 Task: Find connections with filter location Llanelli with filter topic #property with filter profile language Spanish with filter current company TORM with filter school NTR University of Health Sciences with filter industry Lime and Gypsum Products Manufacturing with filter service category Outsourcing with filter keywords title Chemist
Action: Mouse moved to (689, 106)
Screenshot: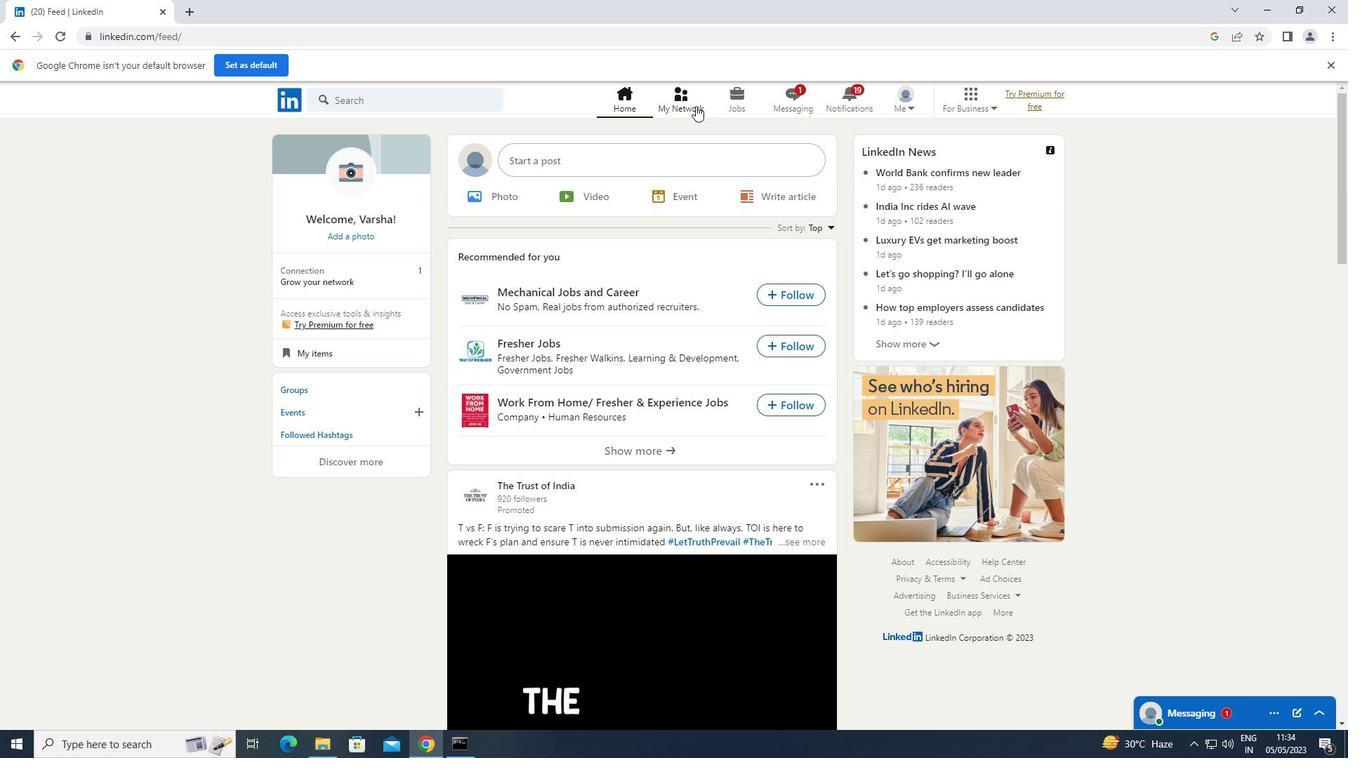 
Action: Mouse pressed left at (689, 106)
Screenshot: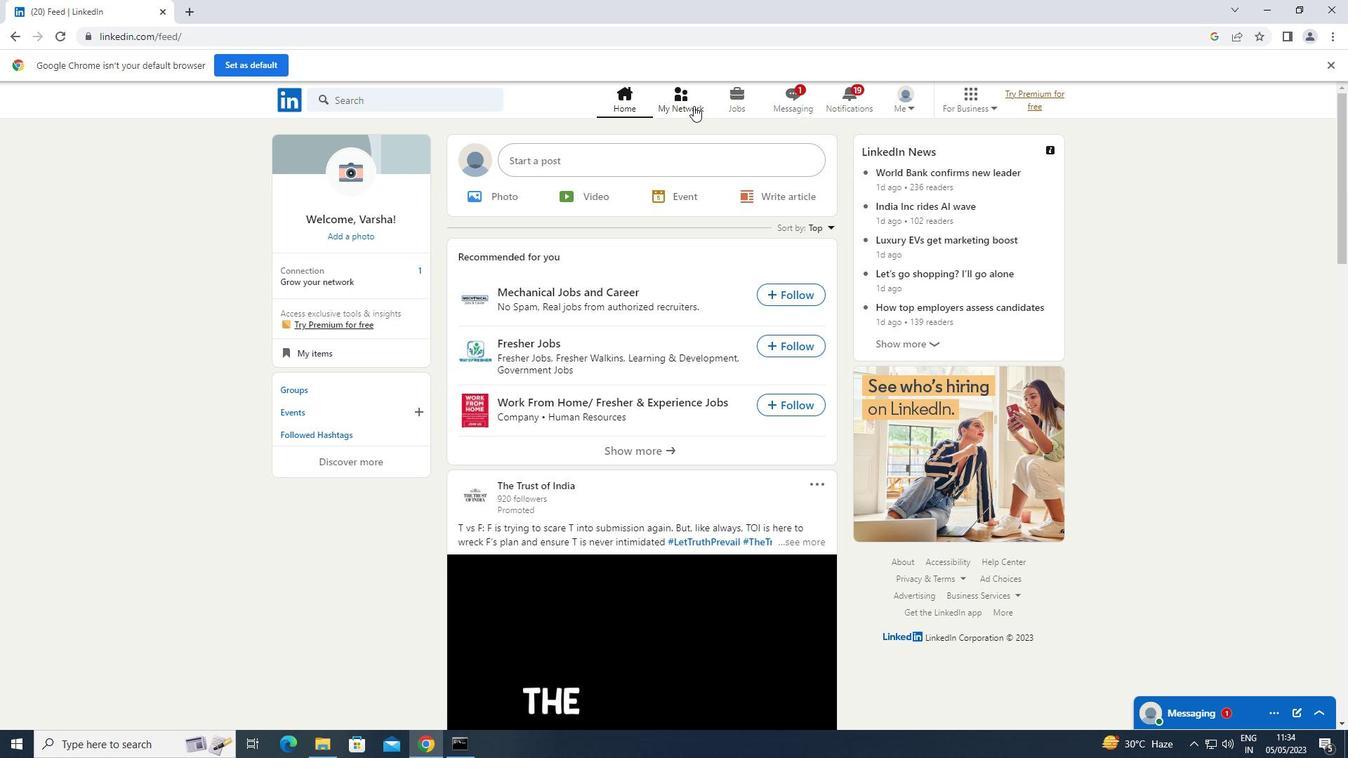 
Action: Mouse moved to (371, 173)
Screenshot: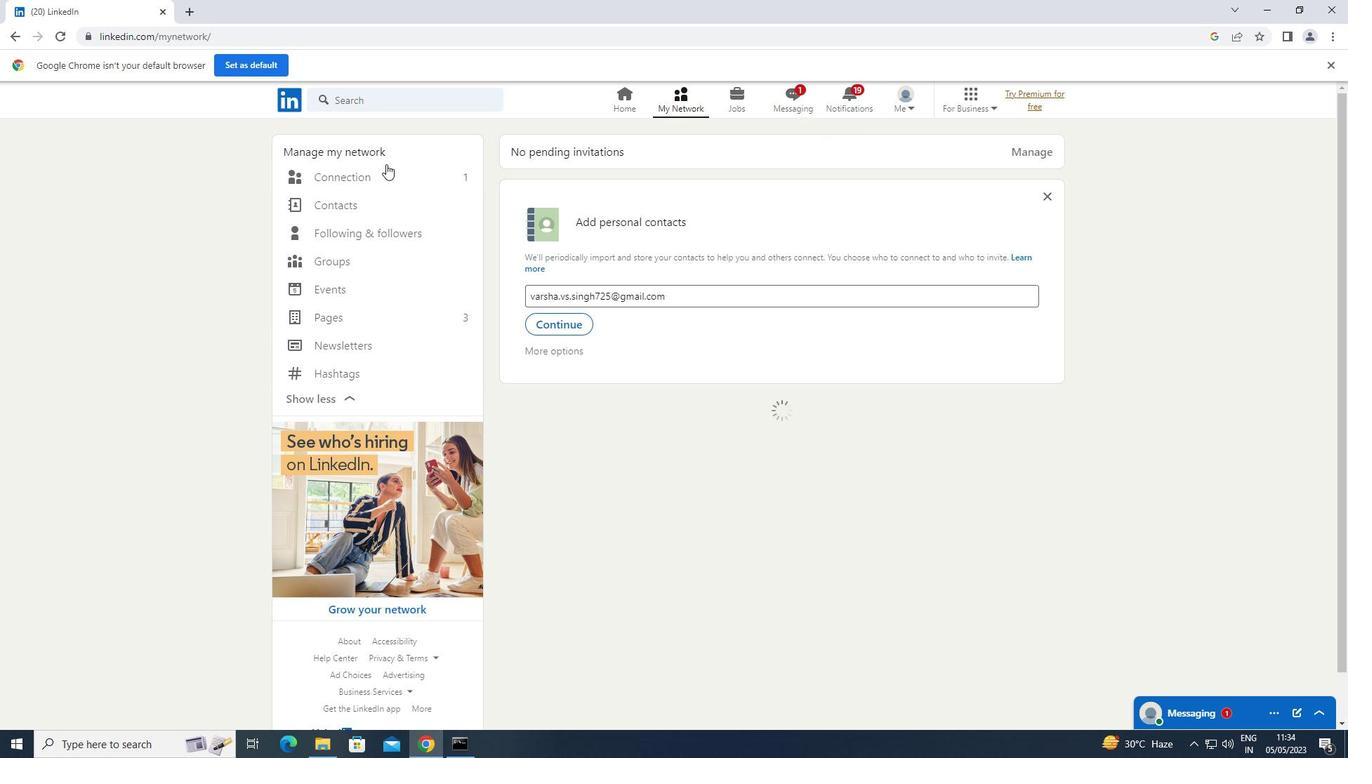 
Action: Mouse pressed left at (371, 173)
Screenshot: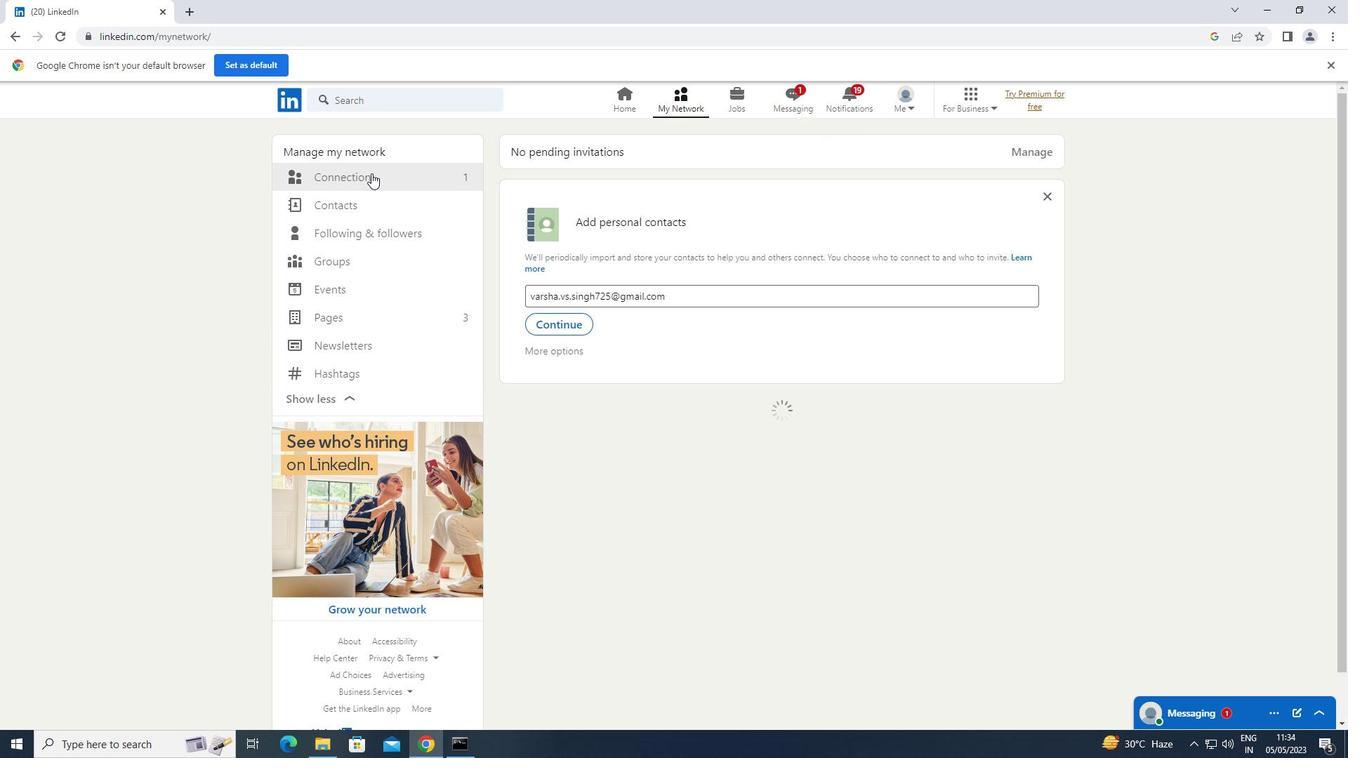 
Action: Mouse moved to (758, 179)
Screenshot: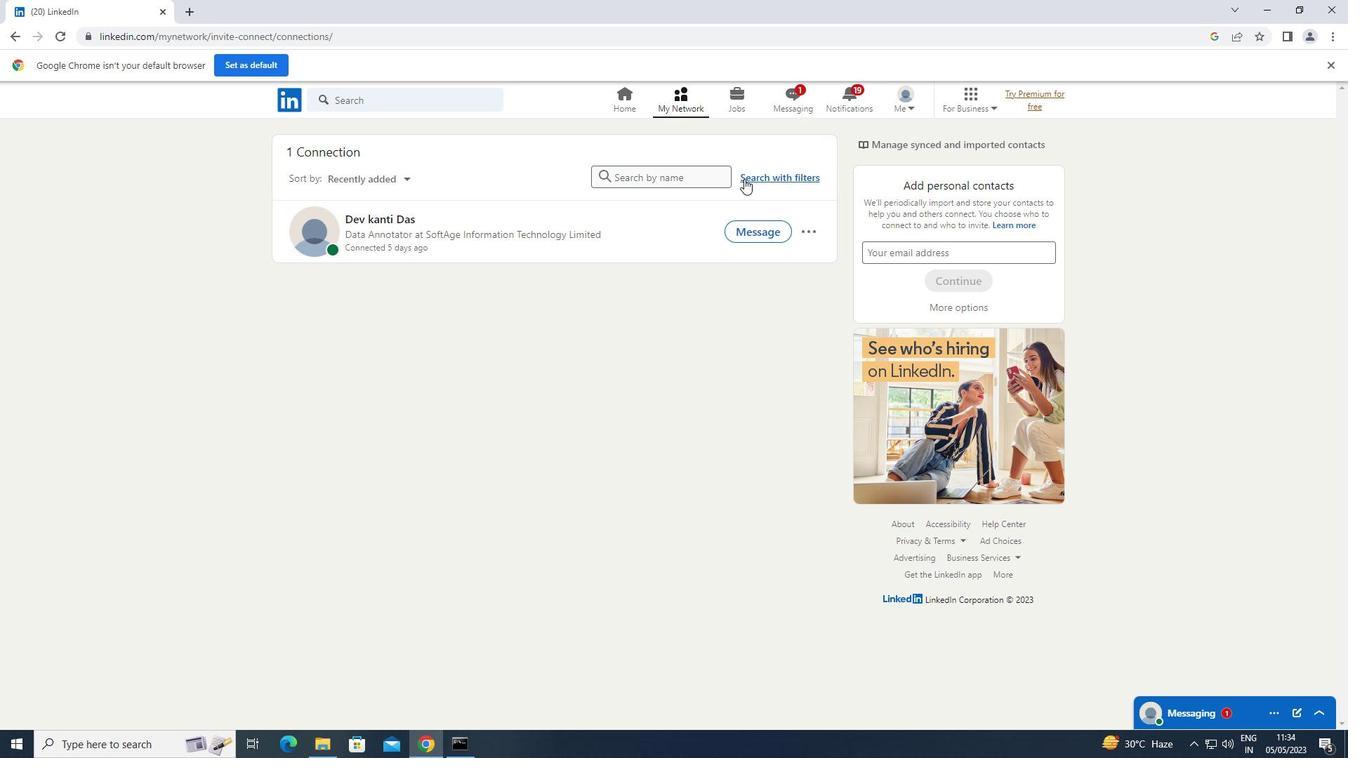 
Action: Mouse pressed left at (758, 179)
Screenshot: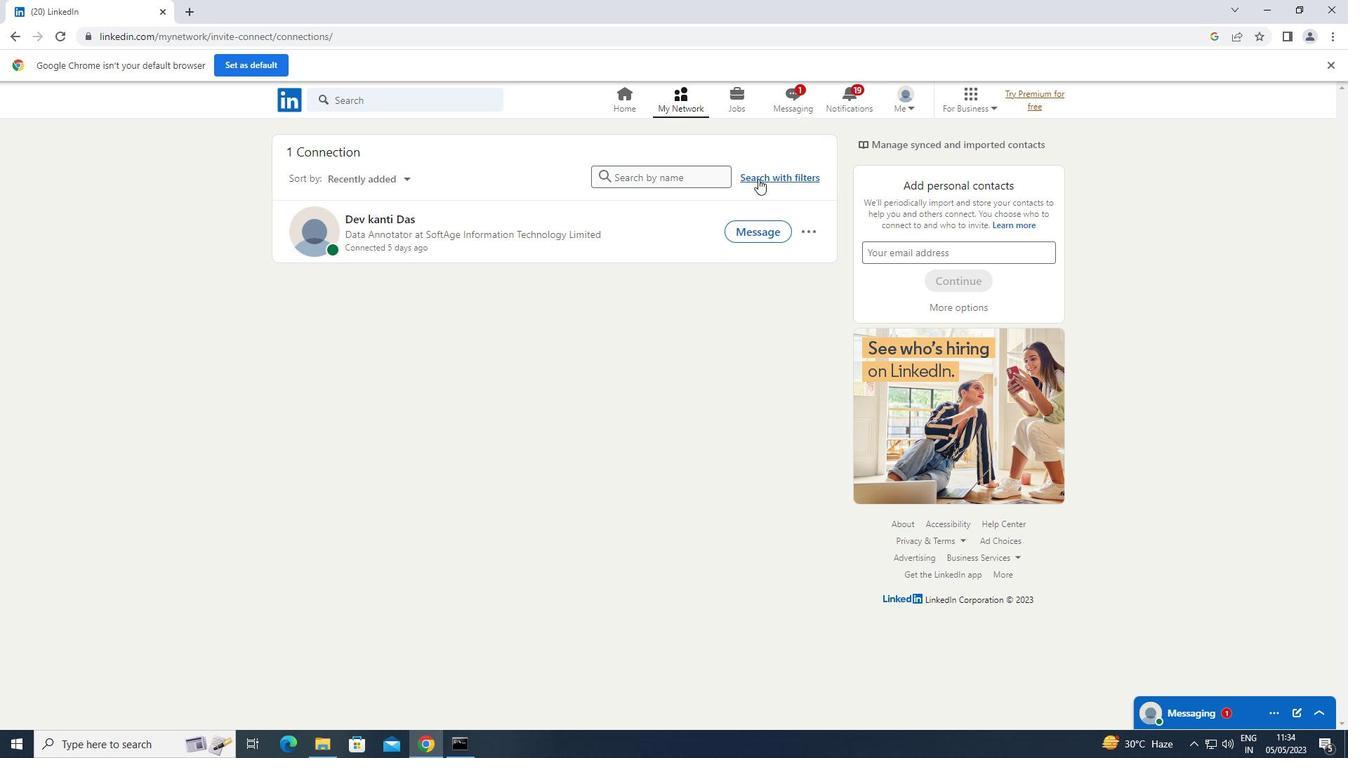 
Action: Mouse moved to (722, 139)
Screenshot: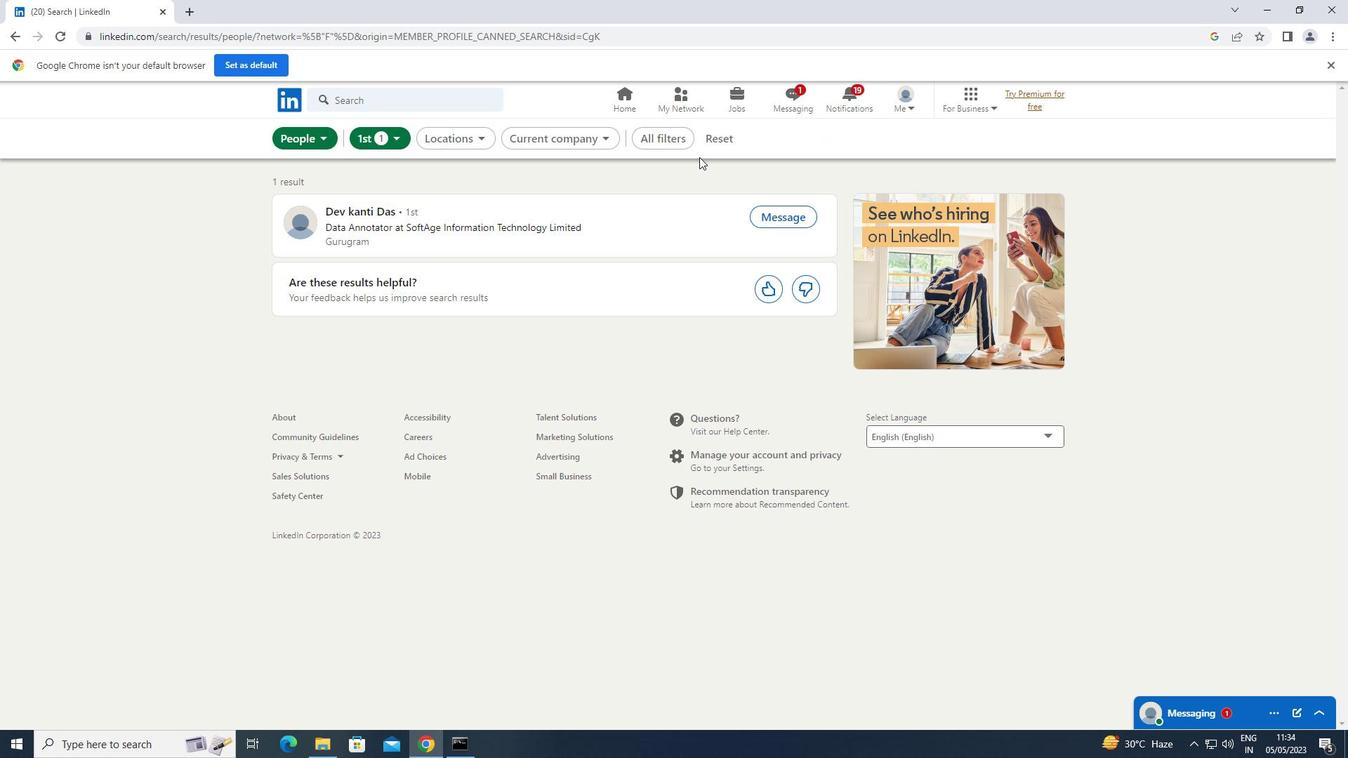 
Action: Mouse pressed left at (722, 139)
Screenshot: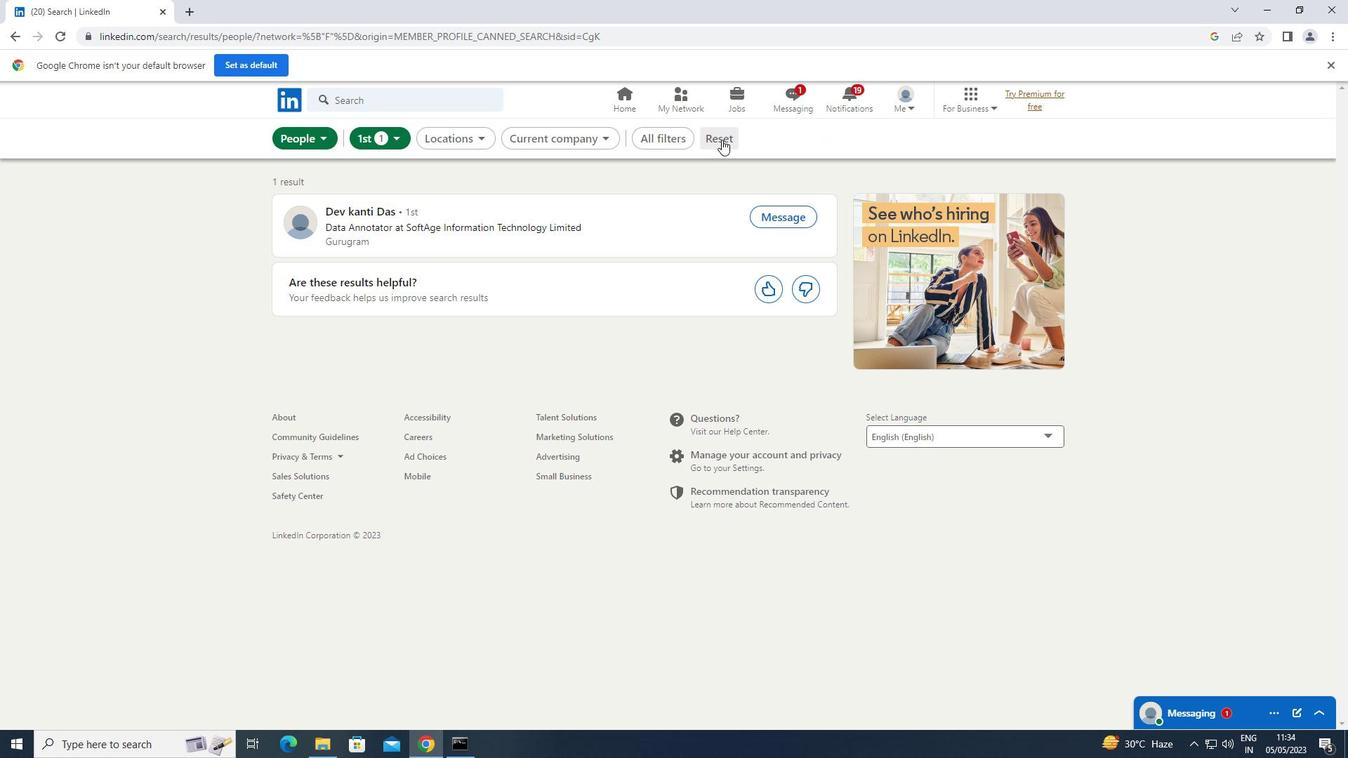
Action: Mouse moved to (710, 134)
Screenshot: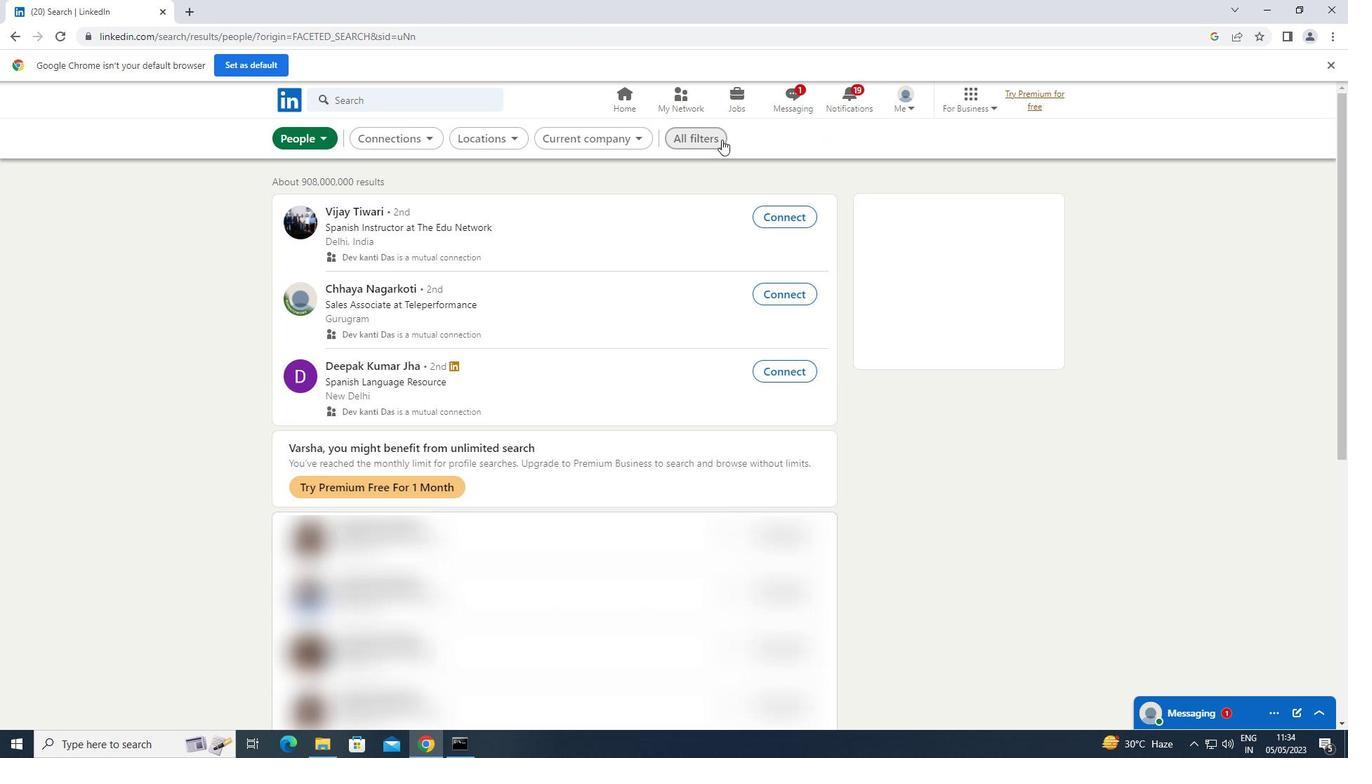 
Action: Mouse pressed left at (710, 134)
Screenshot: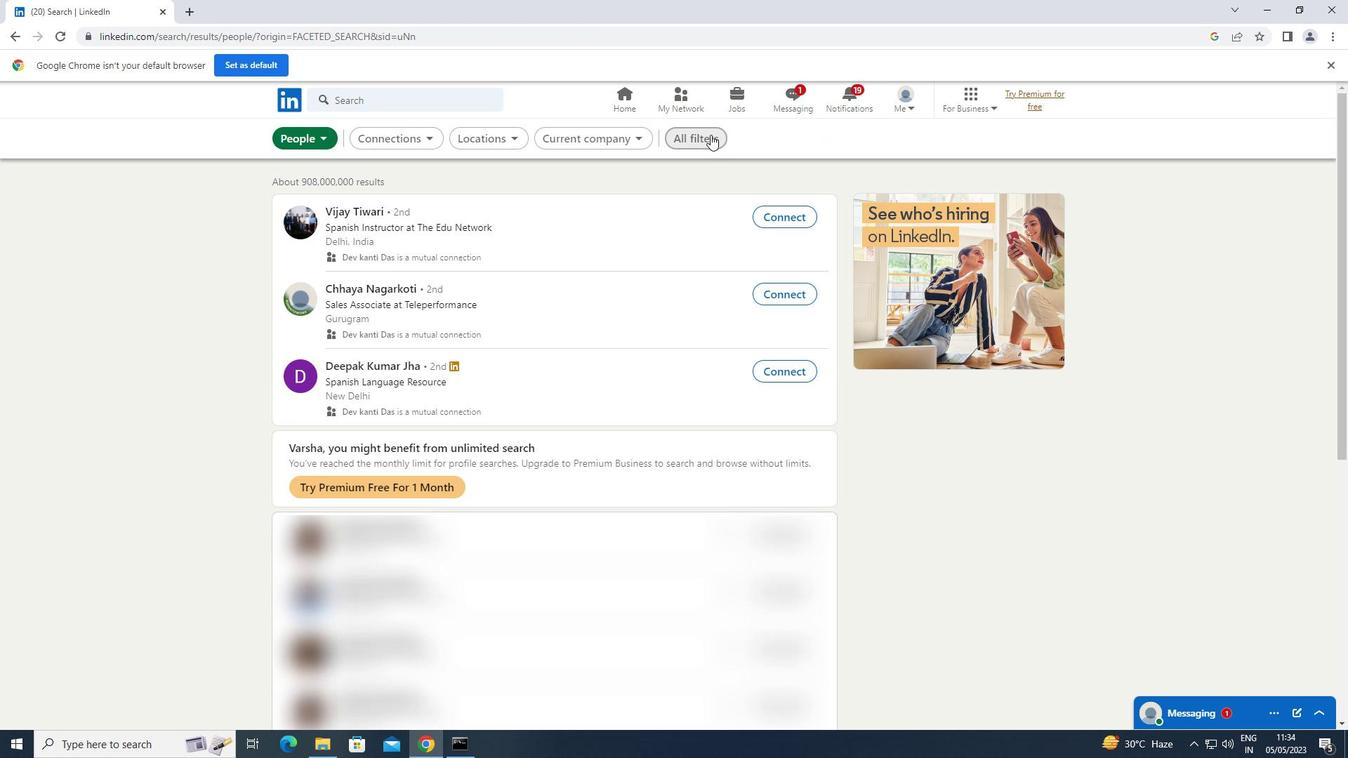 
Action: Mouse moved to (1019, 212)
Screenshot: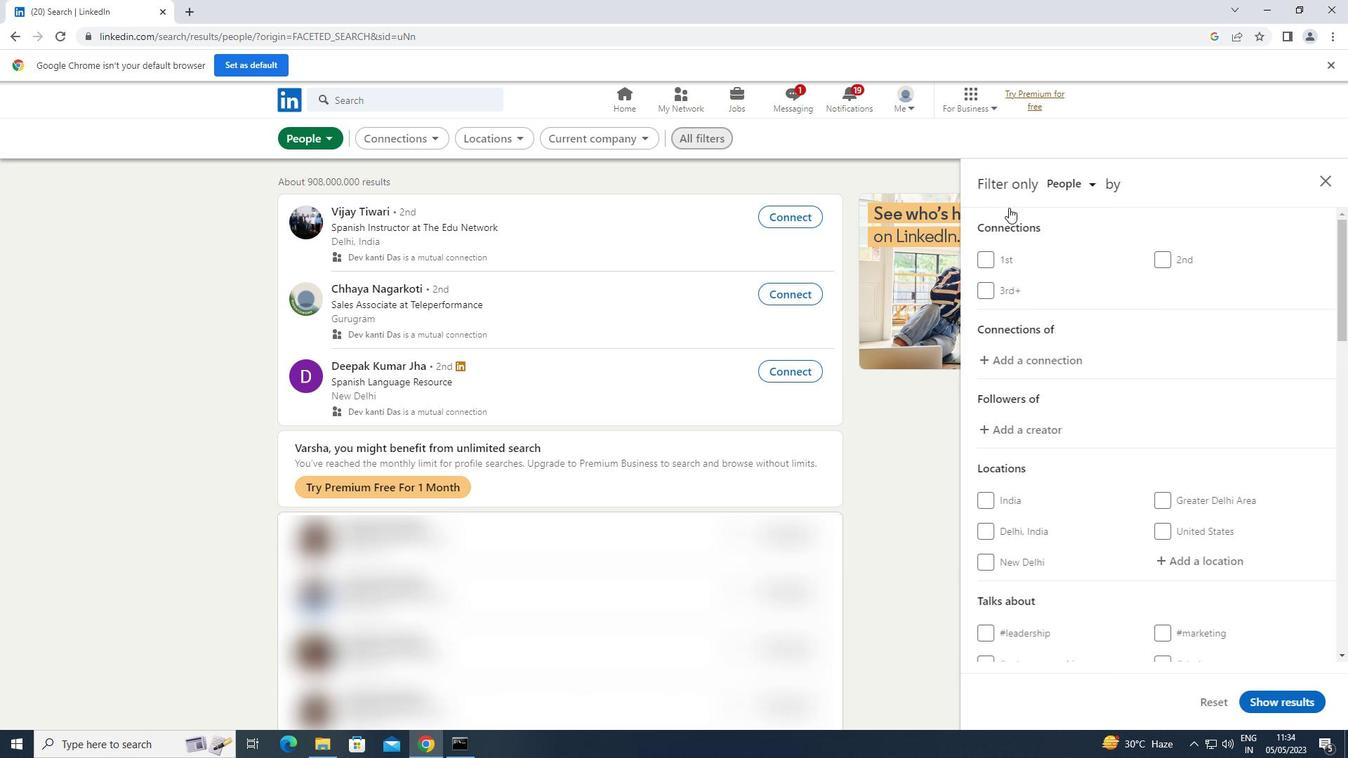 
Action: Mouse scrolled (1019, 211) with delta (0, 0)
Screenshot: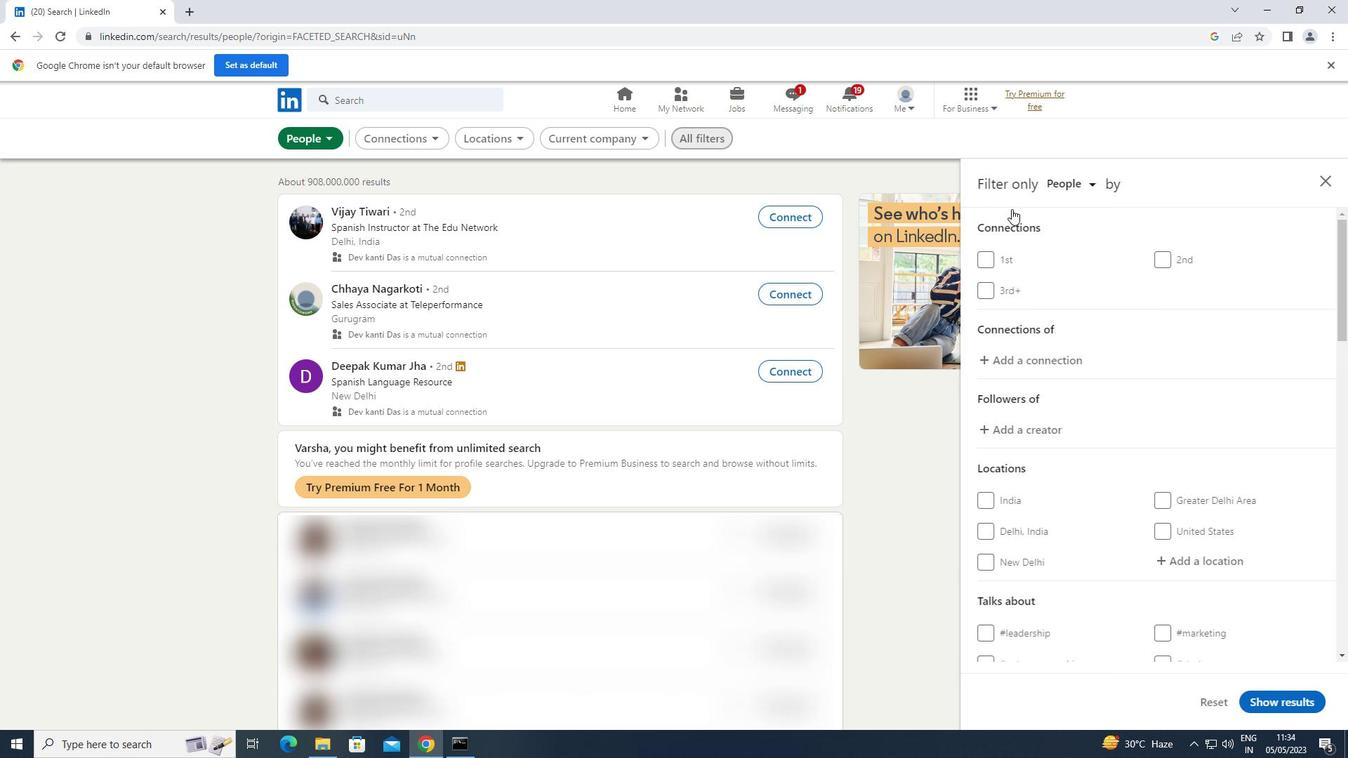 
Action: Mouse scrolled (1019, 211) with delta (0, 0)
Screenshot: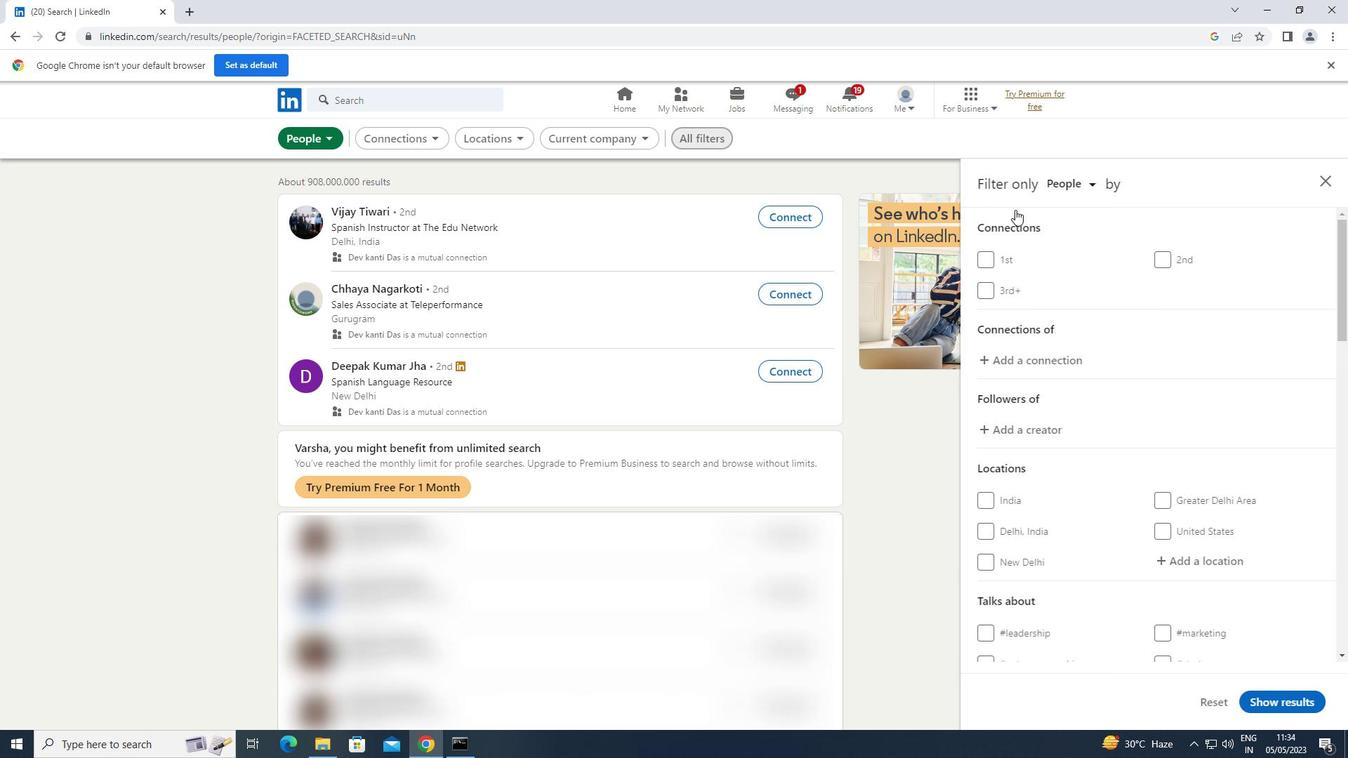 
Action: Mouse scrolled (1019, 211) with delta (0, 0)
Screenshot: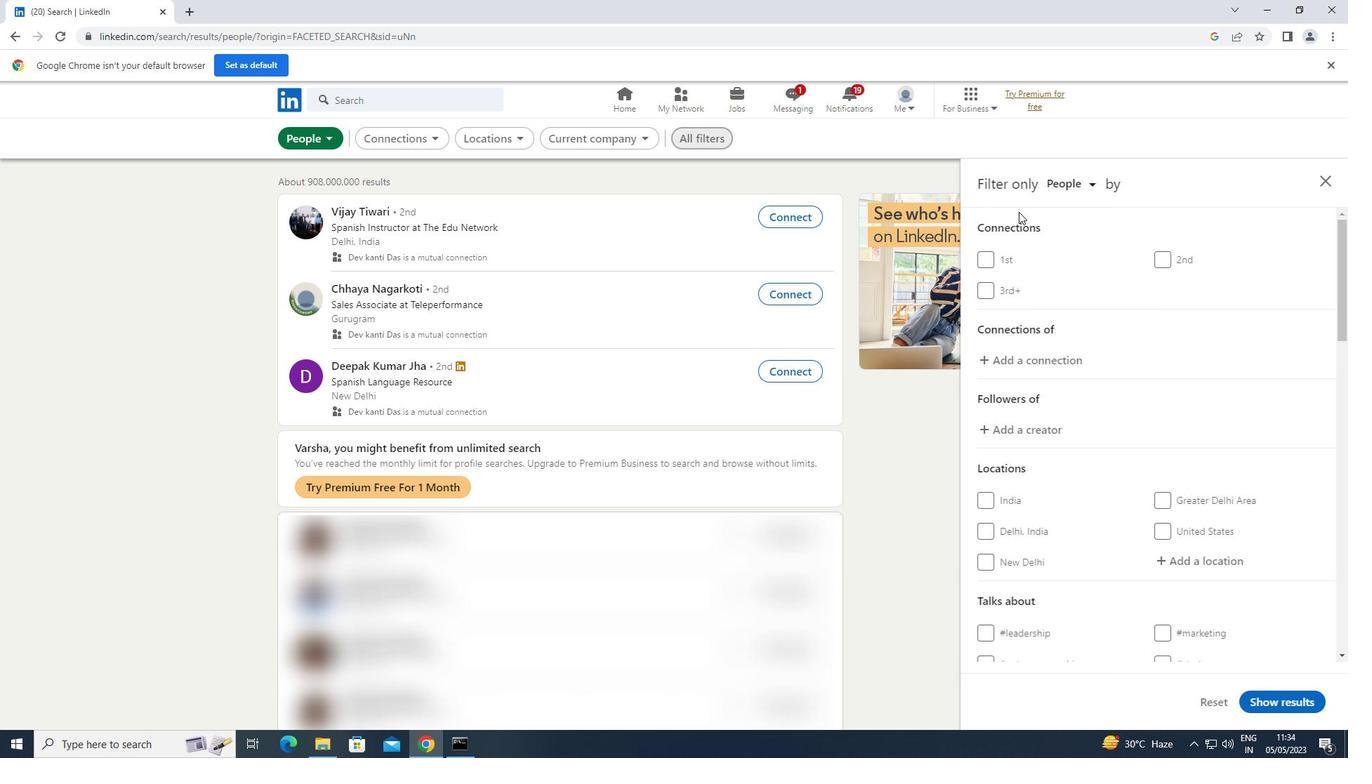 
Action: Mouse moved to (1178, 346)
Screenshot: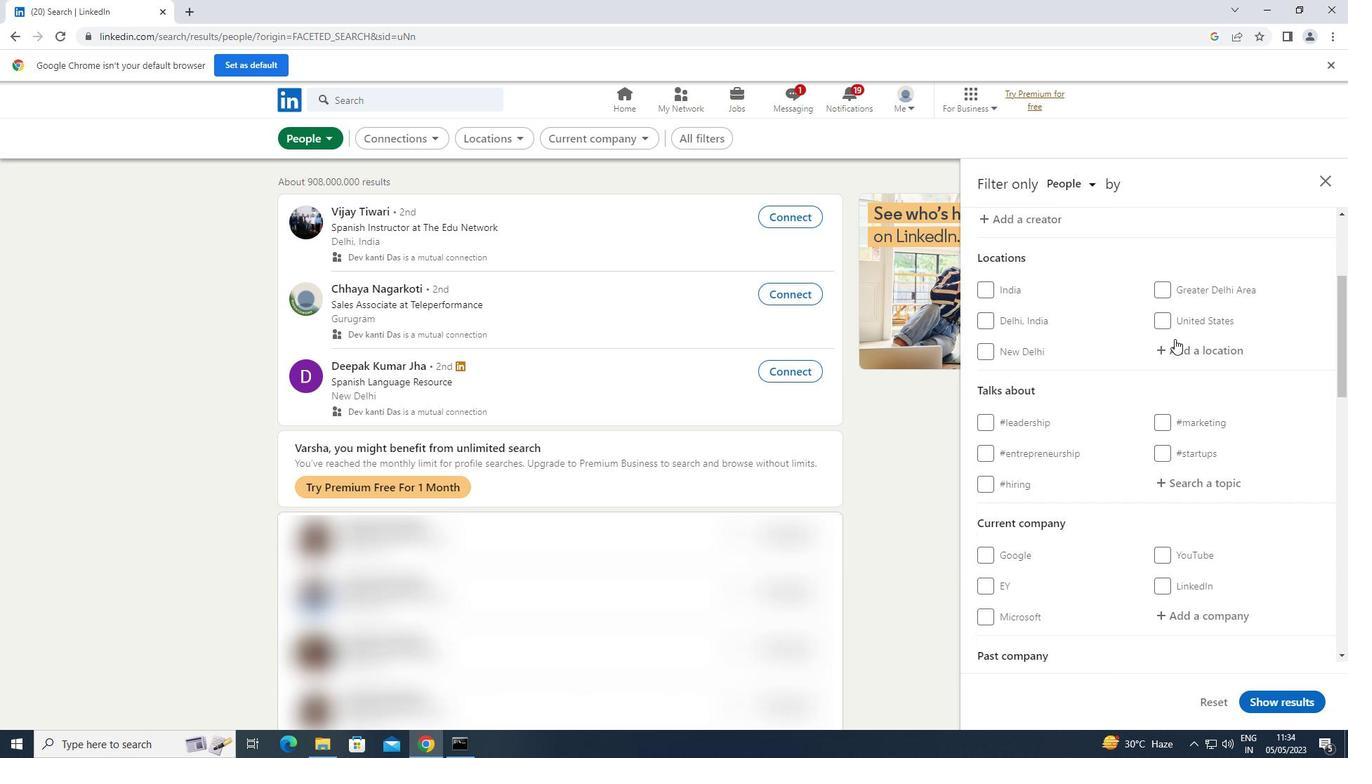 
Action: Mouse pressed left at (1178, 346)
Screenshot: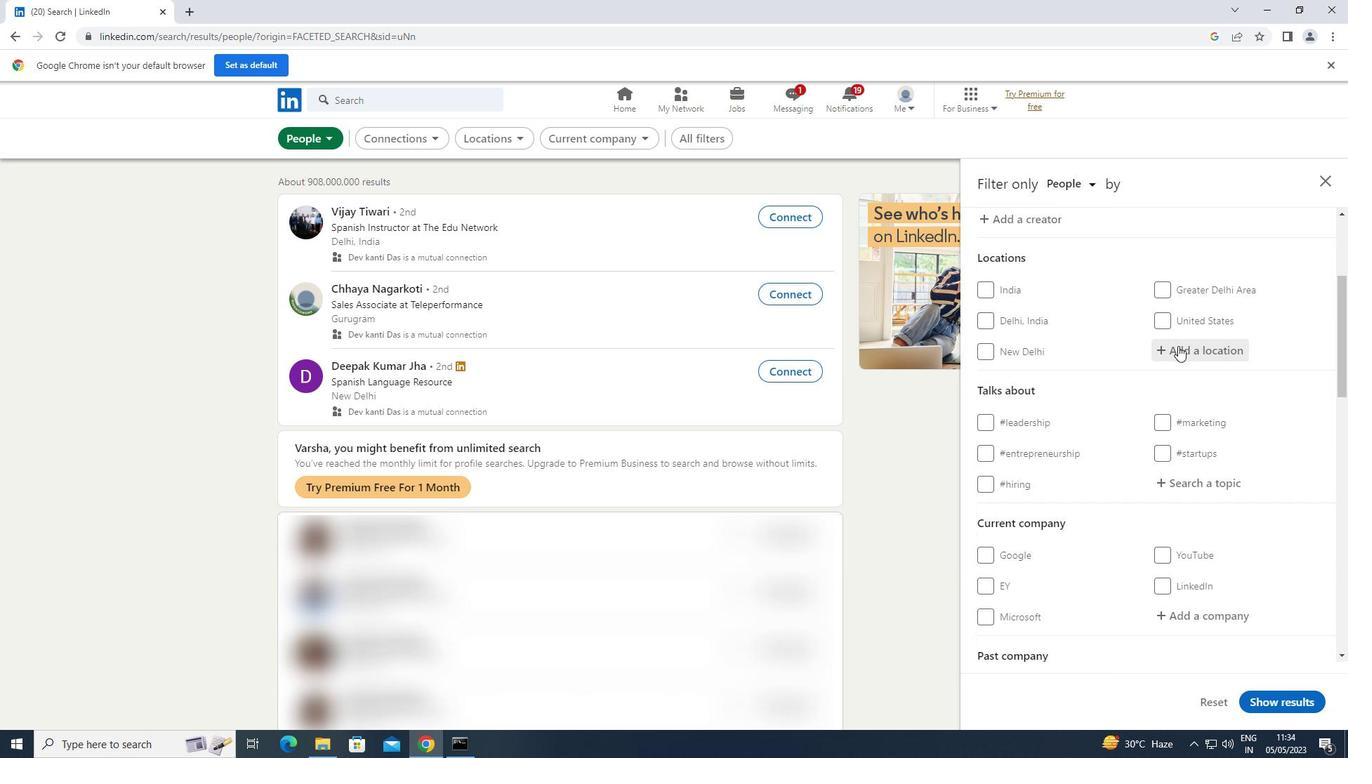 
Action: Key pressed <Key.shift>LLANELLI
Screenshot: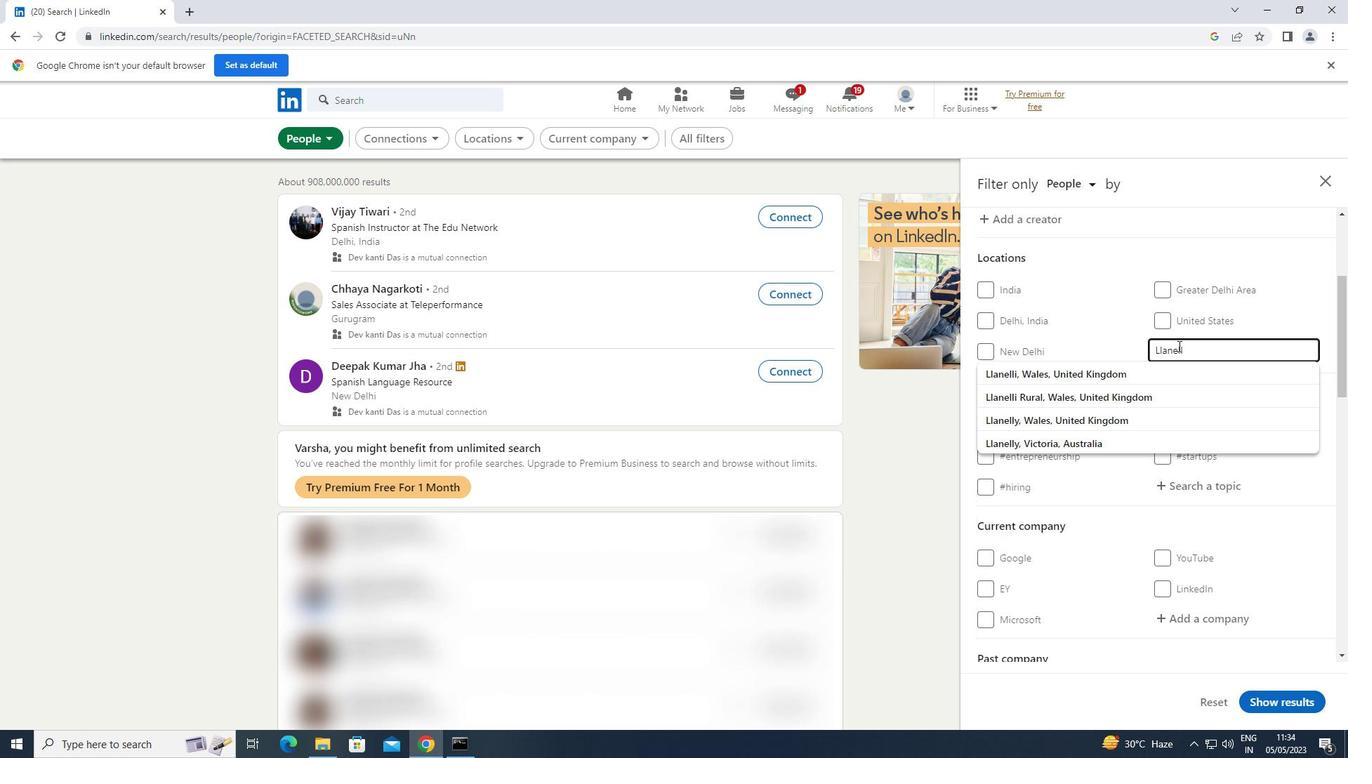 
Action: Mouse moved to (1207, 492)
Screenshot: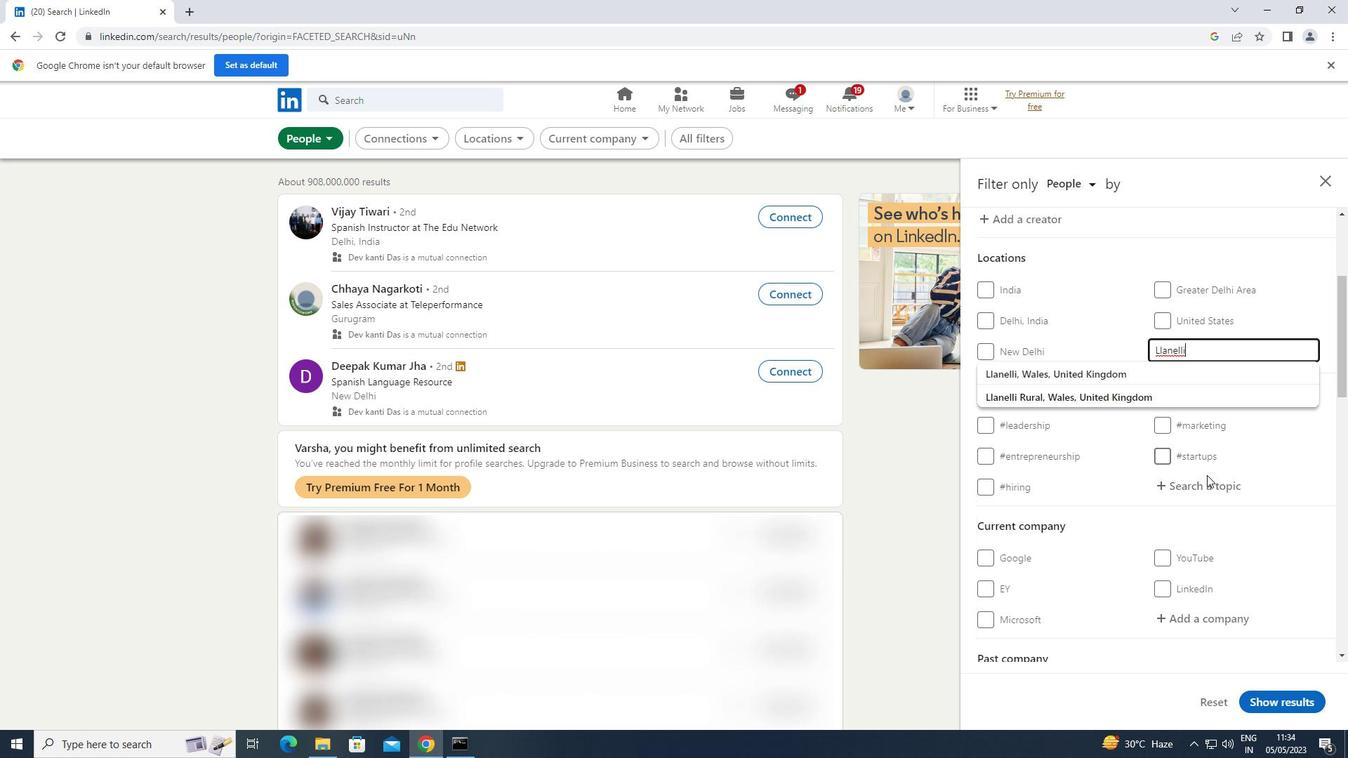 
Action: Mouse pressed left at (1207, 492)
Screenshot: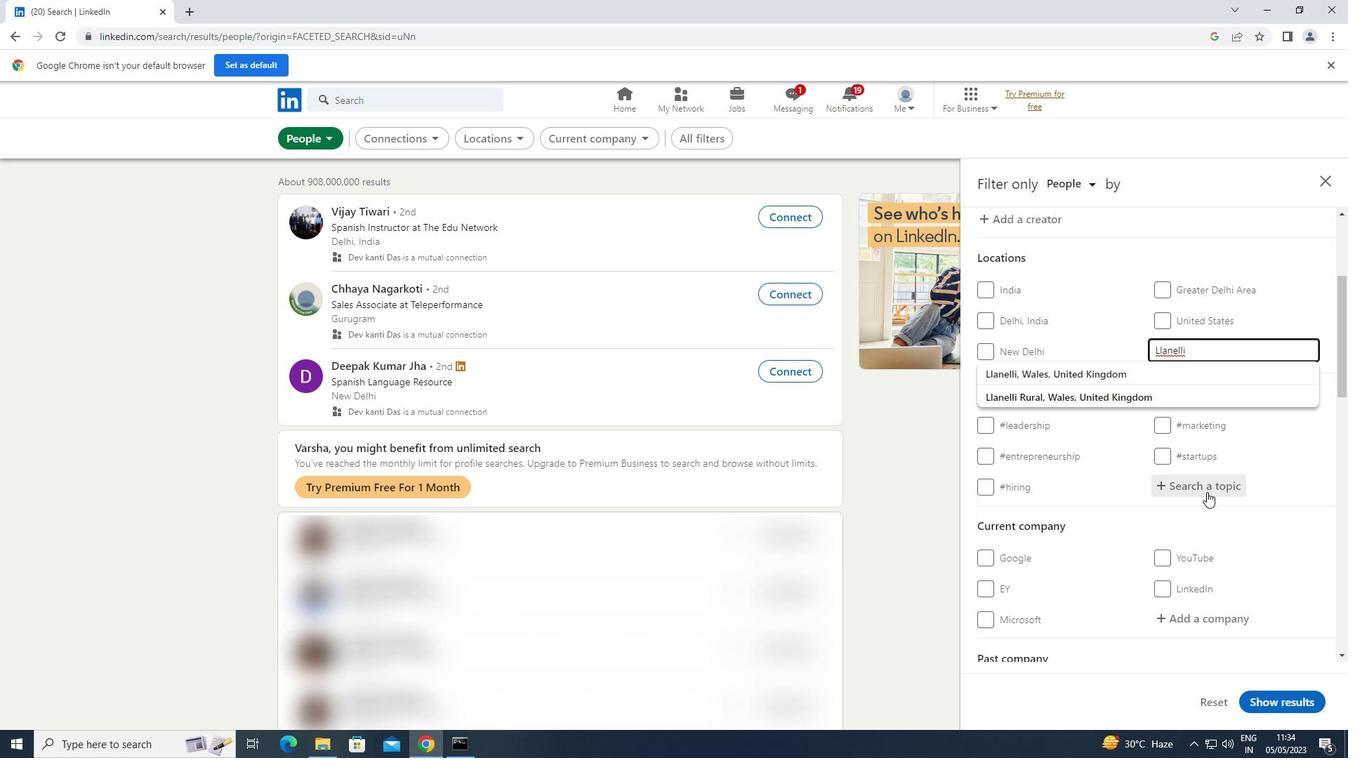 
Action: Key pressed PROPERTY
Screenshot: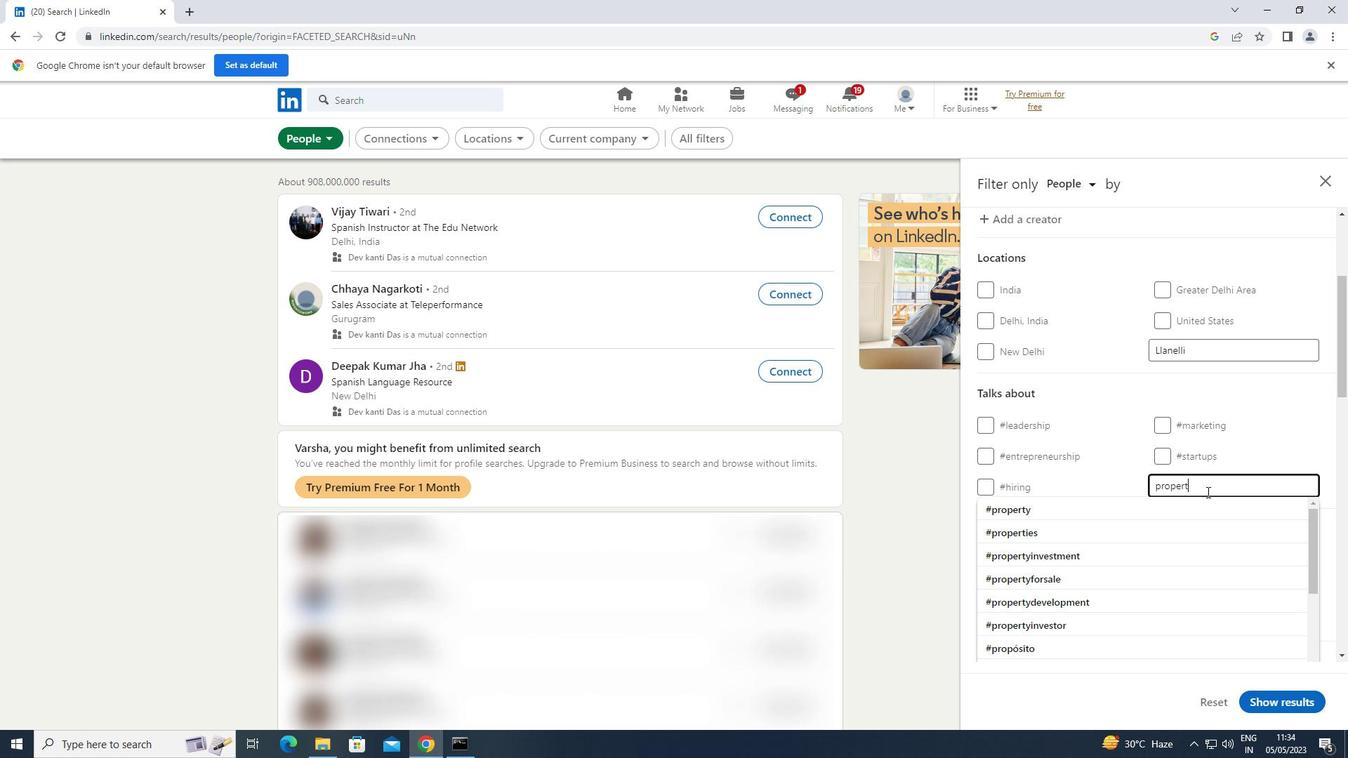
Action: Mouse moved to (1131, 512)
Screenshot: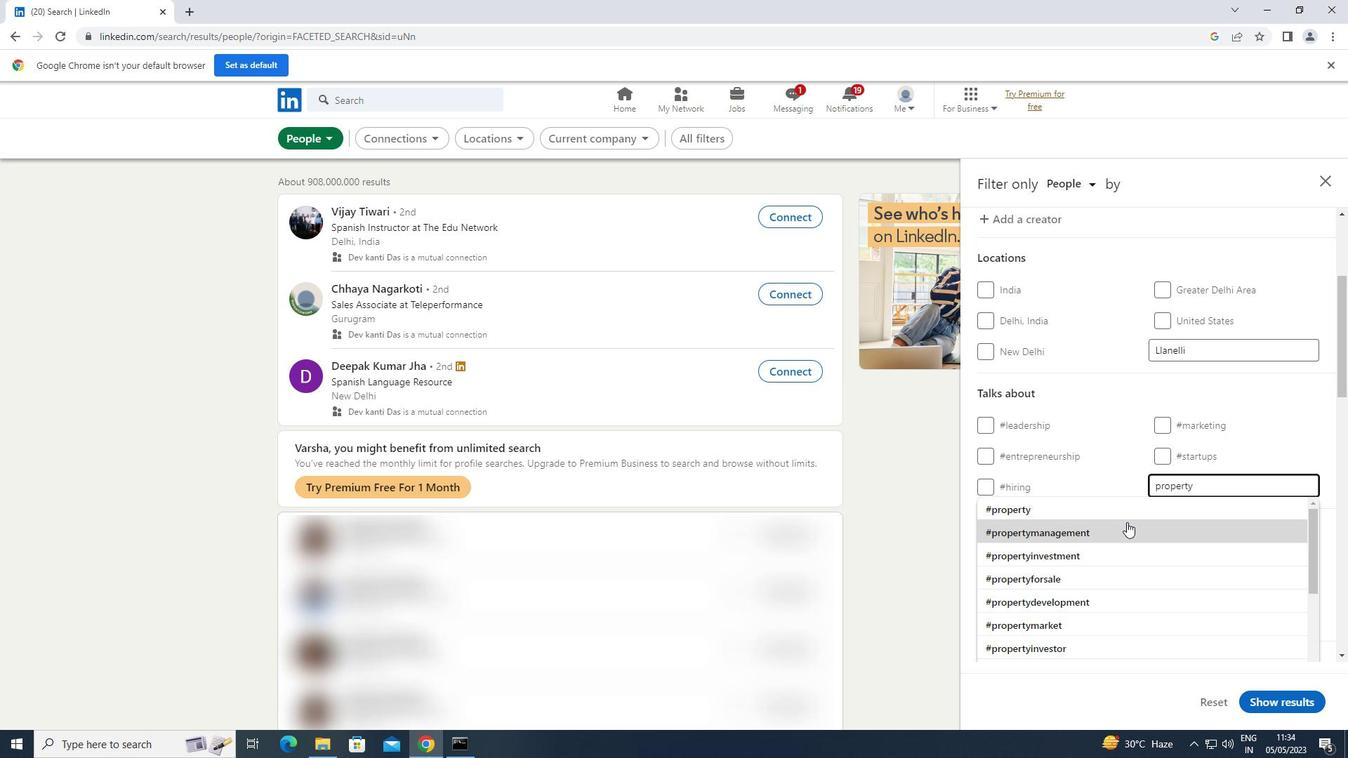 
Action: Mouse pressed left at (1131, 512)
Screenshot: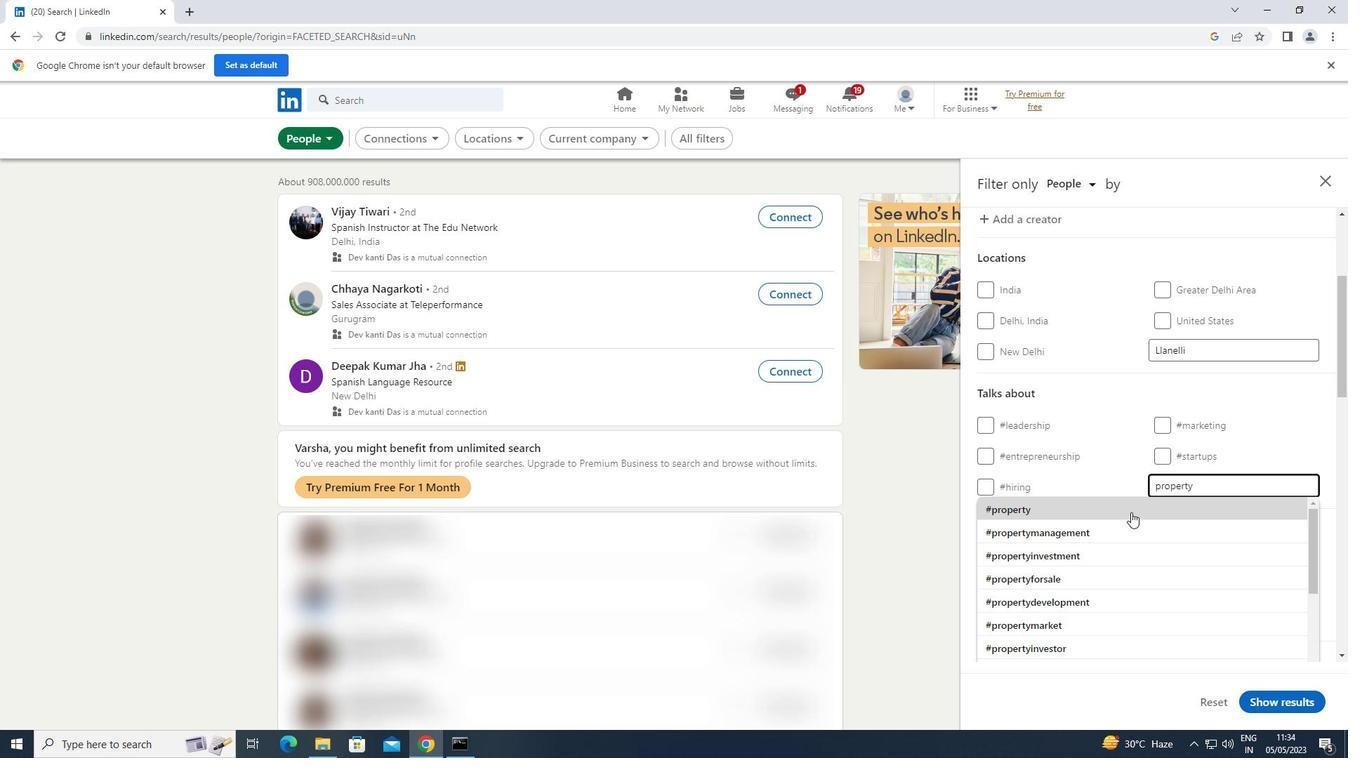 
Action: Mouse scrolled (1131, 512) with delta (0, 0)
Screenshot: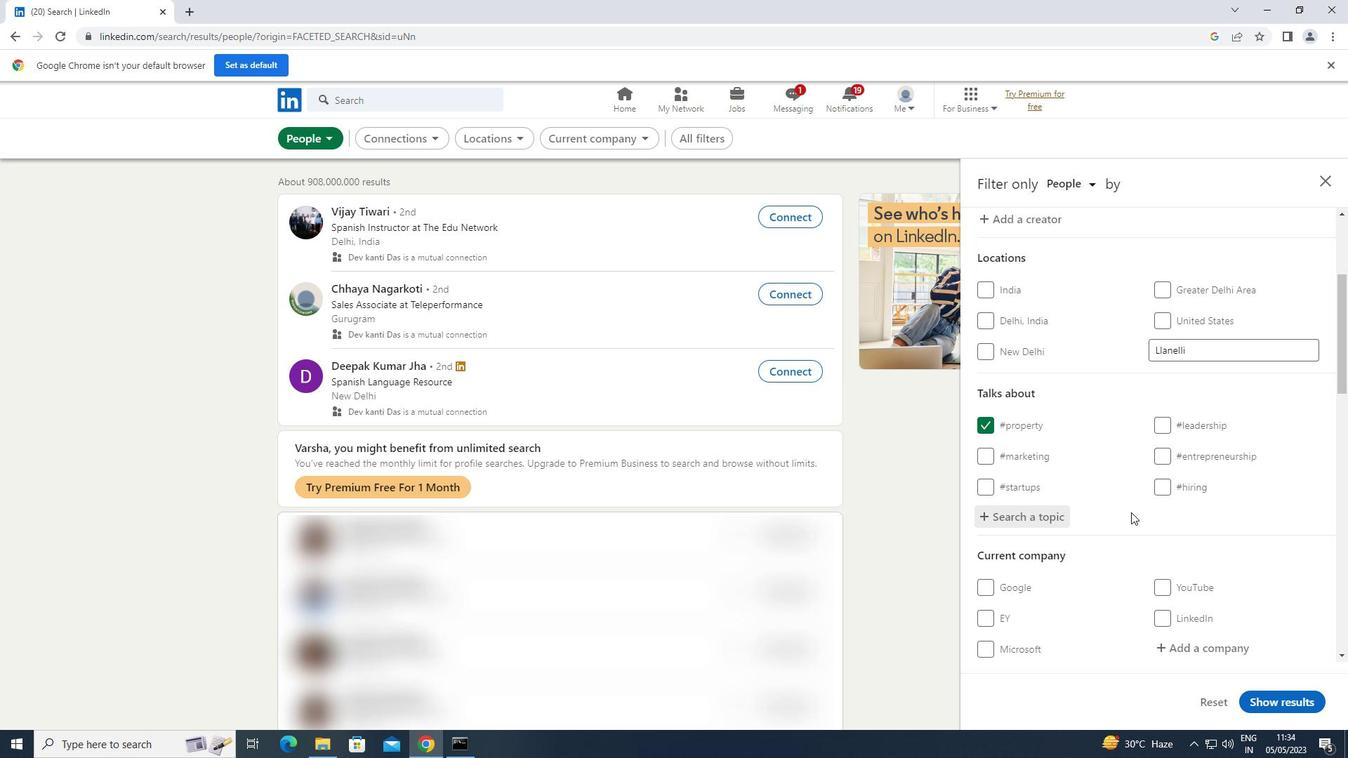 
Action: Mouse scrolled (1131, 512) with delta (0, 0)
Screenshot: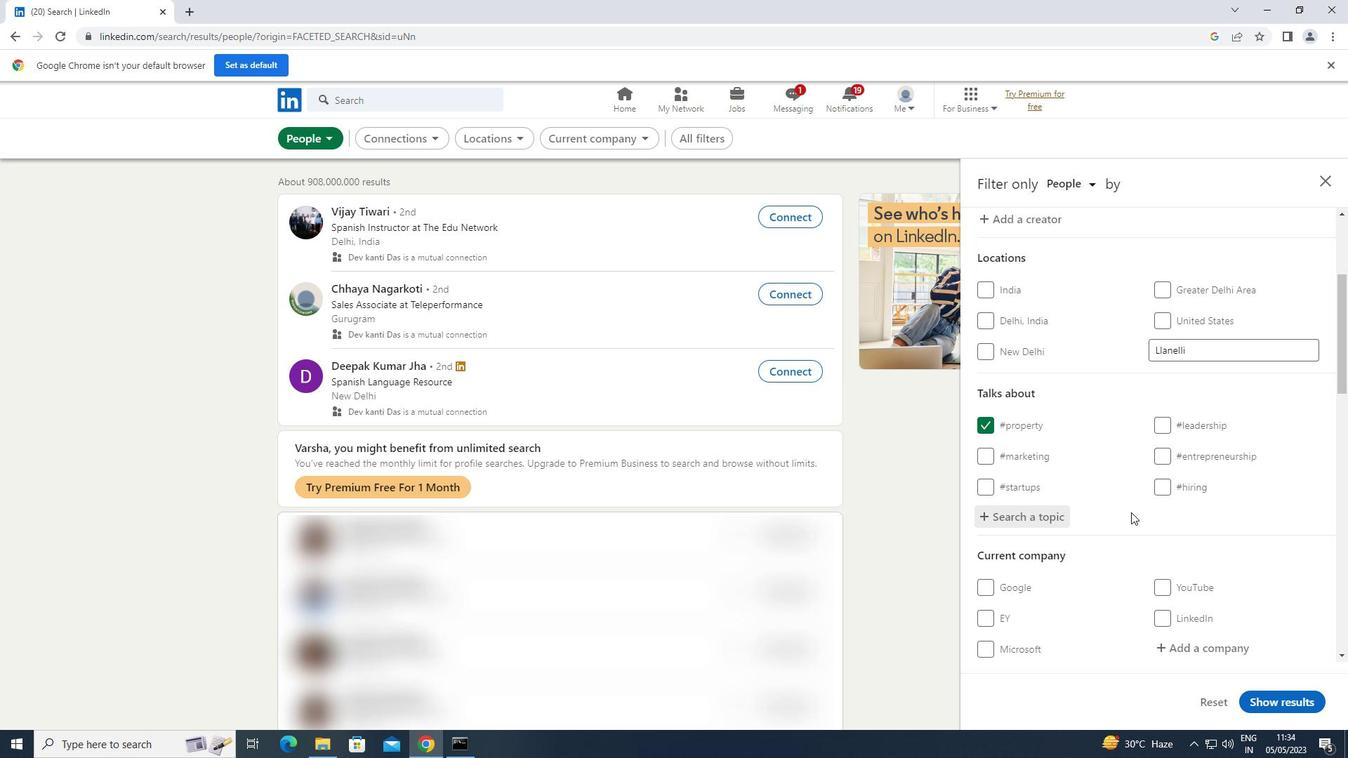 
Action: Mouse scrolled (1131, 512) with delta (0, 0)
Screenshot: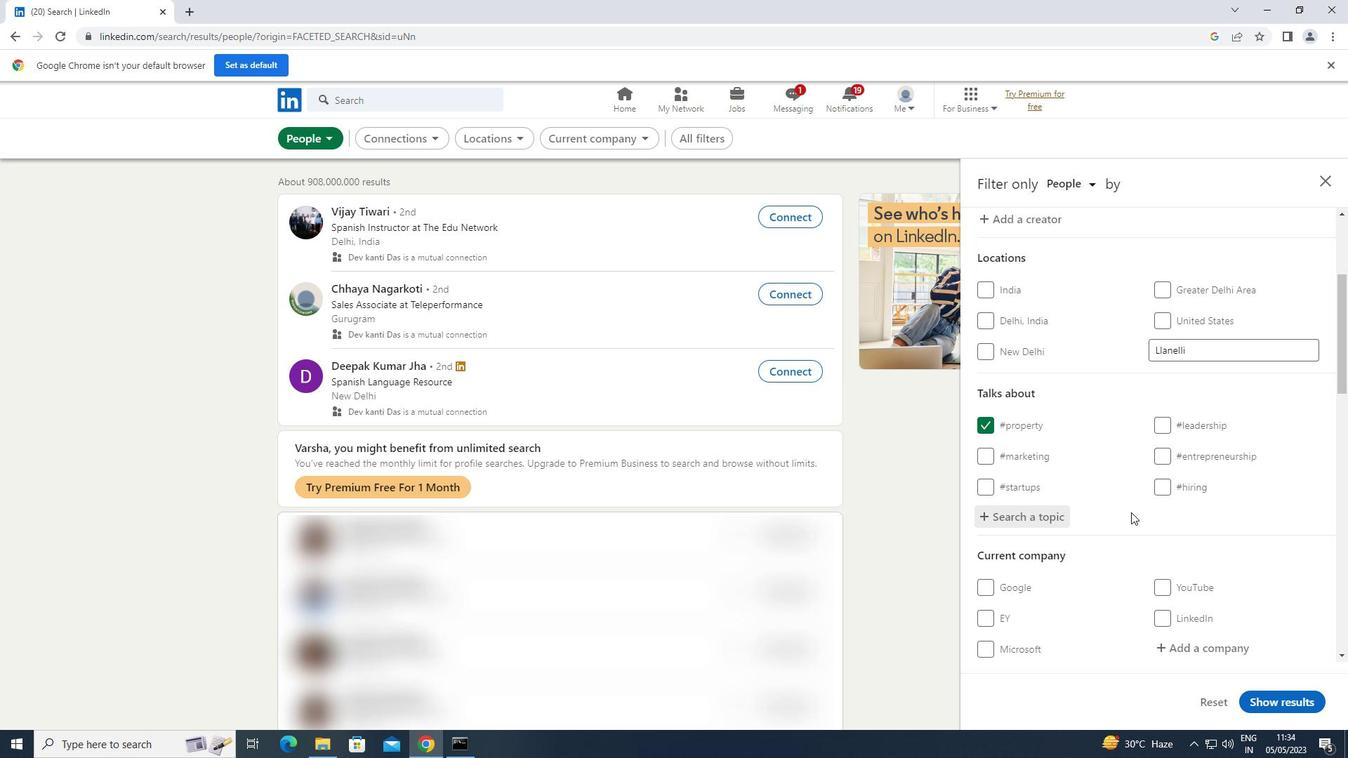 
Action: Mouse scrolled (1131, 512) with delta (0, 0)
Screenshot: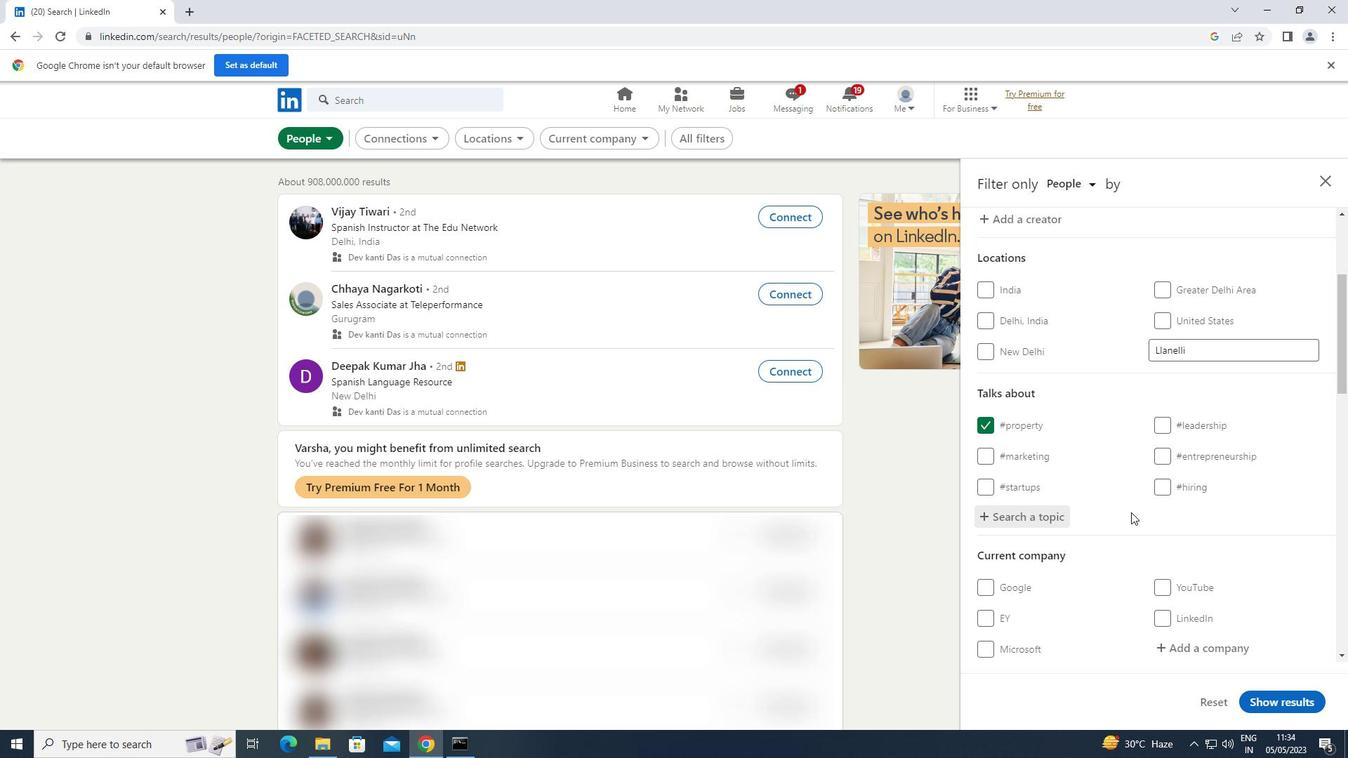 
Action: Mouse scrolled (1131, 512) with delta (0, 0)
Screenshot: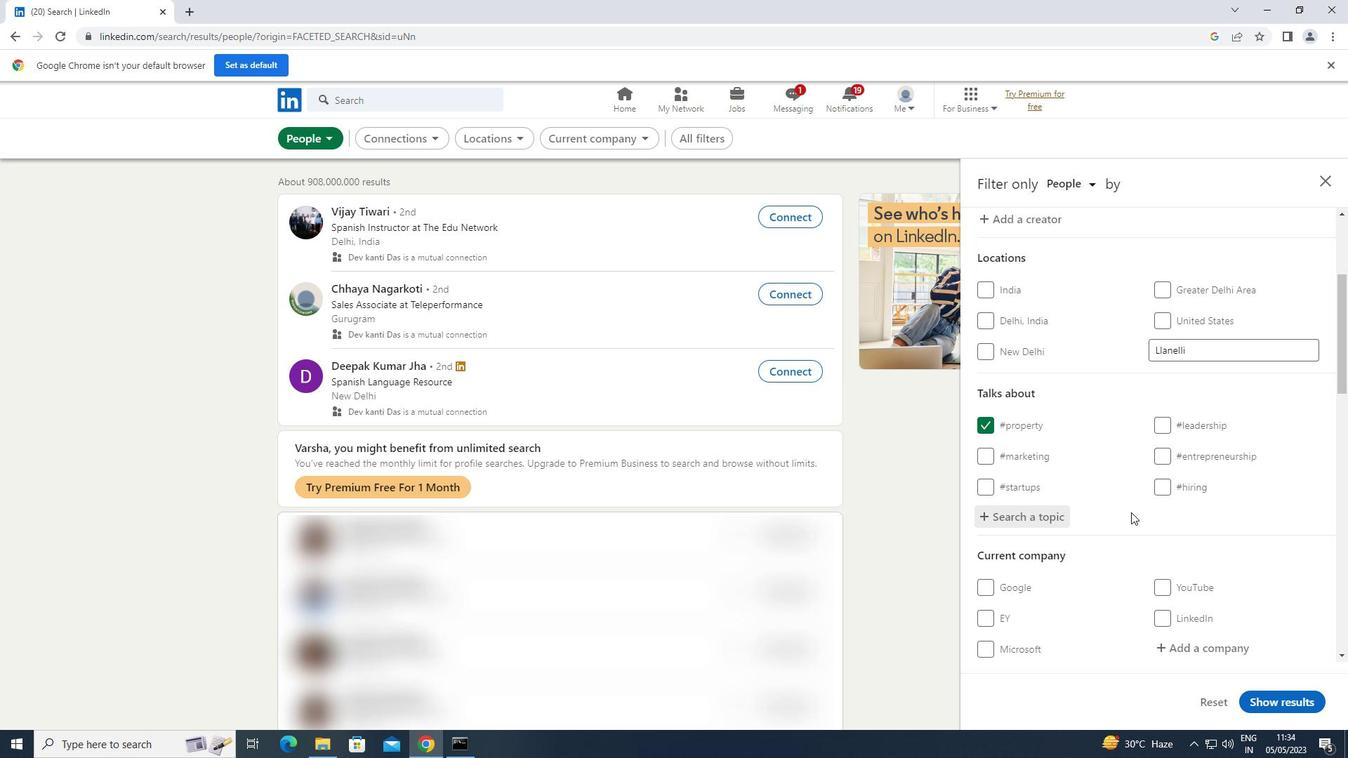 
Action: Mouse scrolled (1131, 512) with delta (0, 0)
Screenshot: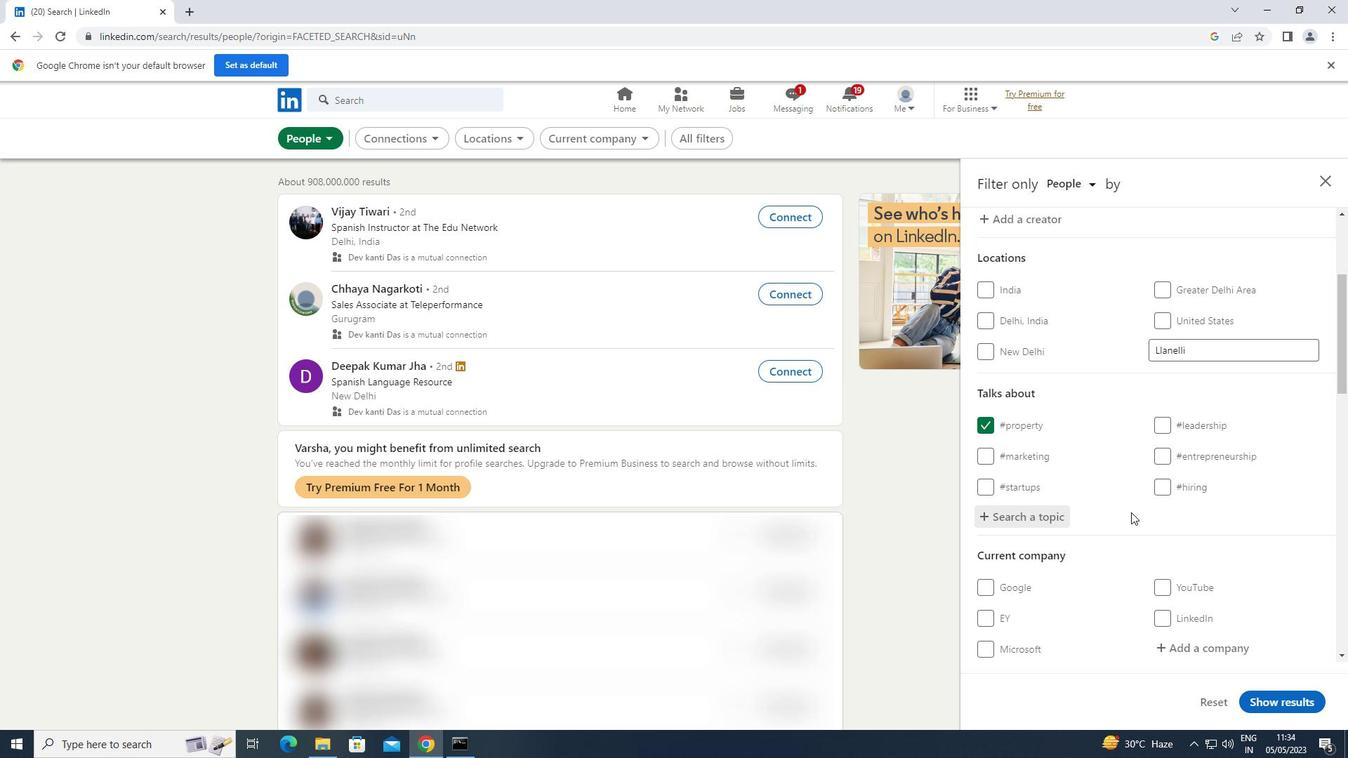 
Action: Mouse scrolled (1131, 512) with delta (0, 0)
Screenshot: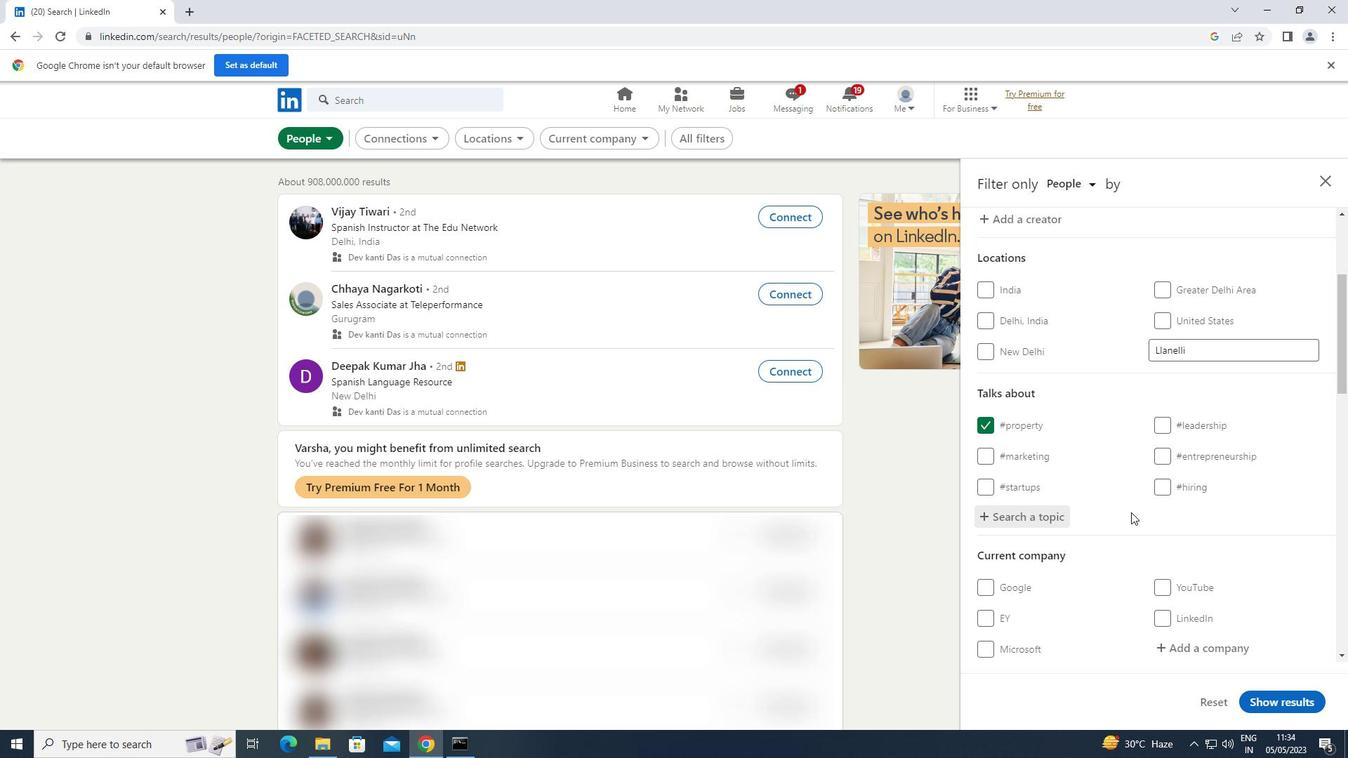
Action: Mouse scrolled (1131, 512) with delta (0, 0)
Screenshot: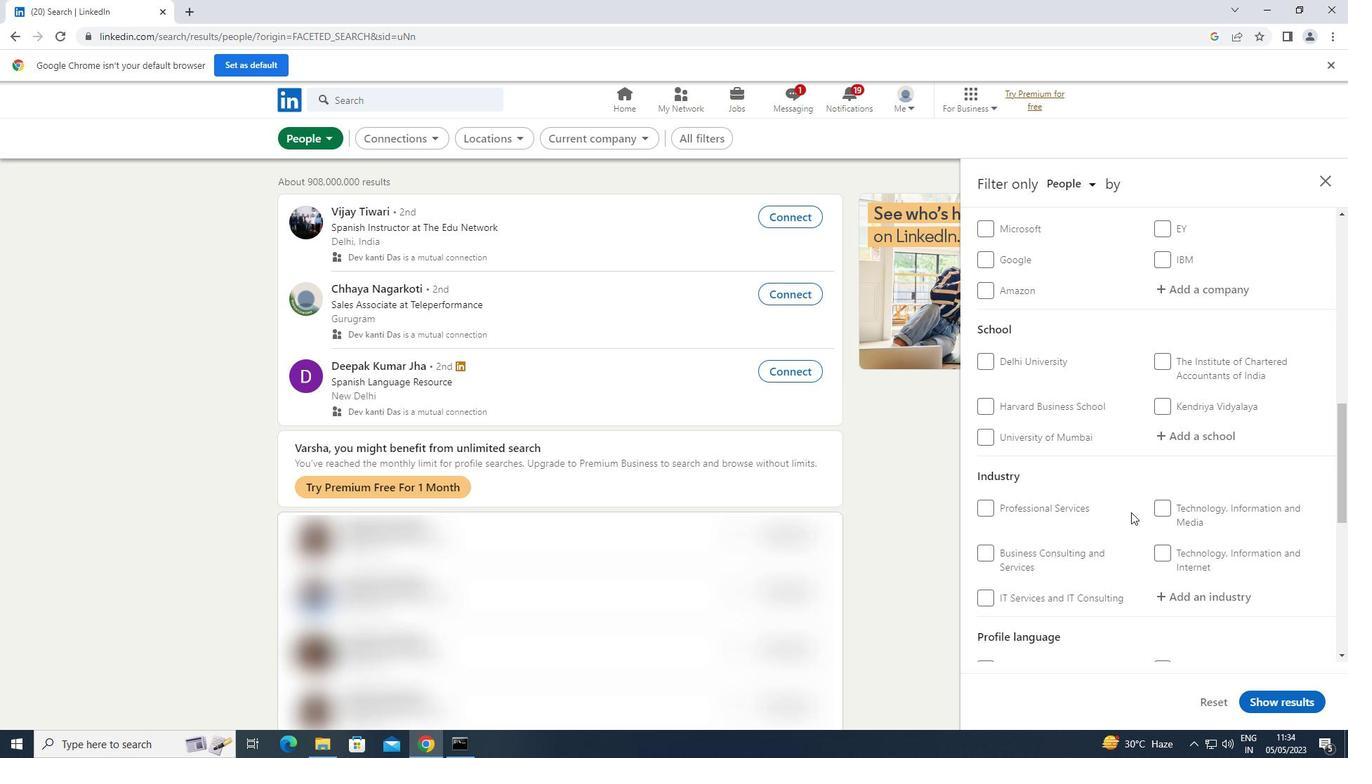 
Action: Mouse scrolled (1131, 512) with delta (0, 0)
Screenshot: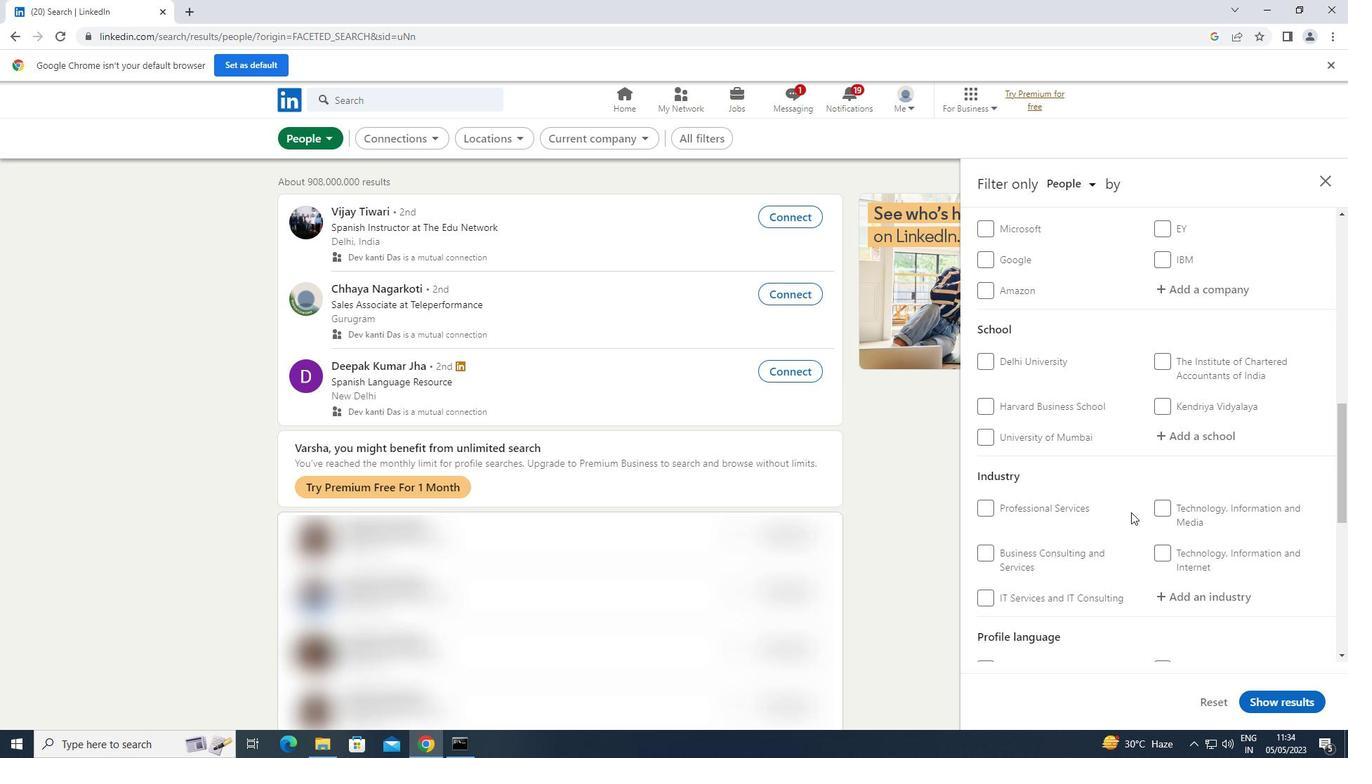 
Action: Mouse scrolled (1131, 512) with delta (0, 0)
Screenshot: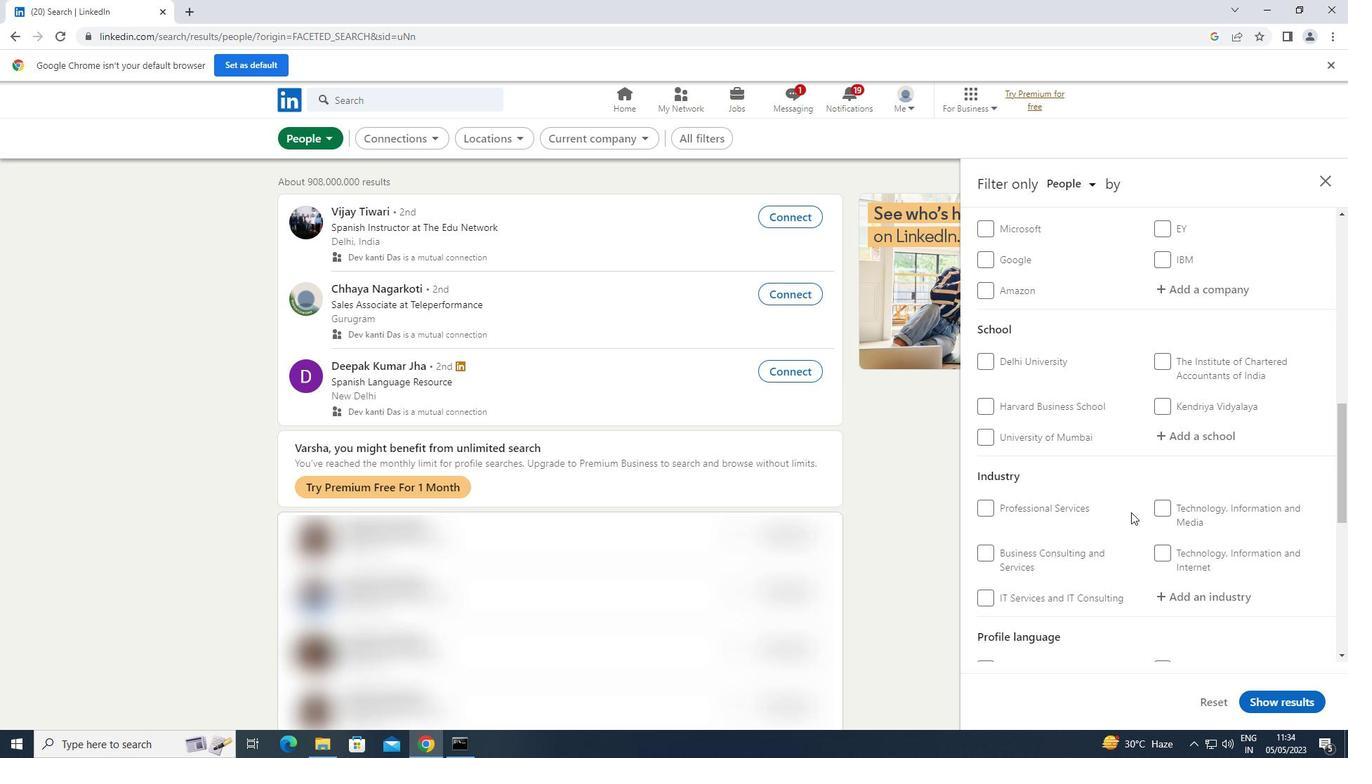 
Action: Mouse moved to (989, 495)
Screenshot: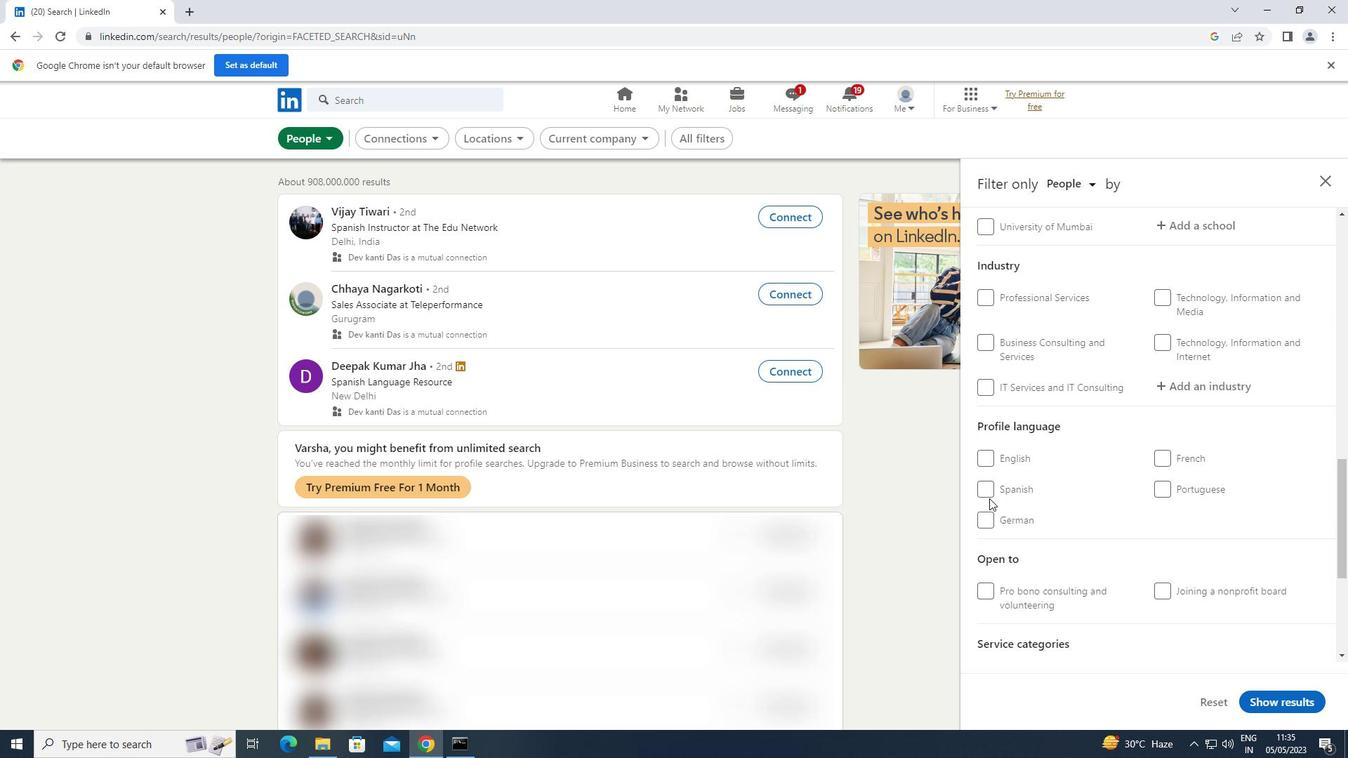 
Action: Mouse pressed left at (989, 495)
Screenshot: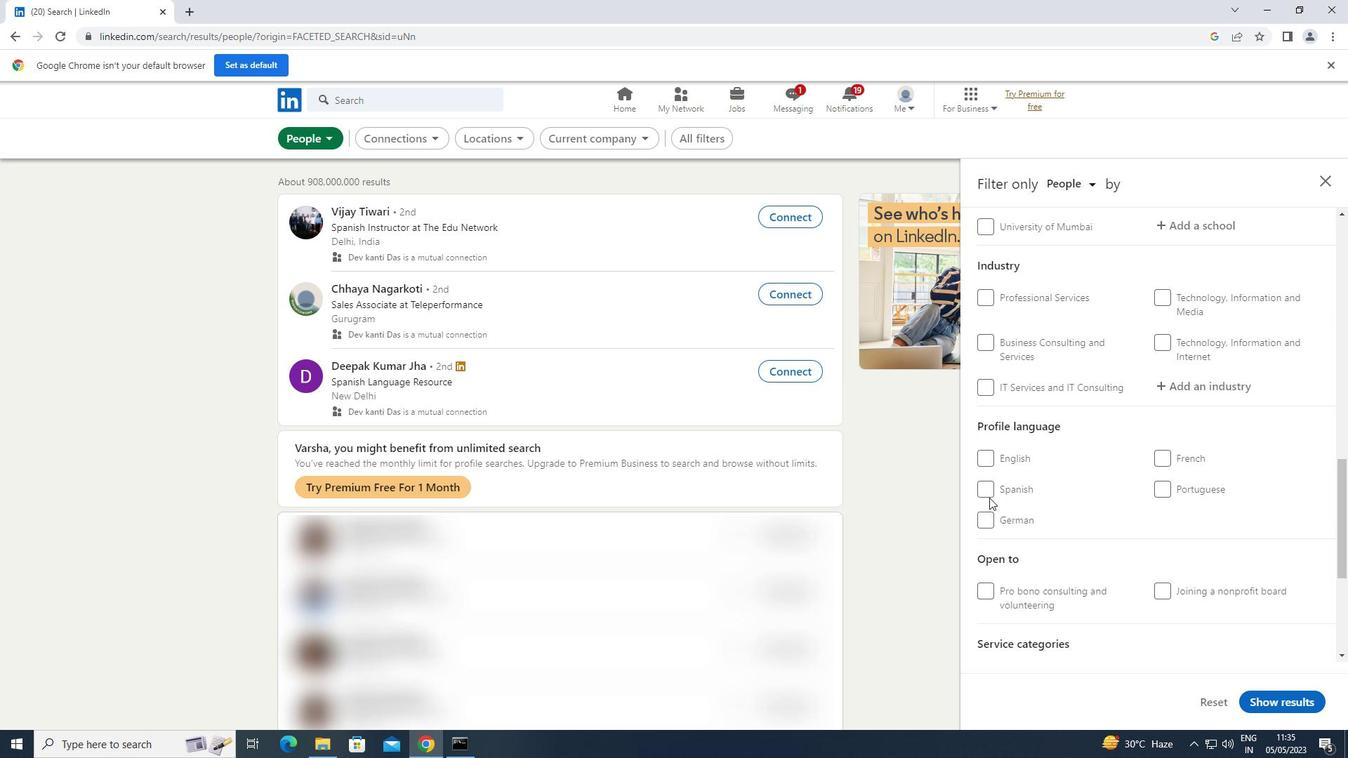 
Action: Mouse moved to (996, 477)
Screenshot: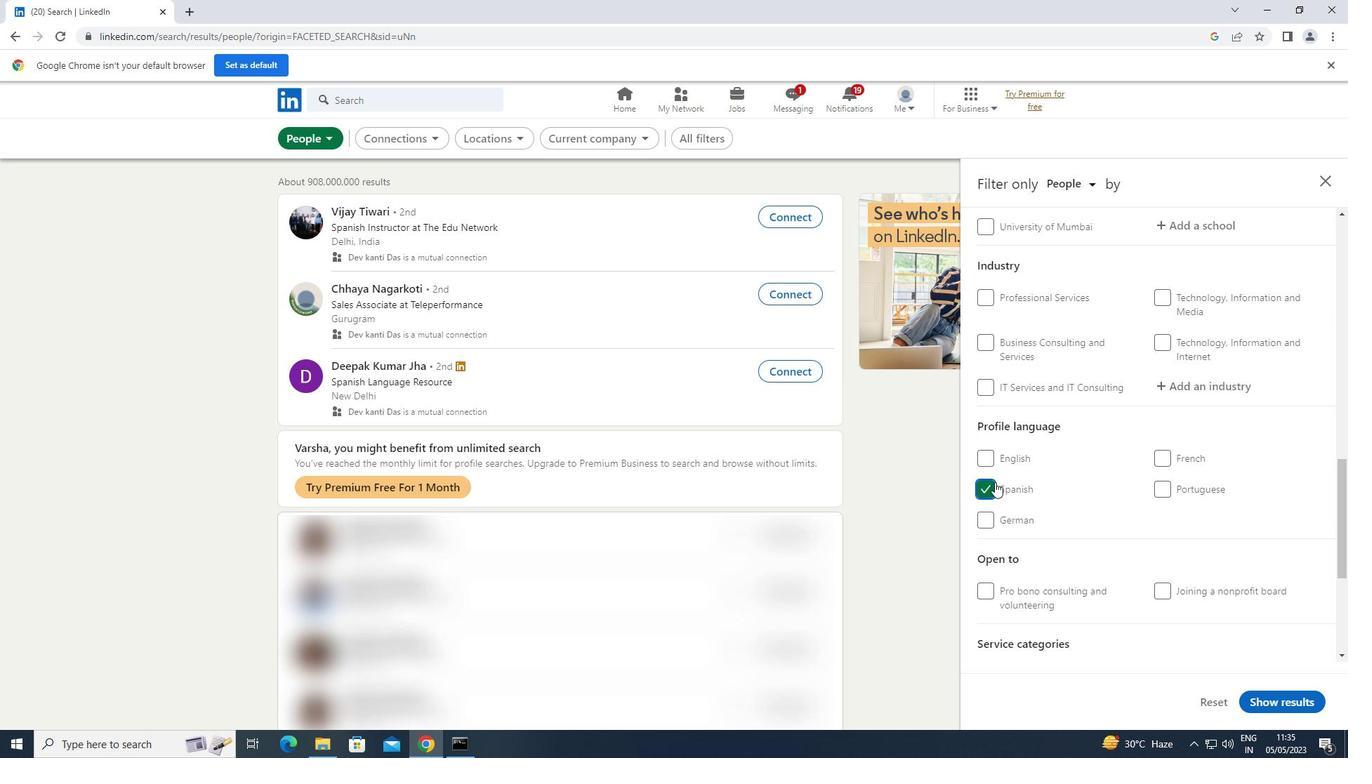 
Action: Mouse scrolled (996, 477) with delta (0, 0)
Screenshot: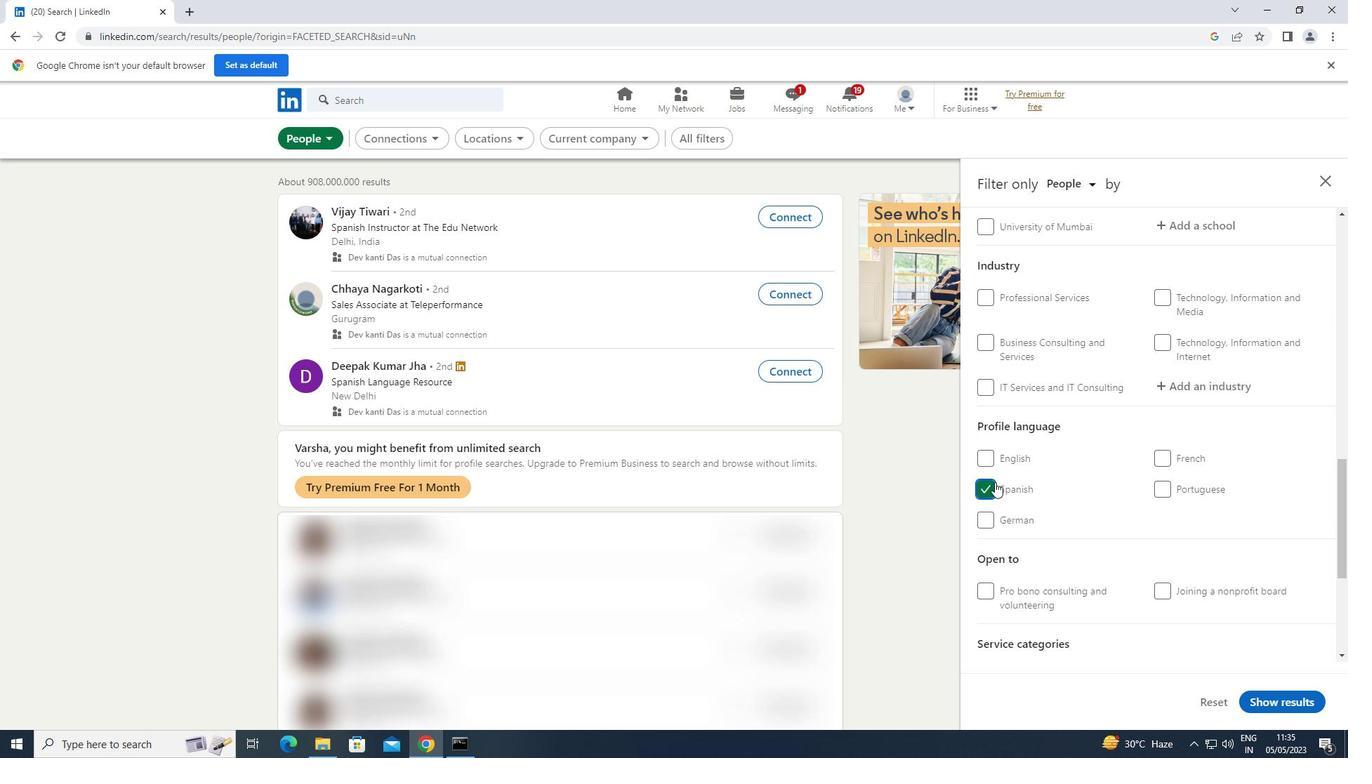 
Action: Mouse moved to (997, 474)
Screenshot: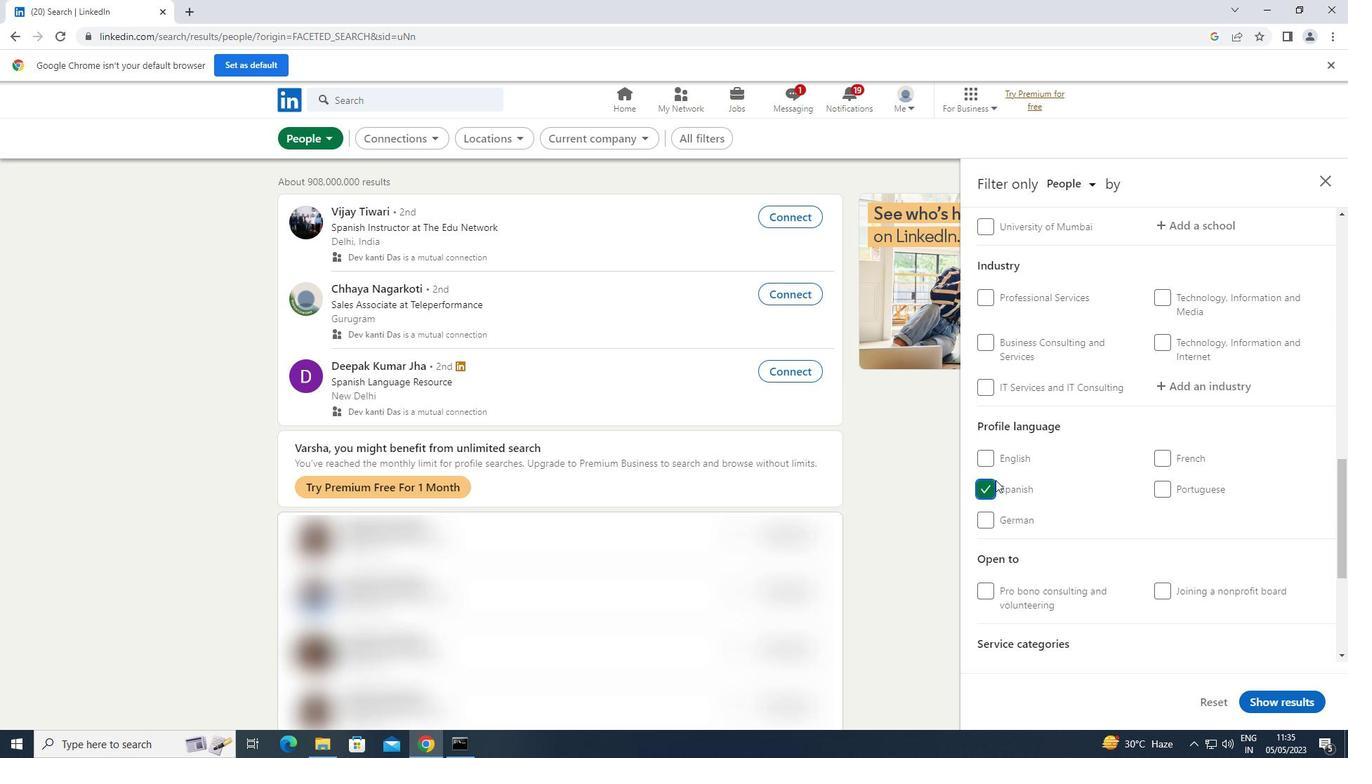 
Action: Mouse scrolled (997, 474) with delta (0, 0)
Screenshot: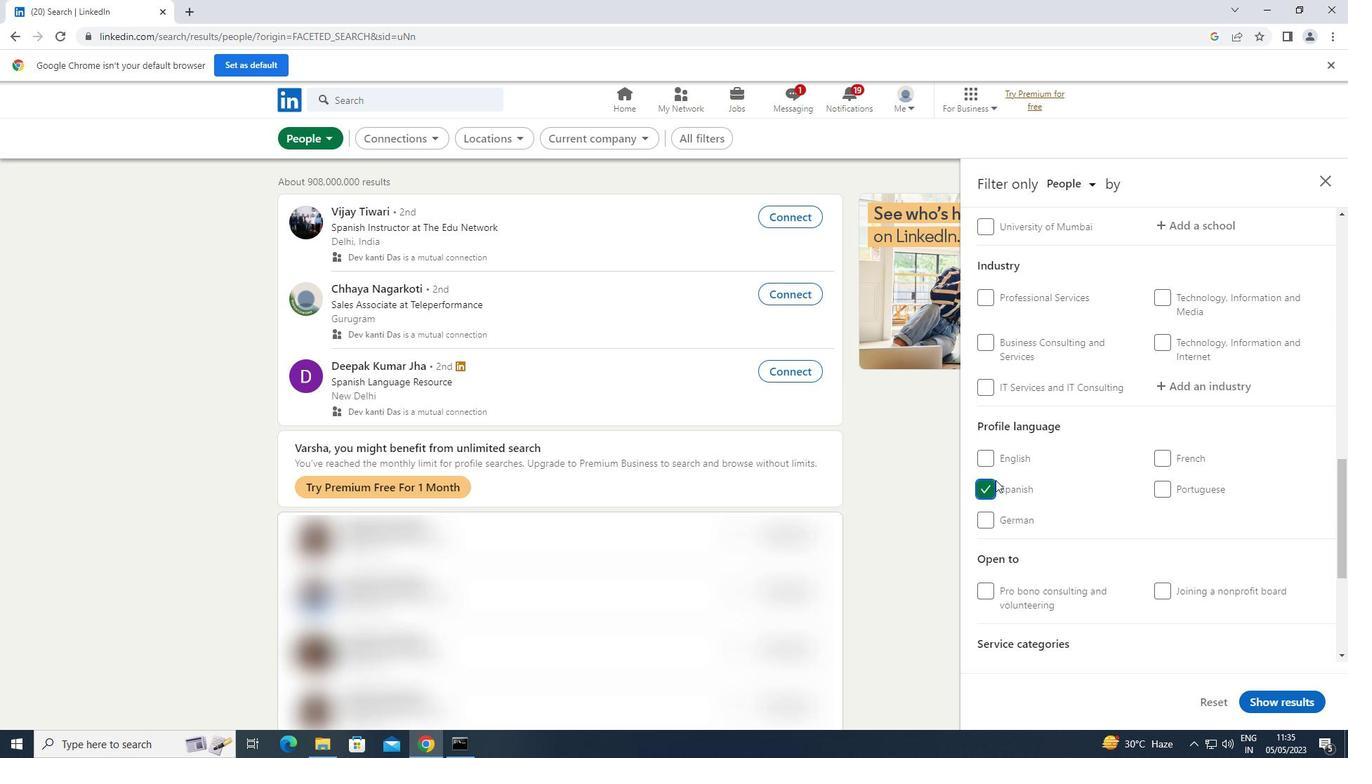 
Action: Mouse moved to (1001, 467)
Screenshot: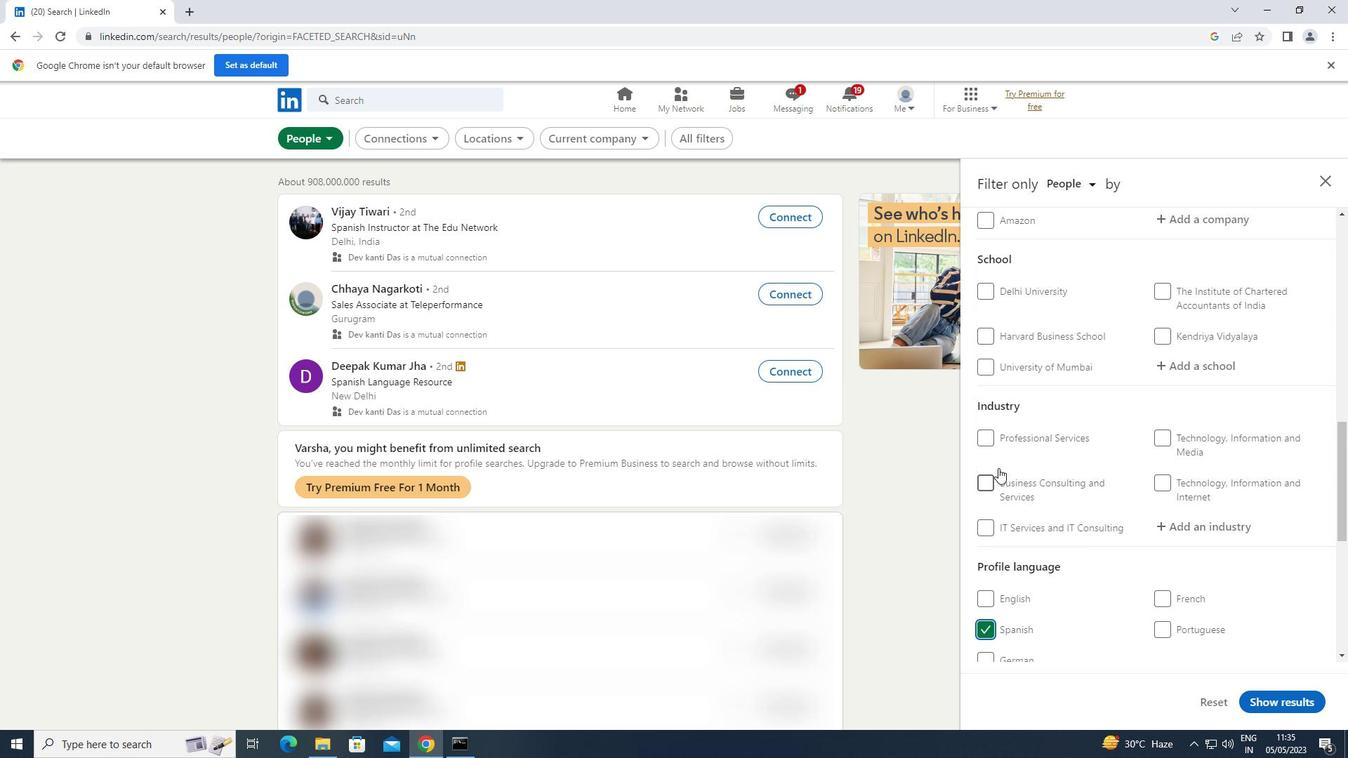 
Action: Mouse scrolled (1001, 467) with delta (0, 0)
Screenshot: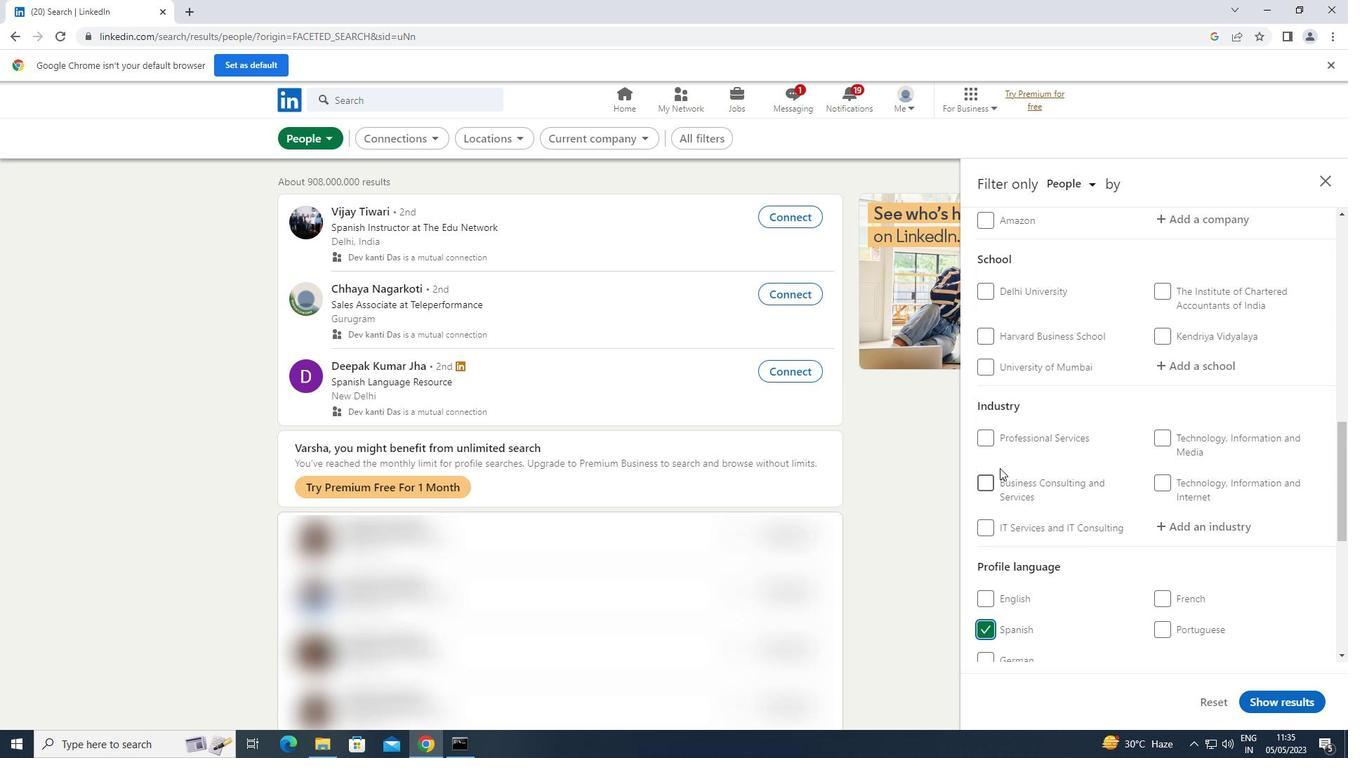 
Action: Mouse moved to (1001, 467)
Screenshot: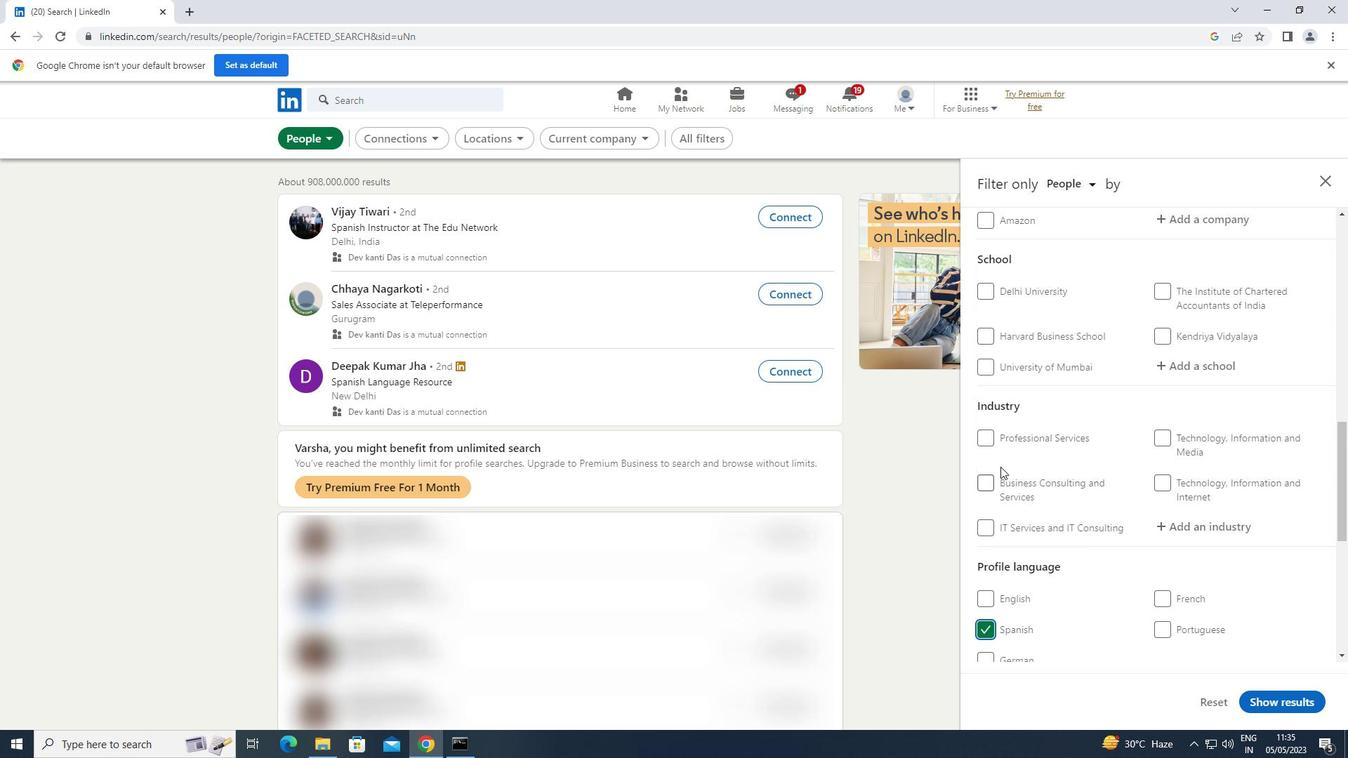 
Action: Mouse scrolled (1001, 467) with delta (0, 0)
Screenshot: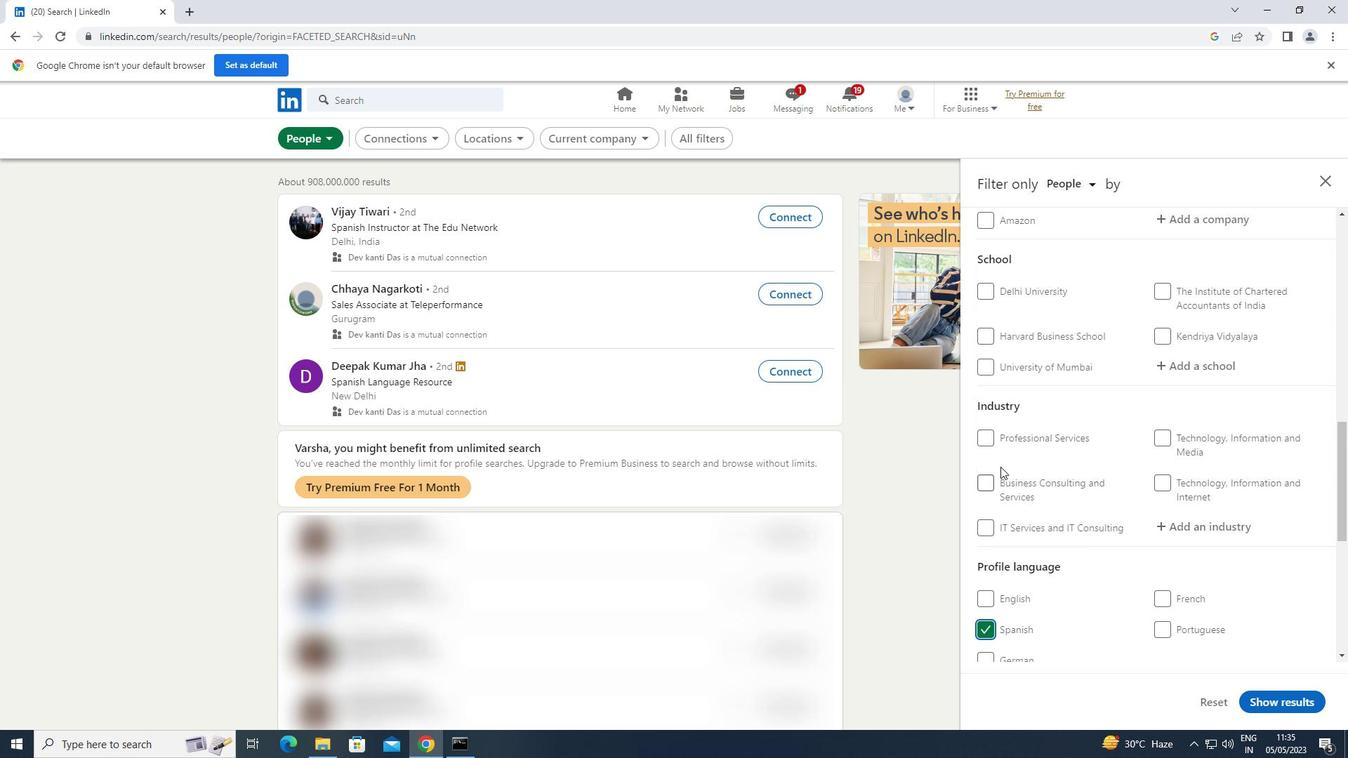 
Action: Mouse moved to (1001, 463)
Screenshot: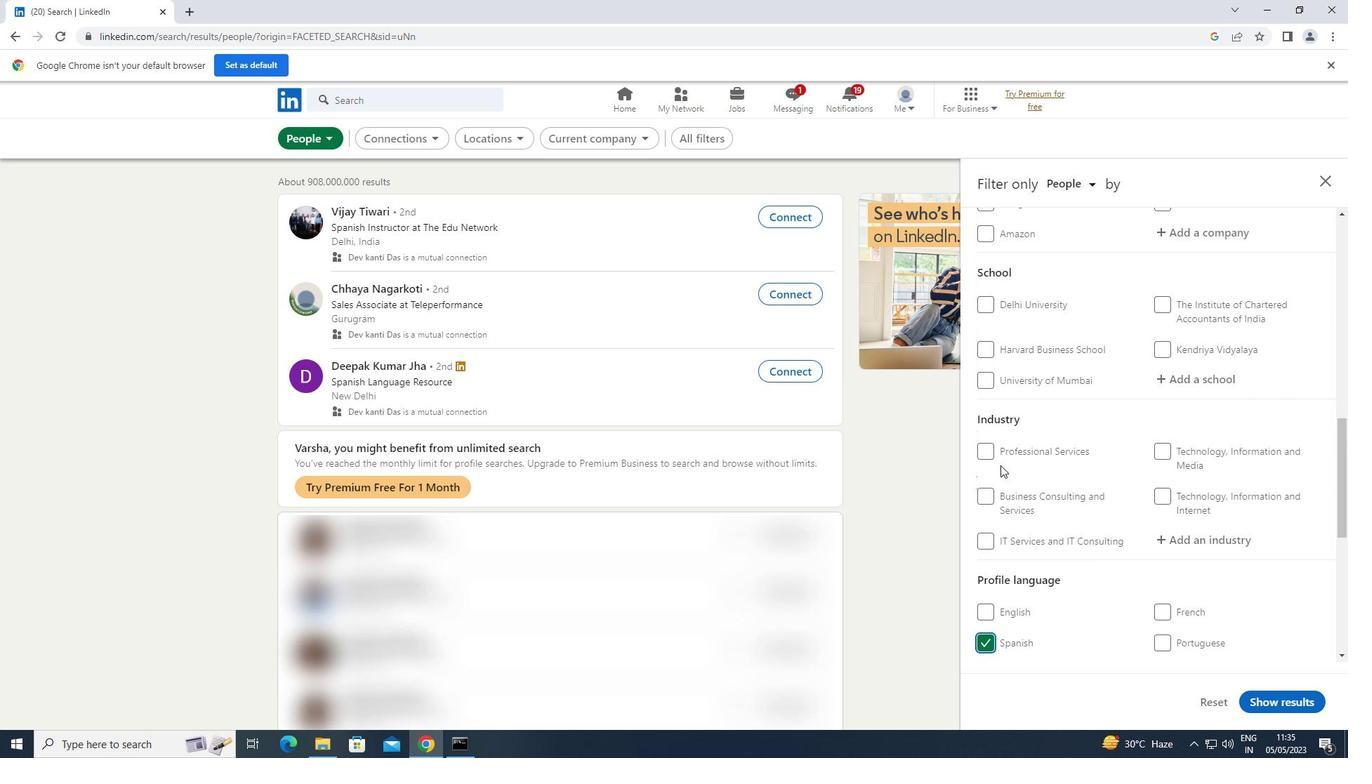 
Action: Mouse scrolled (1001, 464) with delta (0, 0)
Screenshot: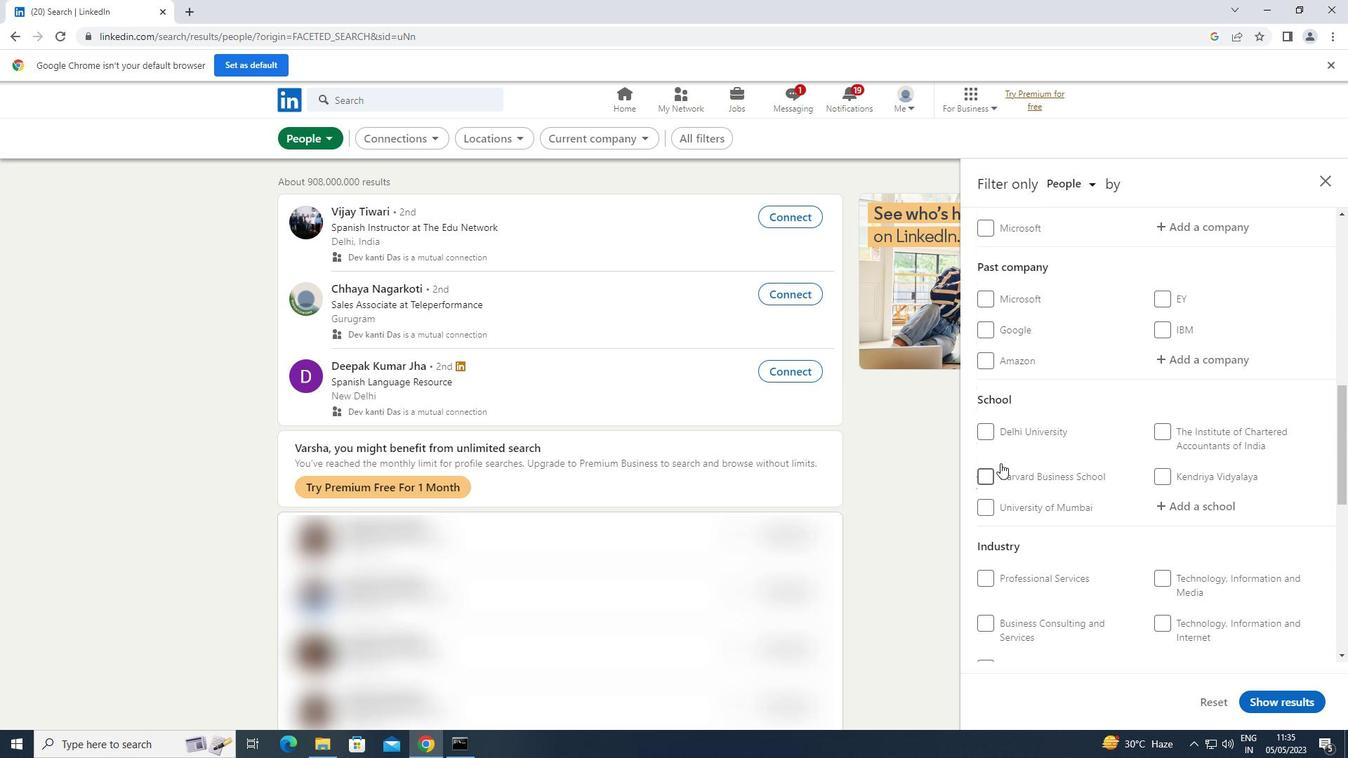 
Action: Mouse moved to (1199, 290)
Screenshot: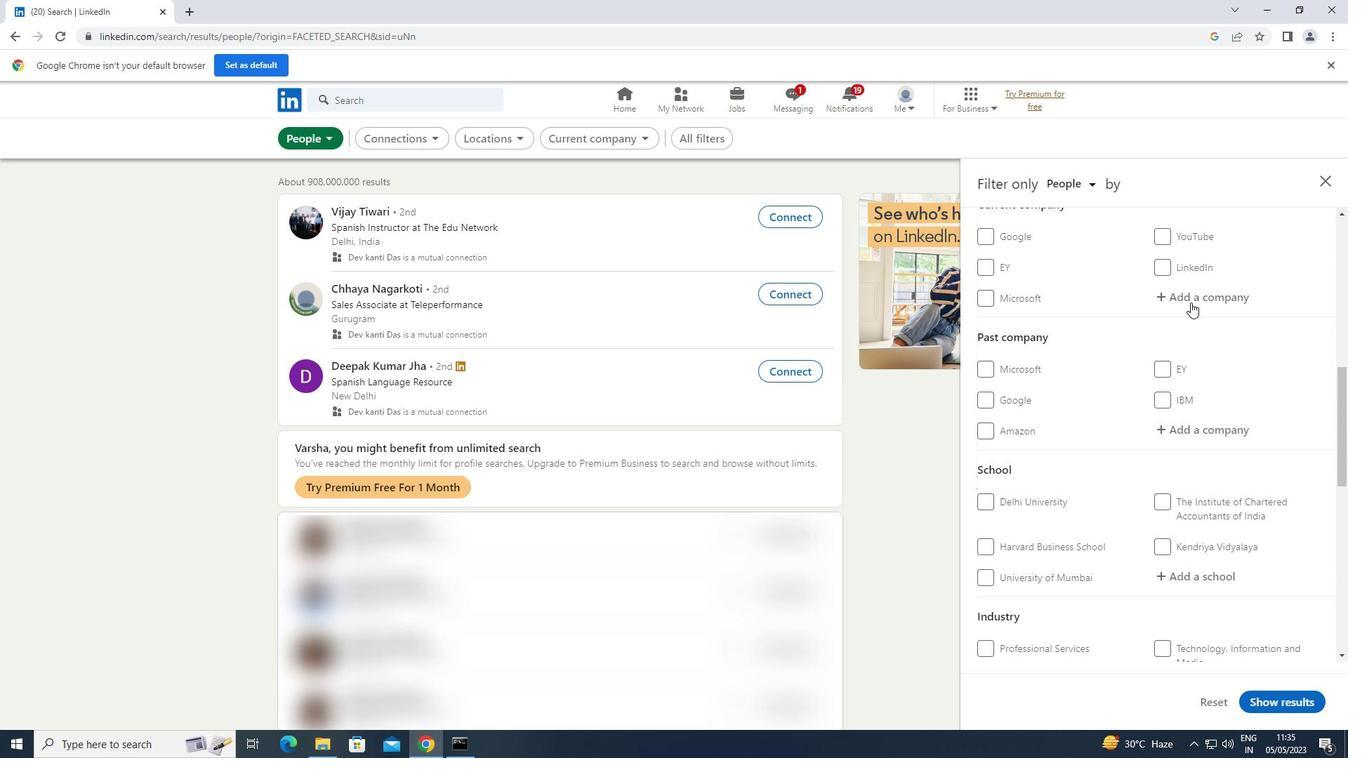 
Action: Mouse pressed left at (1199, 290)
Screenshot: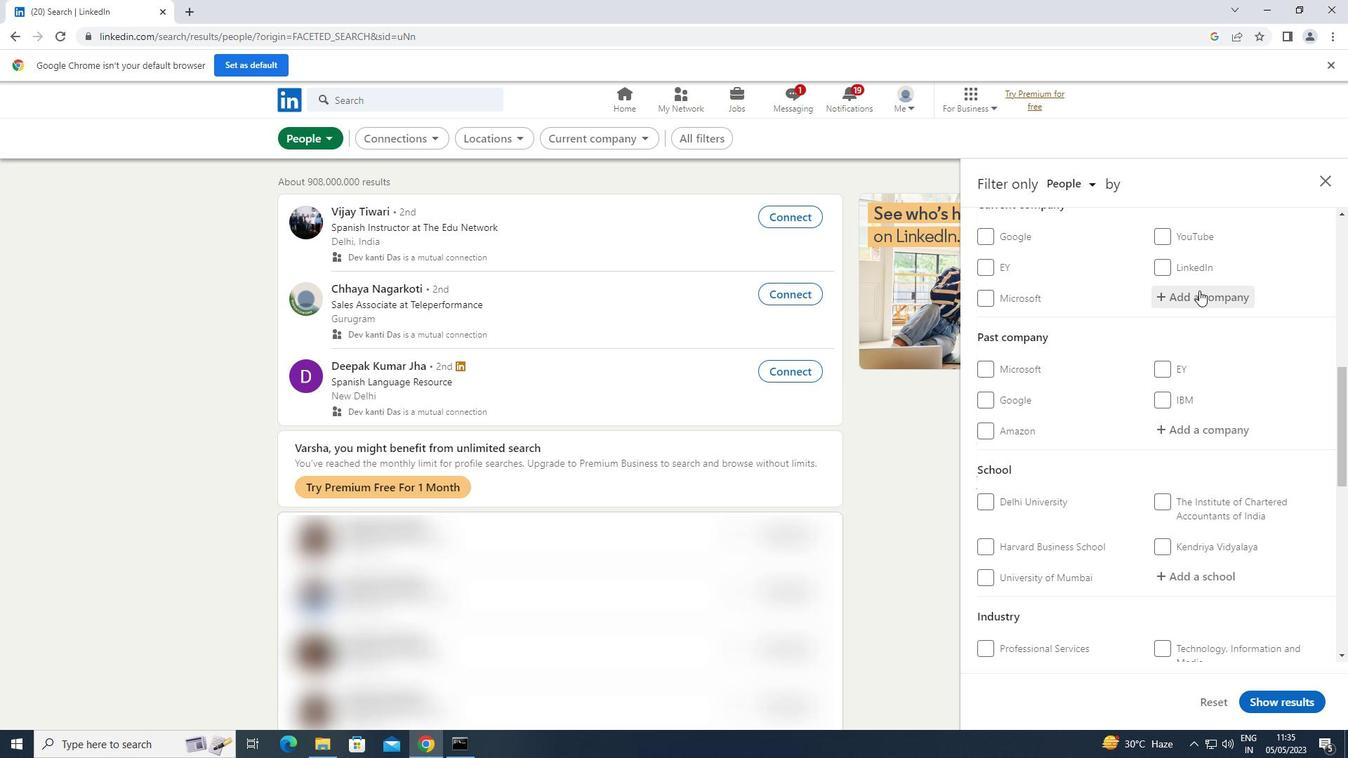 
Action: Key pressed <Key.shift><Key.shift><Key.shift>TORM
Screenshot: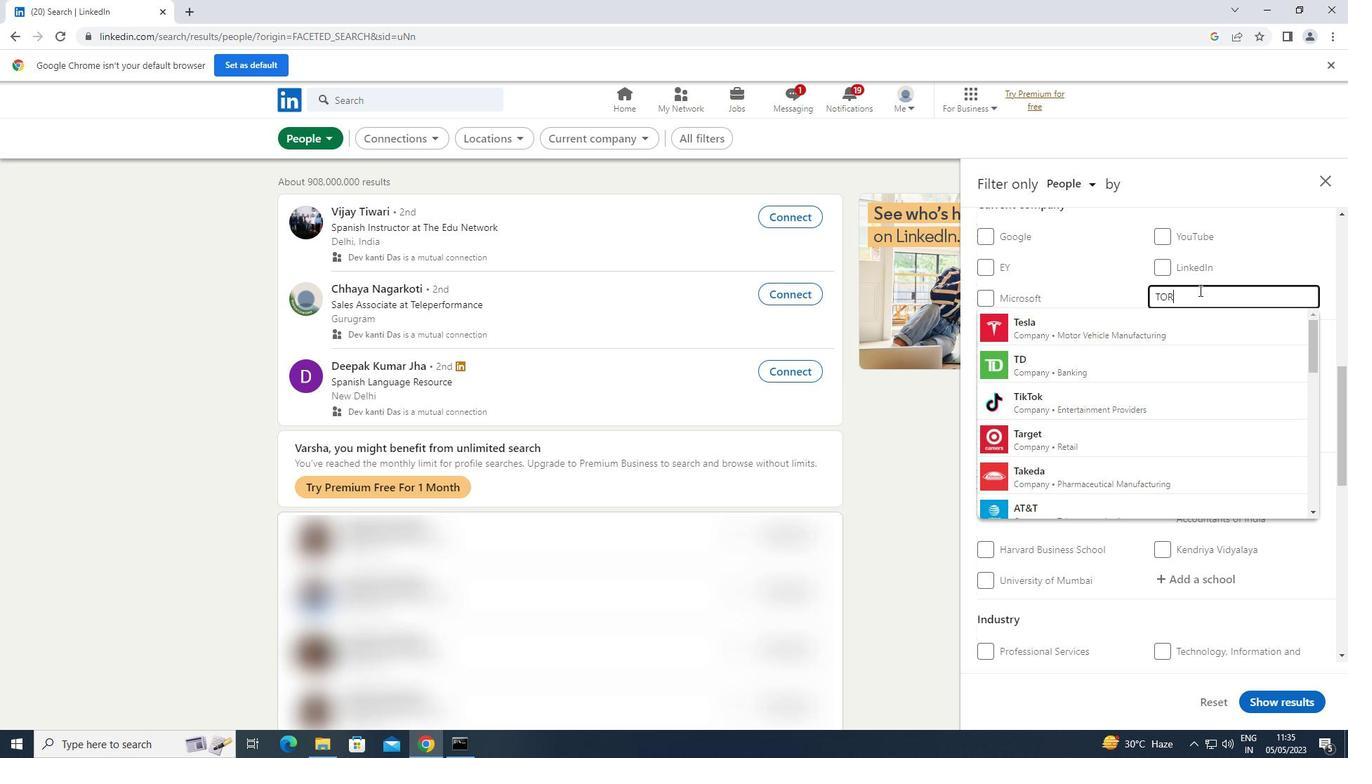 
Action: Mouse moved to (1127, 329)
Screenshot: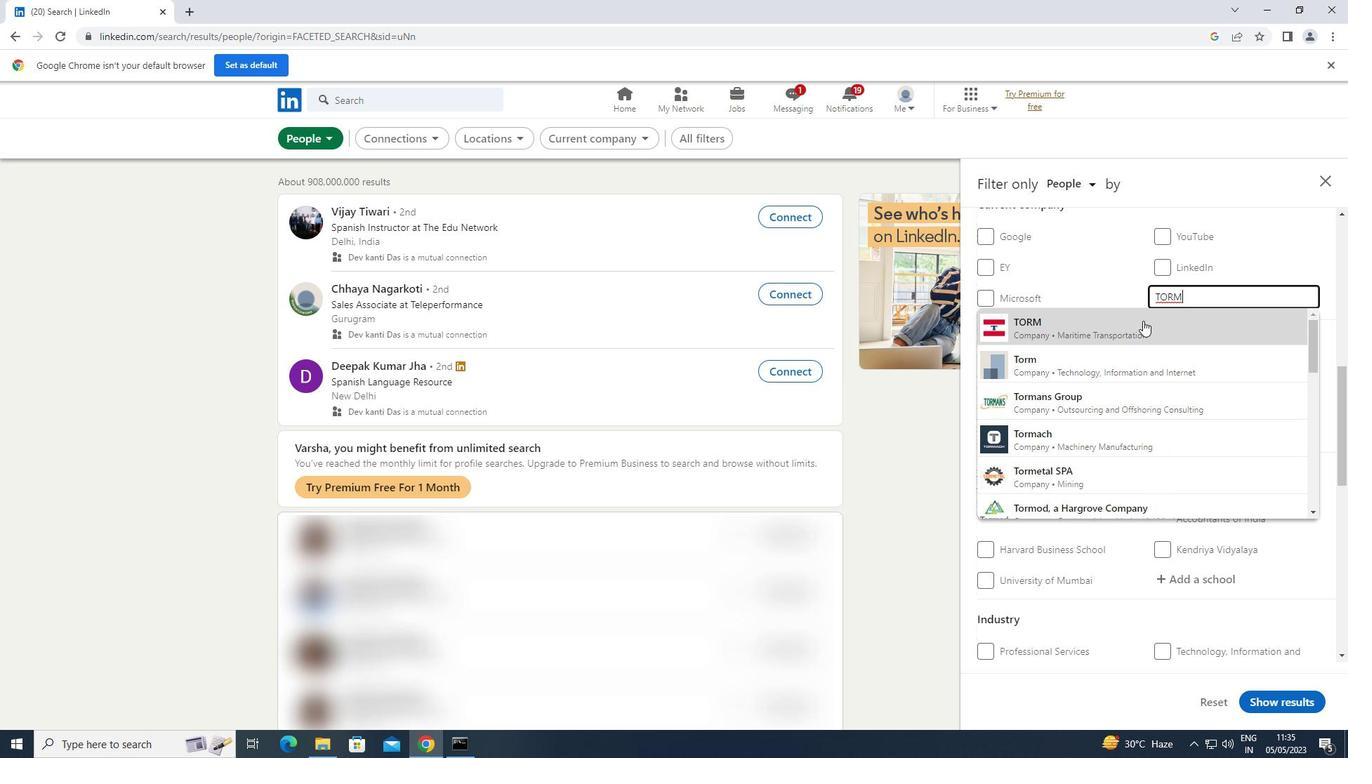 
Action: Mouse pressed left at (1127, 329)
Screenshot: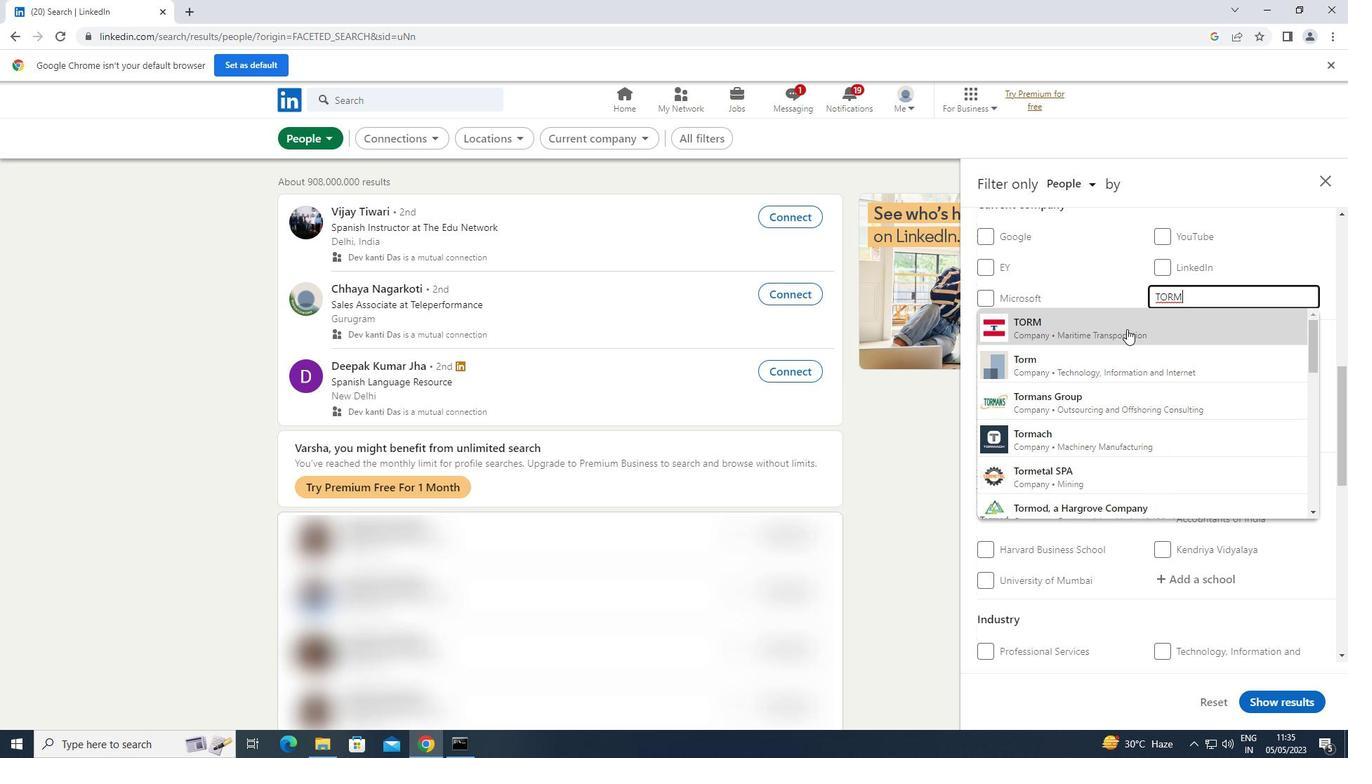 
Action: Mouse scrolled (1127, 328) with delta (0, 0)
Screenshot: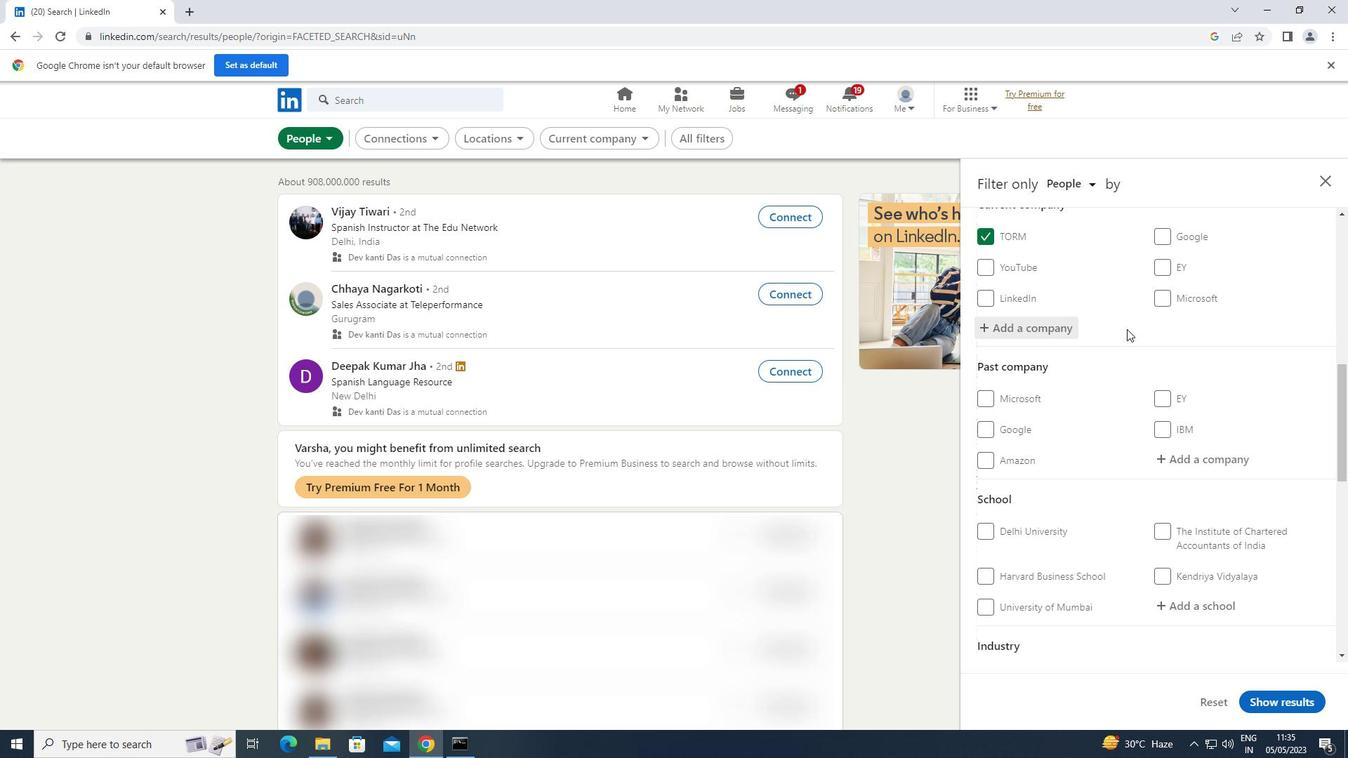 
Action: Mouse scrolled (1127, 328) with delta (0, 0)
Screenshot: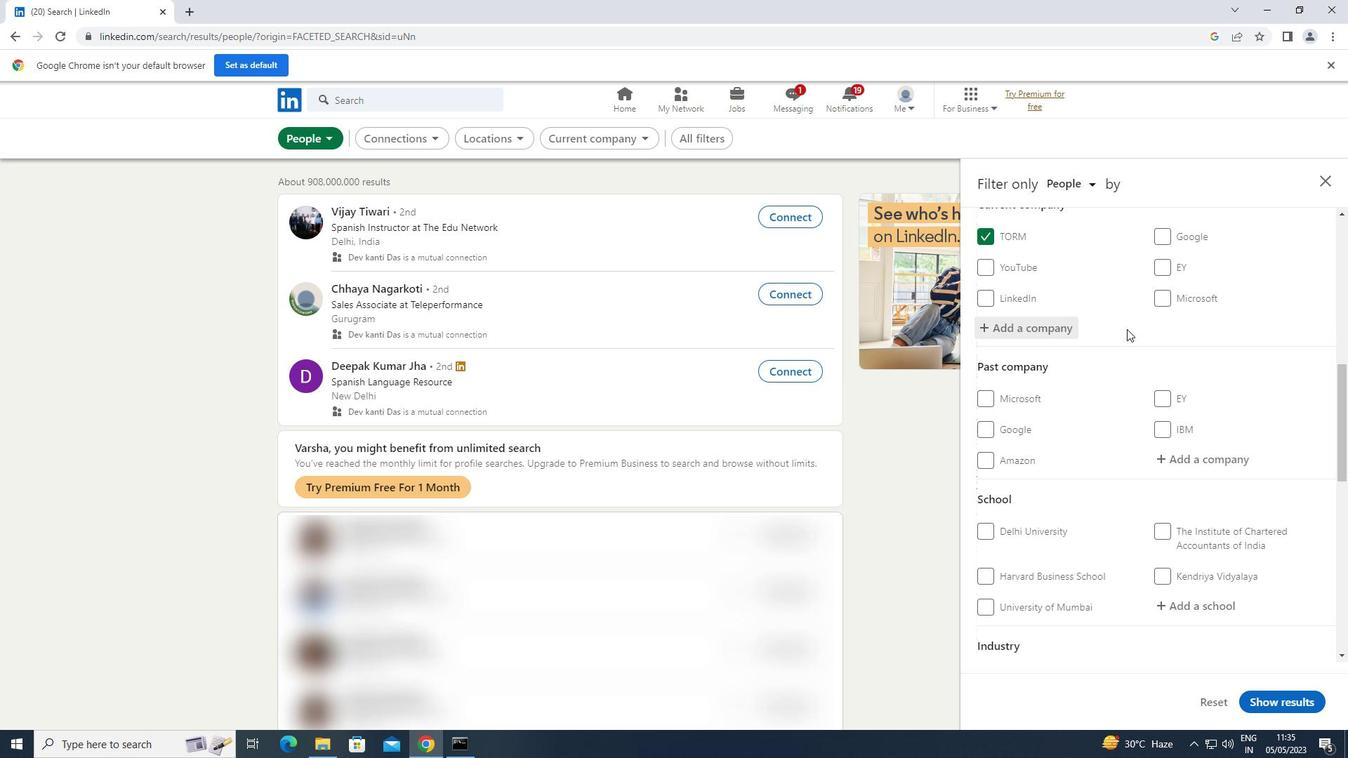 
Action: Mouse moved to (1135, 306)
Screenshot: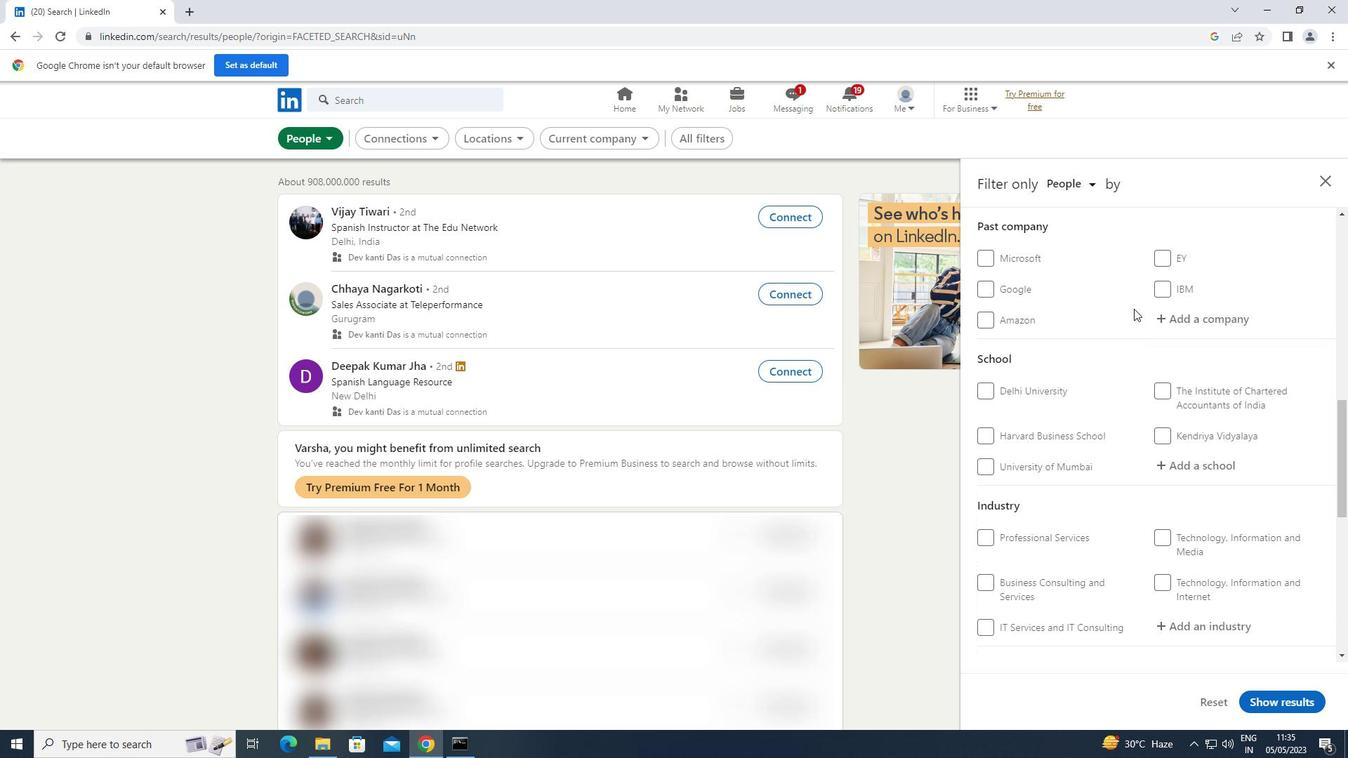 
Action: Mouse scrolled (1135, 305) with delta (0, 0)
Screenshot: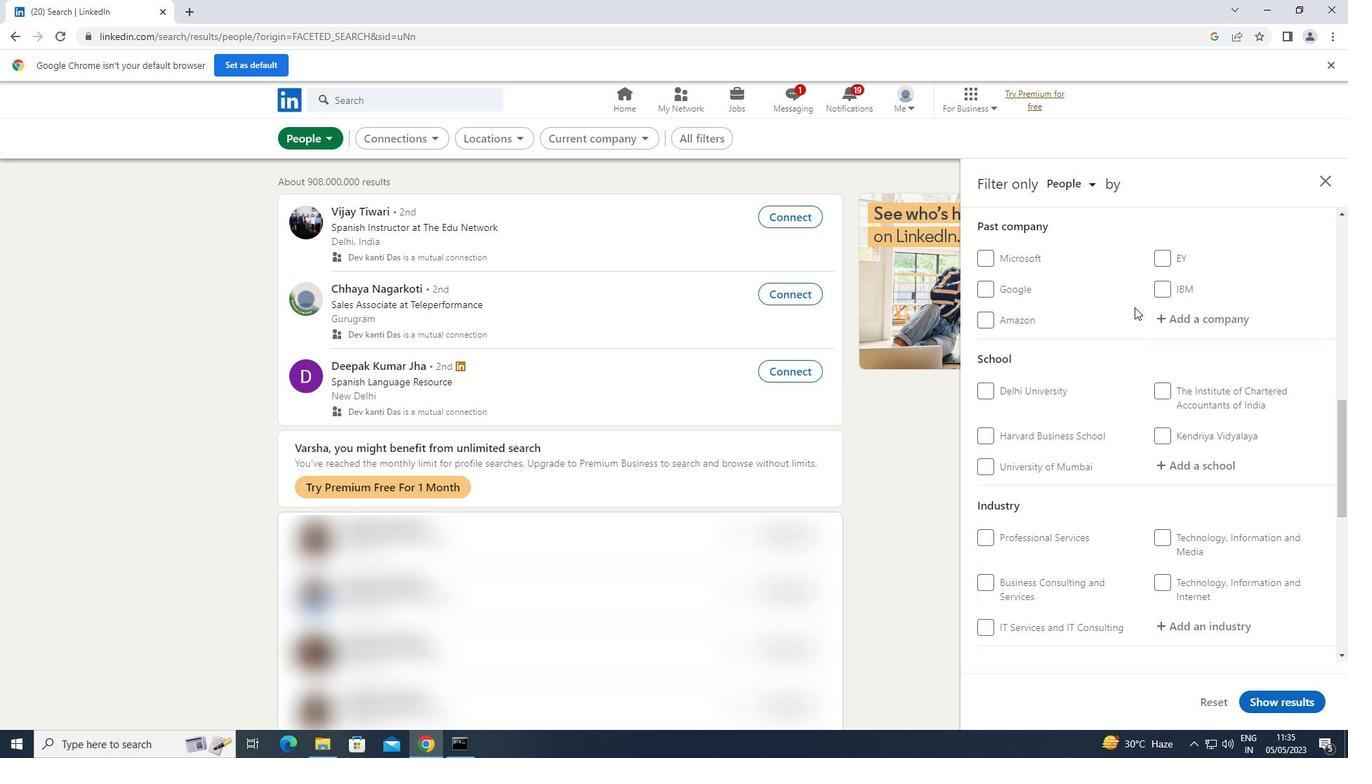 
Action: Mouse scrolled (1135, 305) with delta (0, 0)
Screenshot: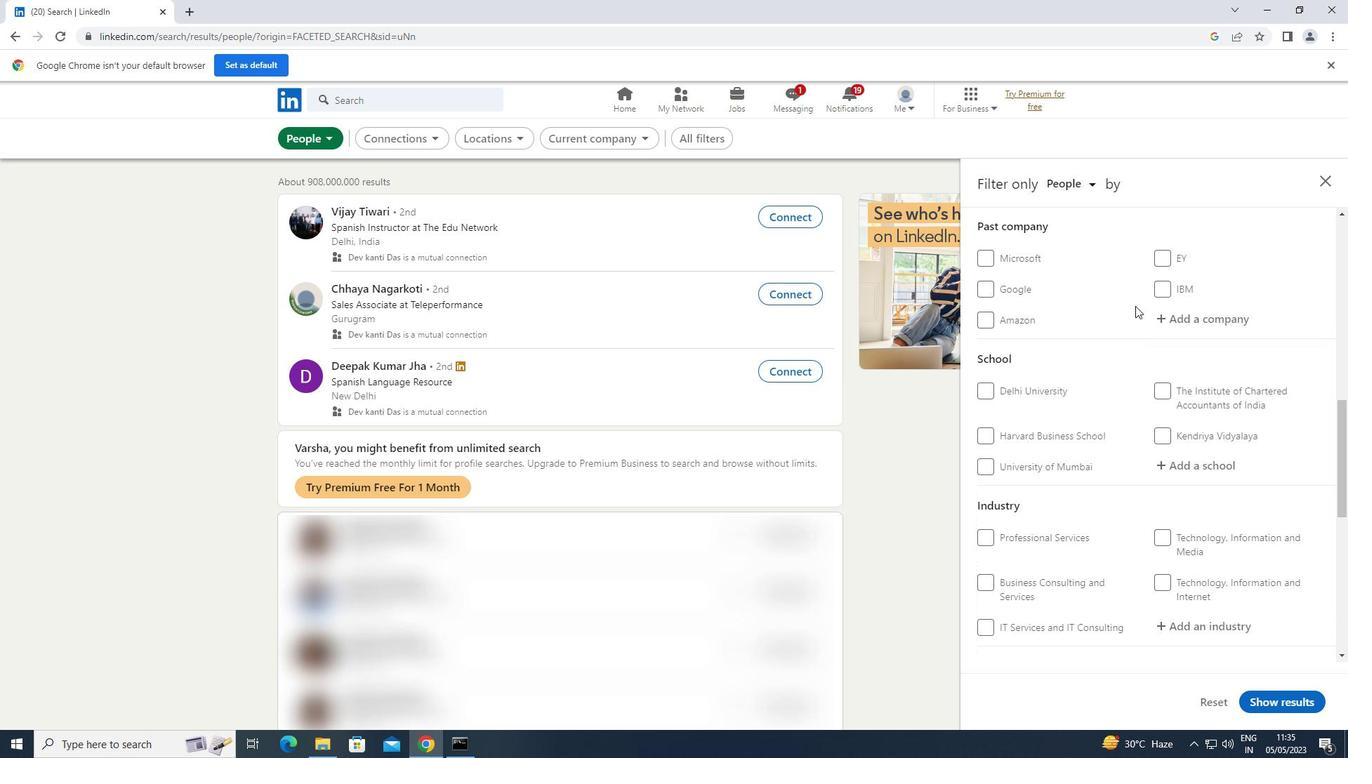 
Action: Mouse moved to (1191, 327)
Screenshot: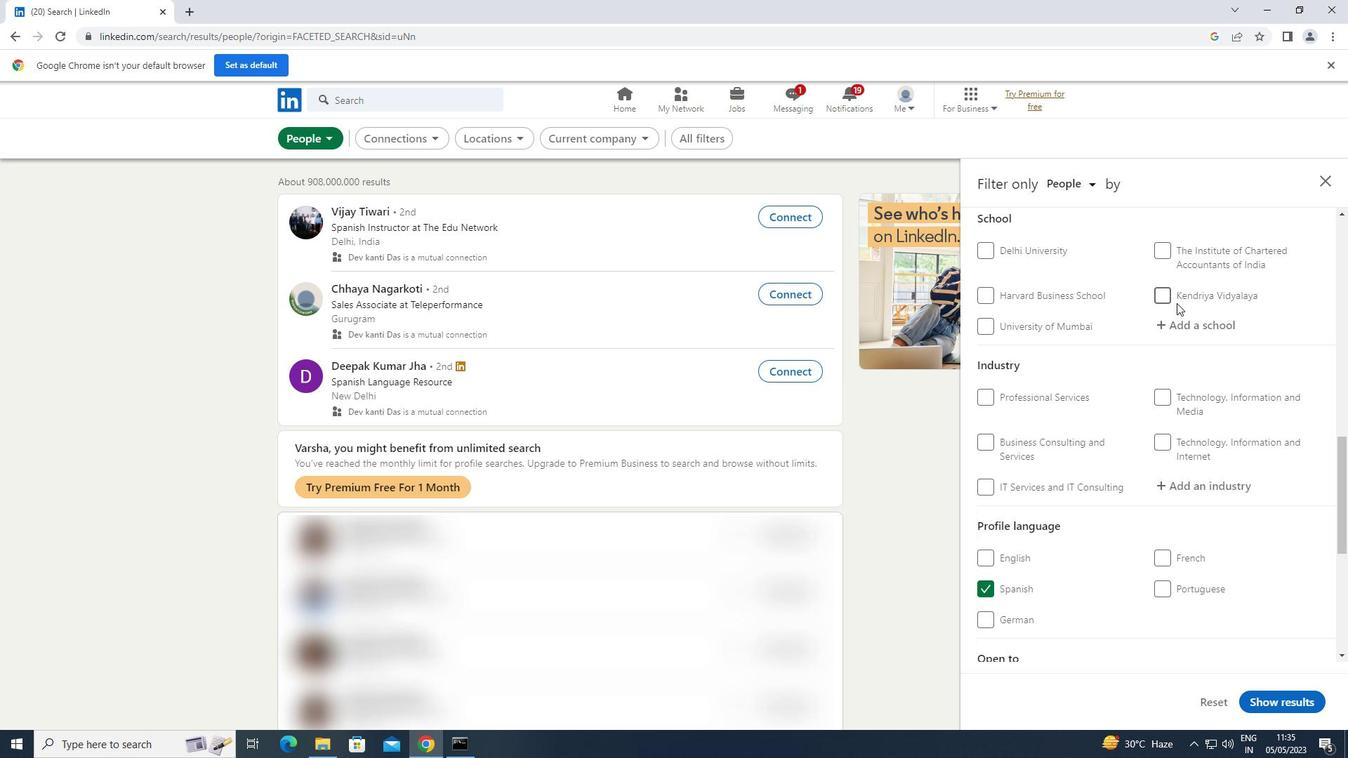 
Action: Mouse pressed left at (1191, 327)
Screenshot: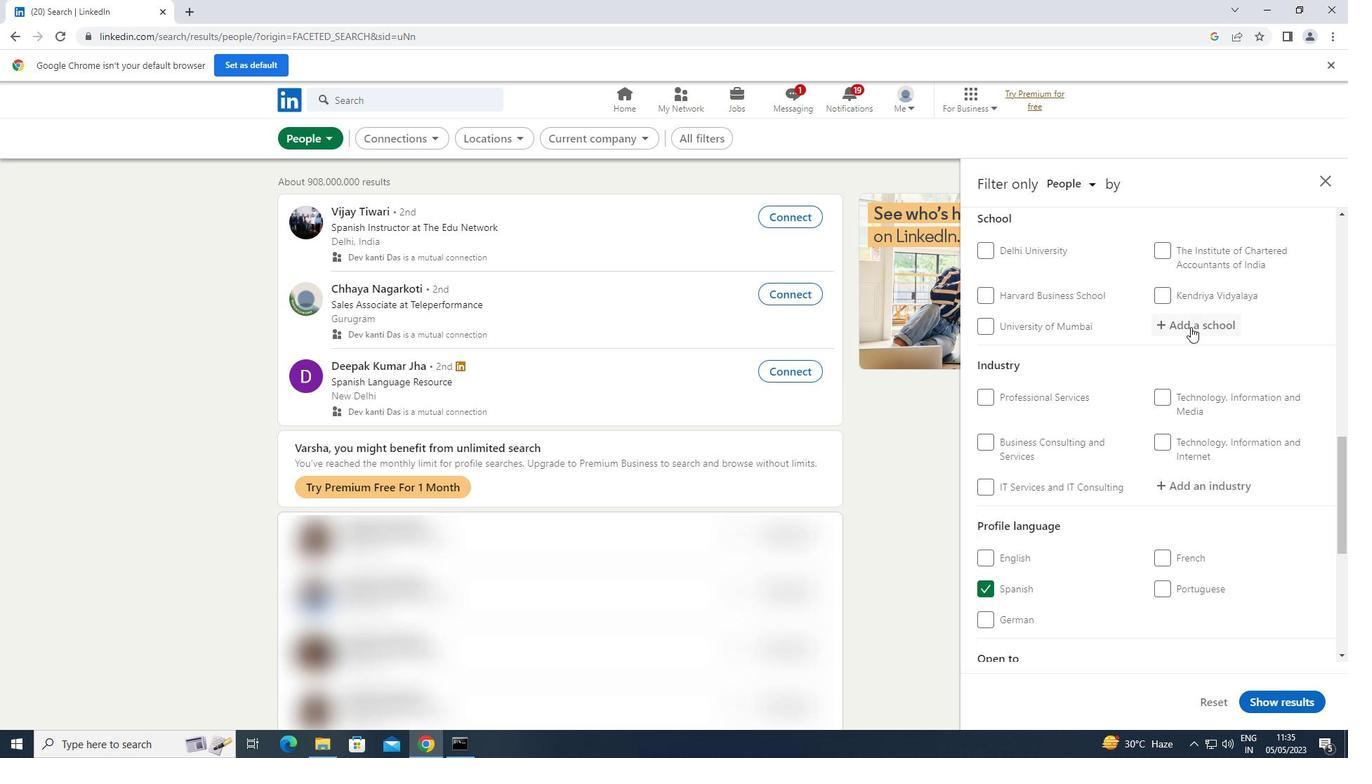 
Action: Key pressed <Key.shift>NTR
Screenshot: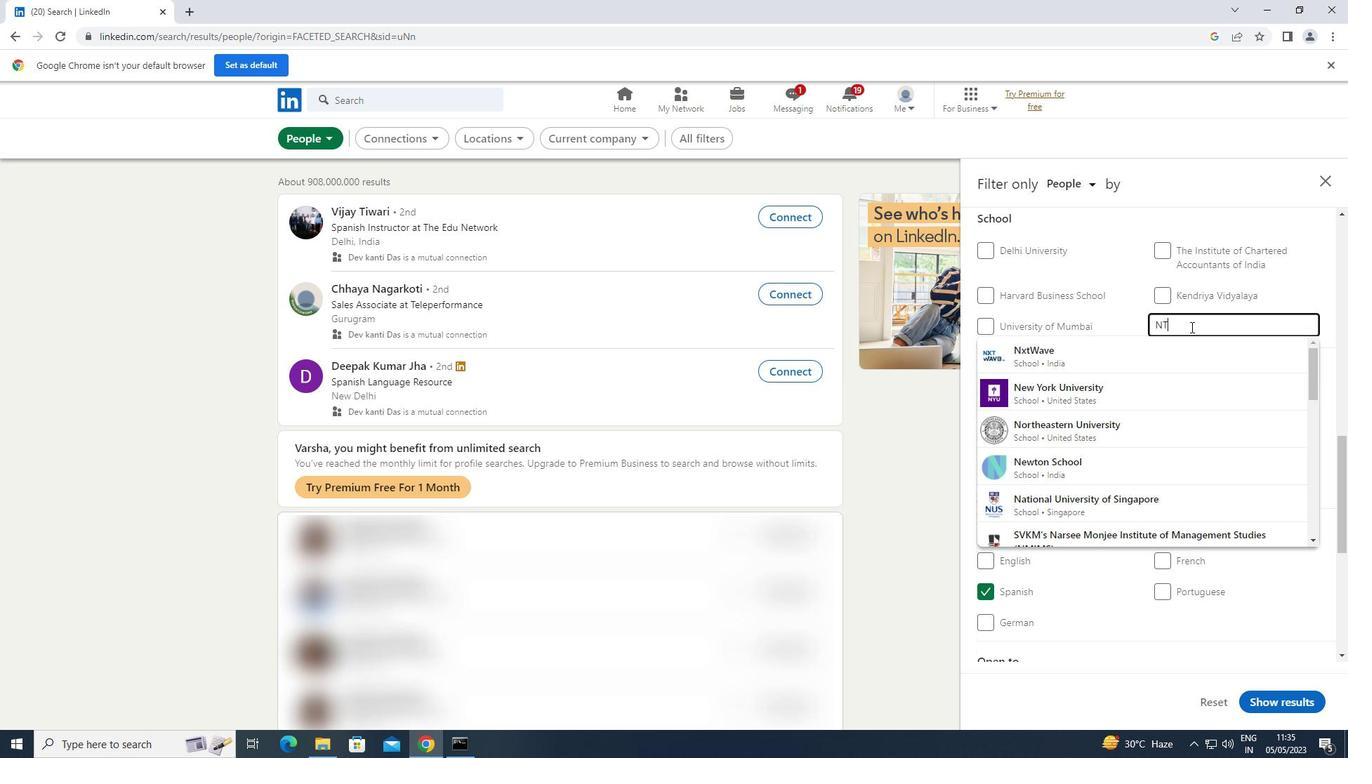 
Action: Mouse moved to (1174, 343)
Screenshot: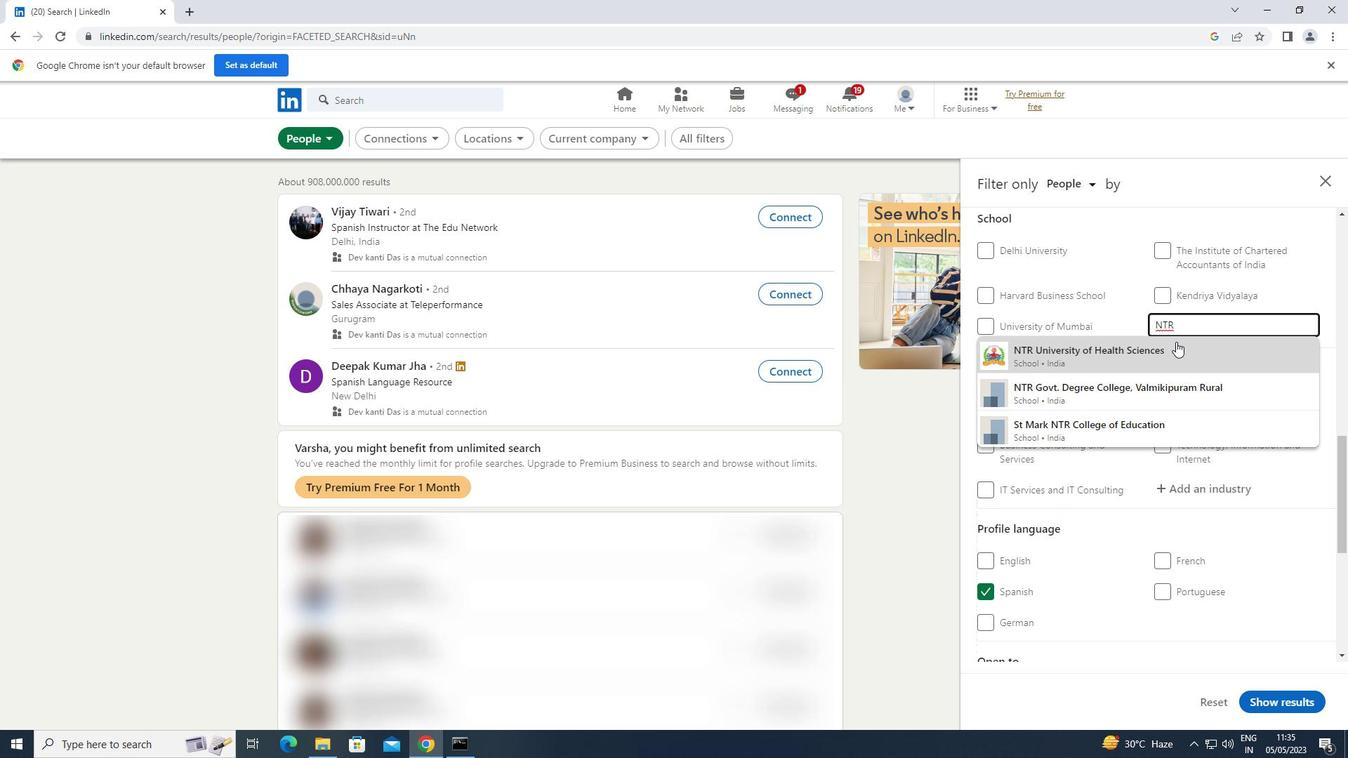 
Action: Mouse pressed left at (1174, 343)
Screenshot: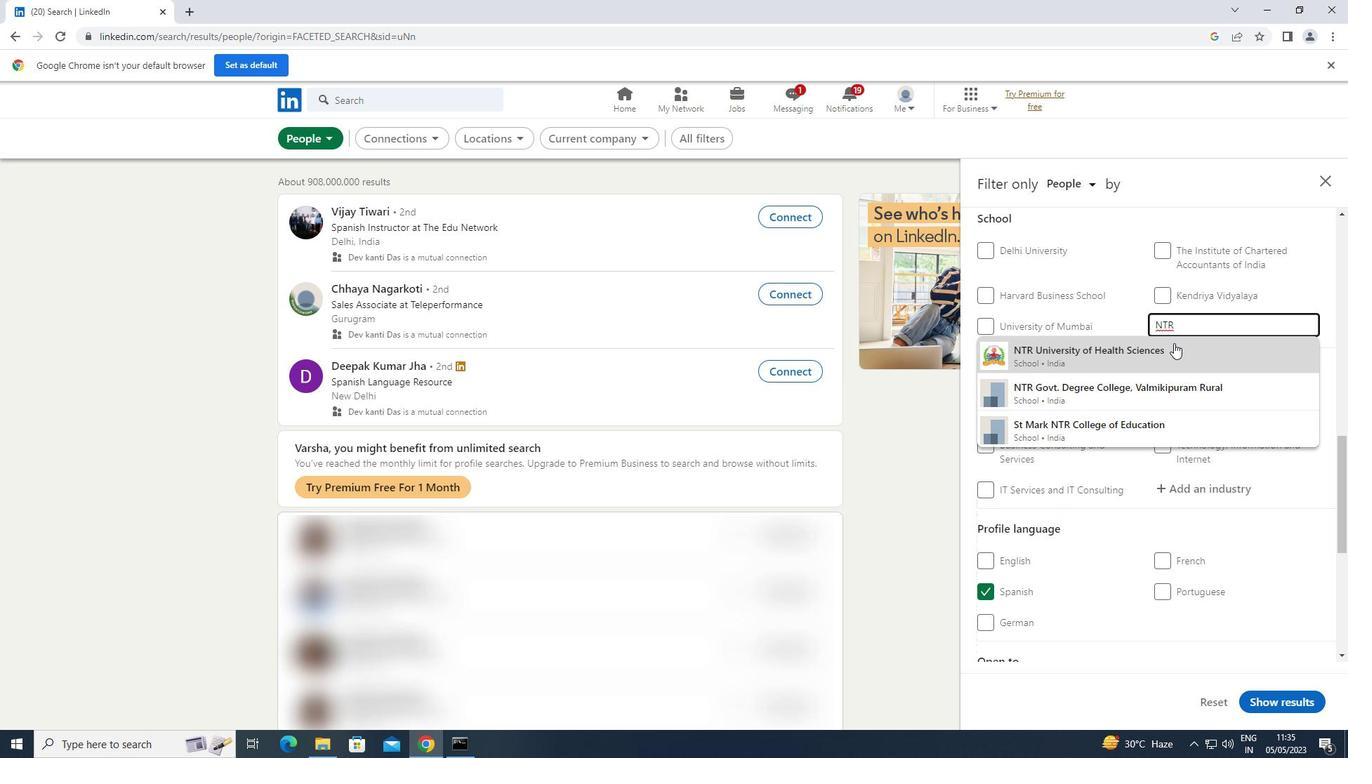 
Action: Mouse scrolled (1174, 342) with delta (0, 0)
Screenshot: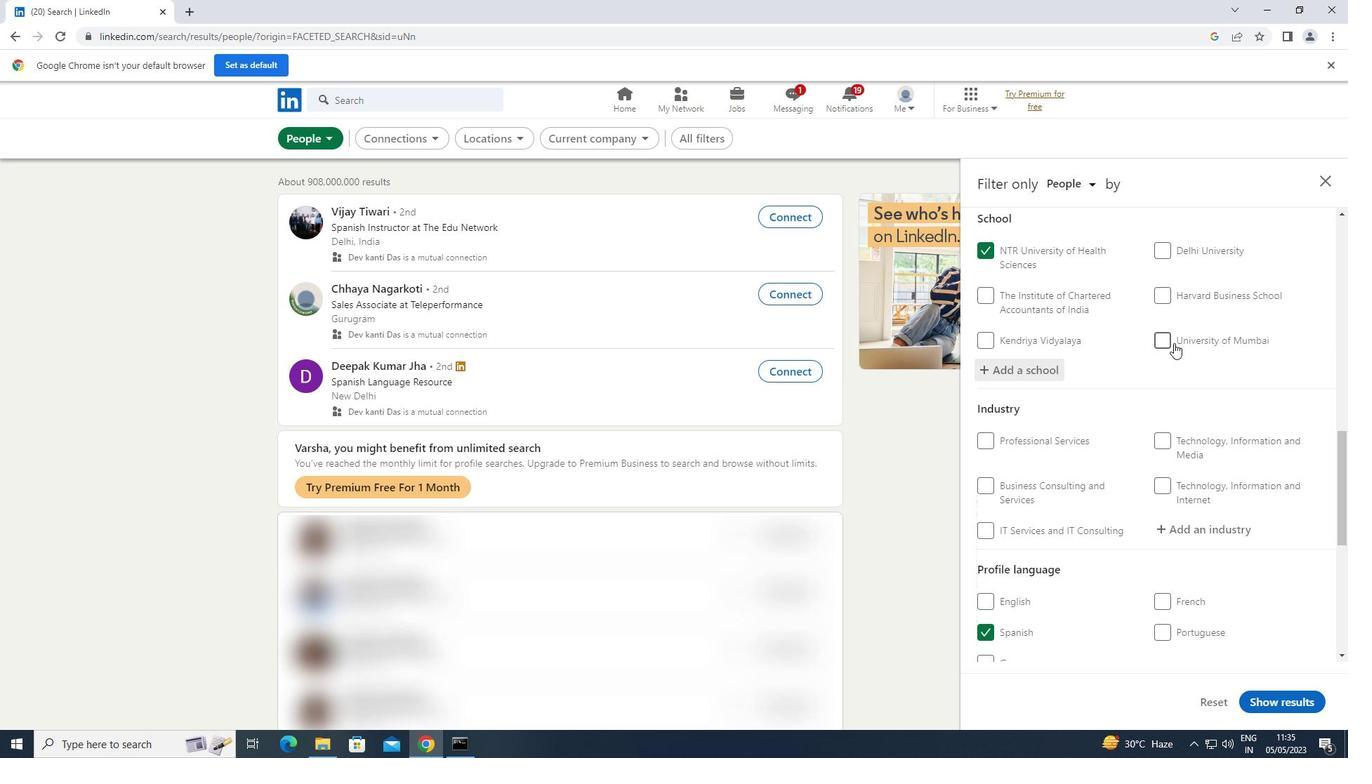 
Action: Mouse scrolled (1174, 342) with delta (0, 0)
Screenshot: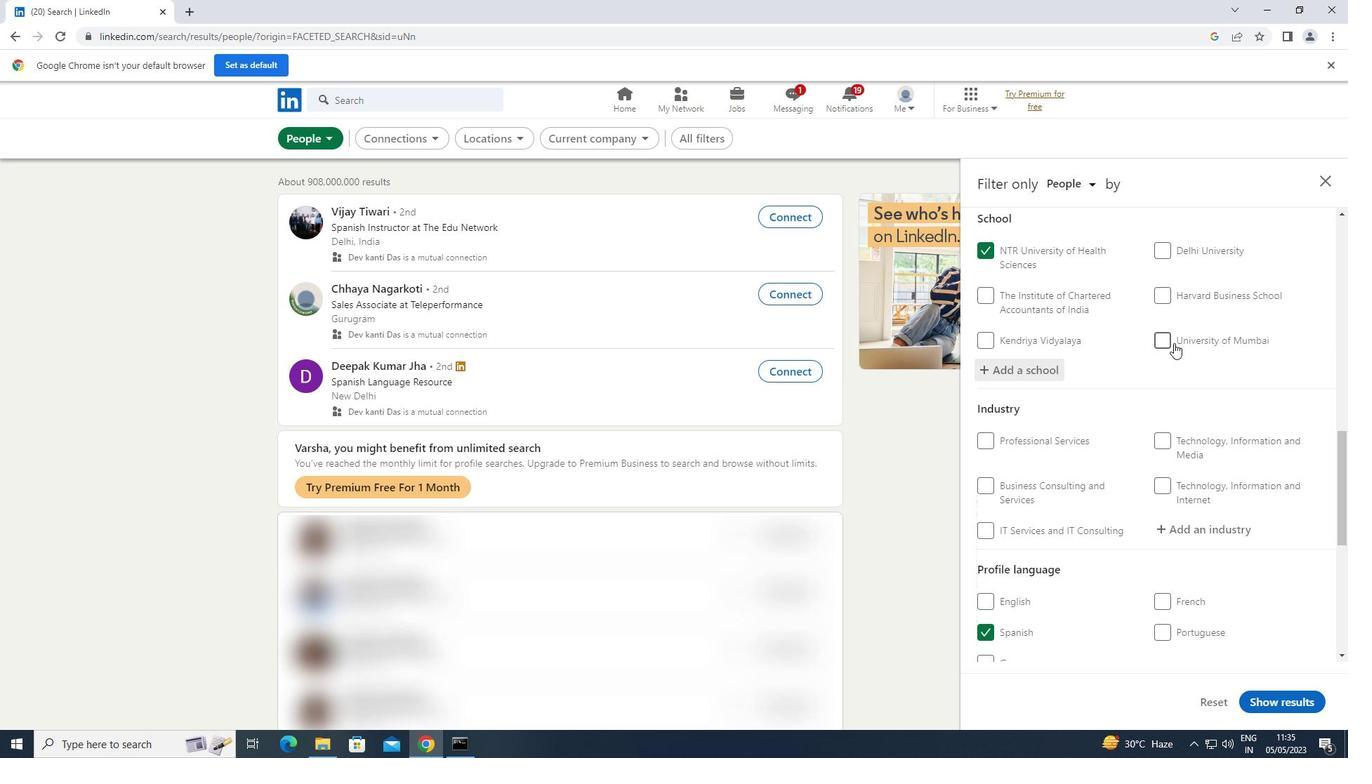 
Action: Mouse scrolled (1174, 342) with delta (0, 0)
Screenshot: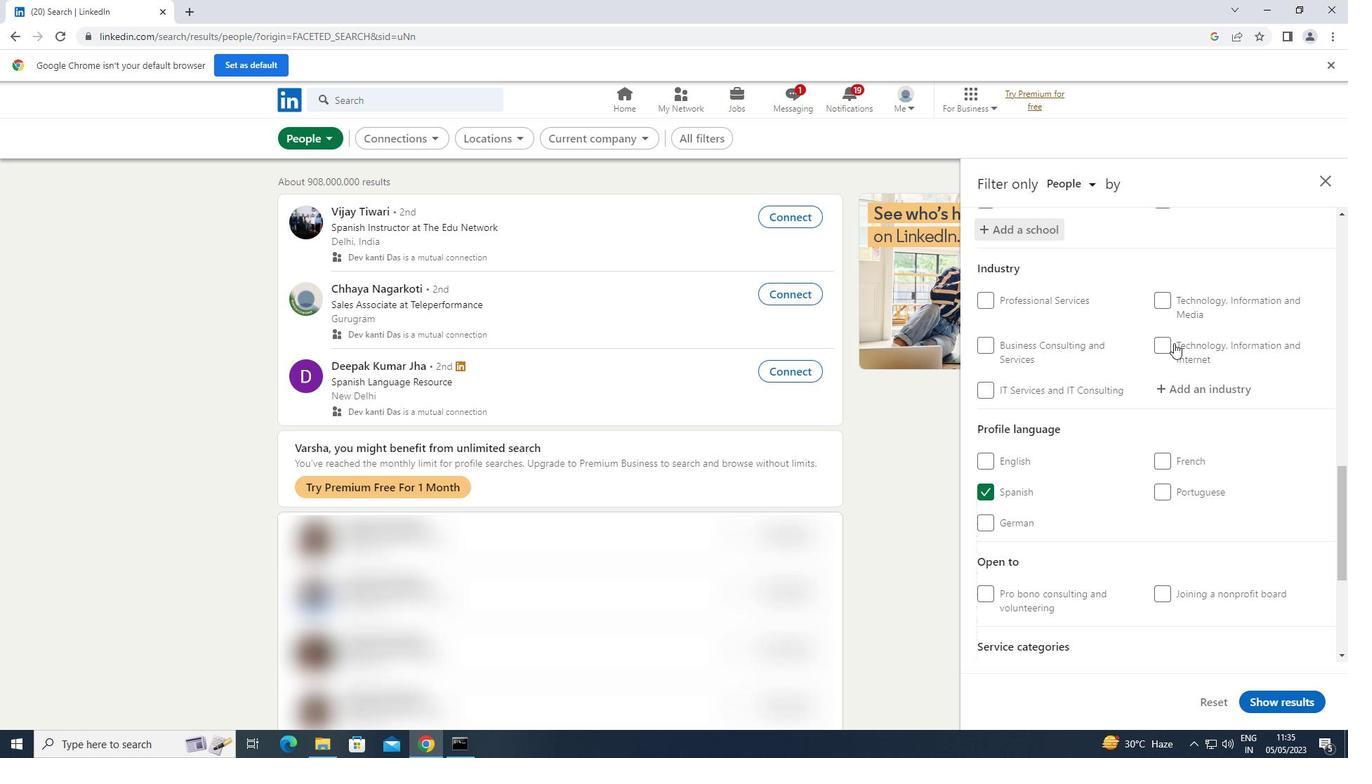 
Action: Mouse moved to (1174, 344)
Screenshot: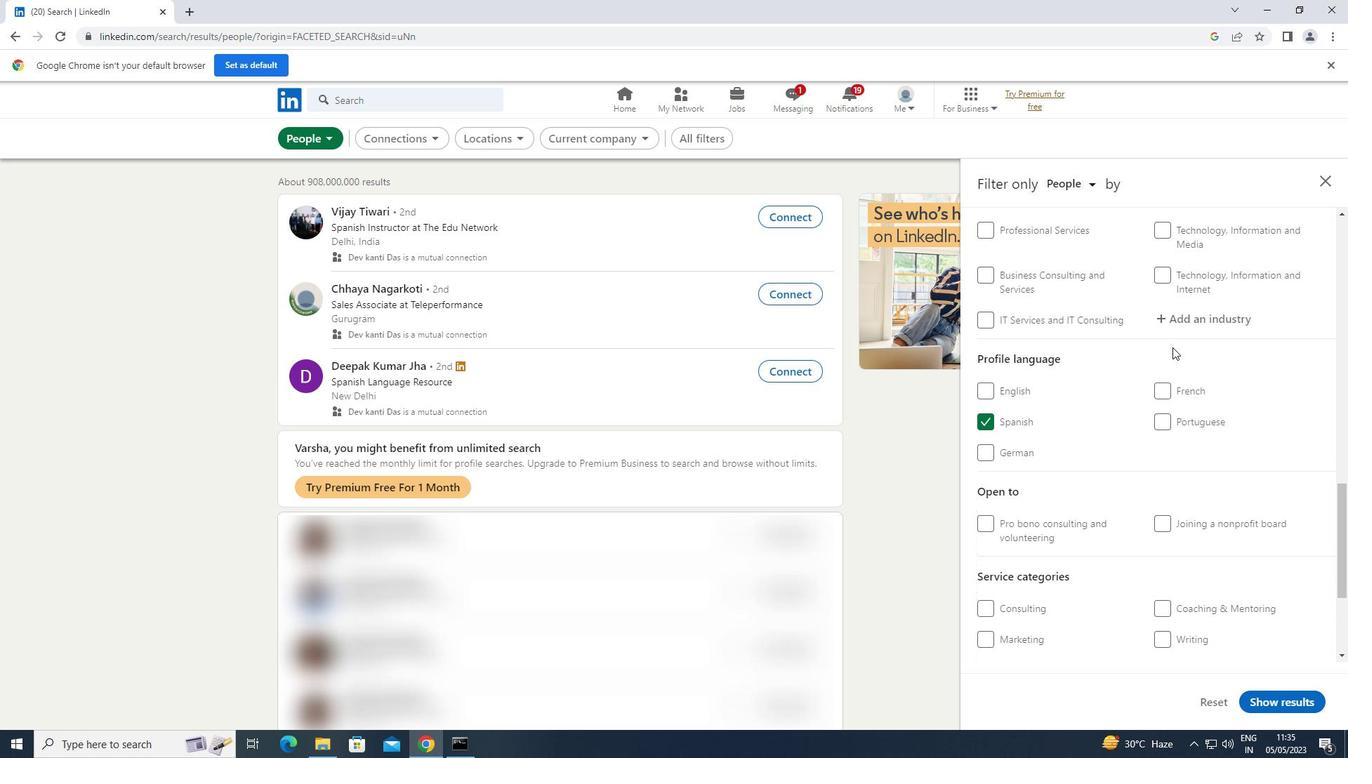 
Action: Mouse scrolled (1174, 344) with delta (0, 0)
Screenshot: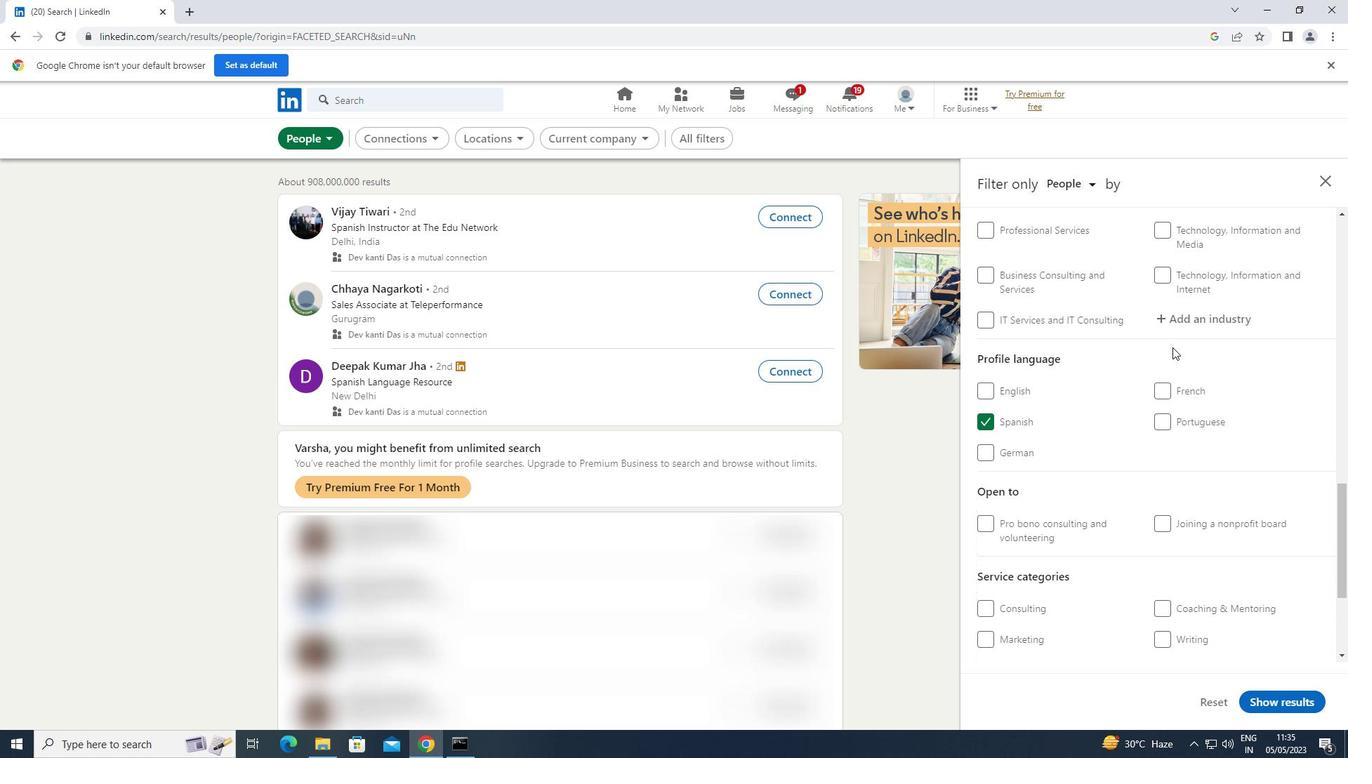 
Action: Mouse moved to (1192, 384)
Screenshot: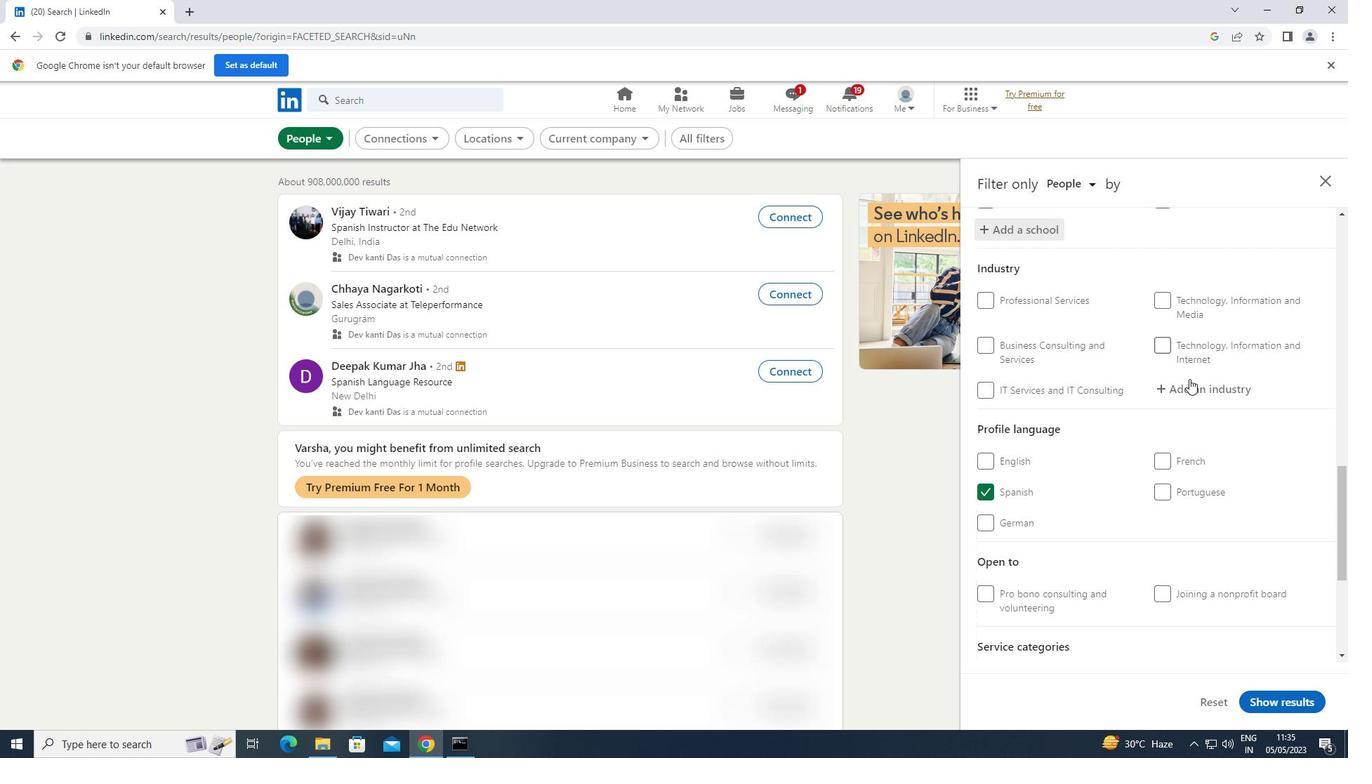 
Action: Mouse pressed left at (1192, 384)
Screenshot: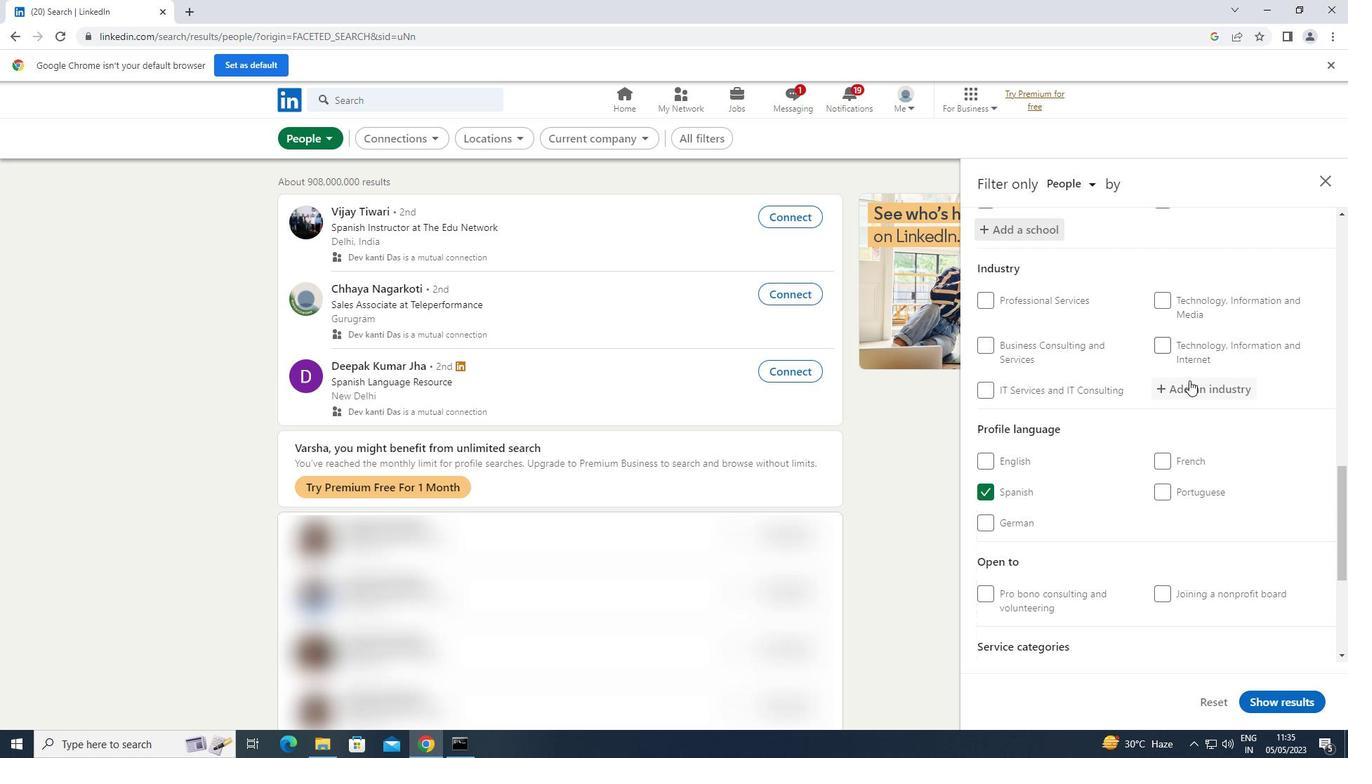 
Action: Key pressed <Key.shift>LIME<Key.space>AND<Key.space><Key.shift>GYPSUM
Screenshot: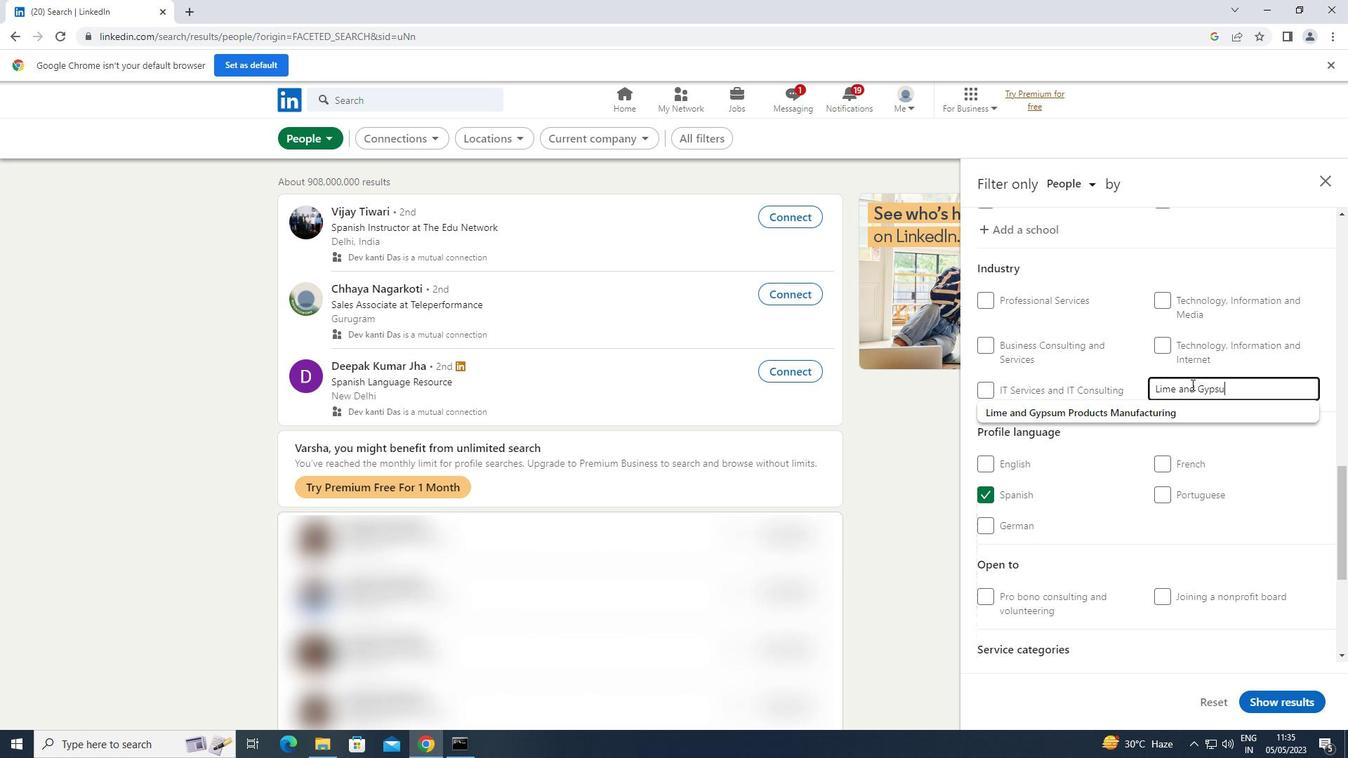 
Action: Mouse moved to (1142, 415)
Screenshot: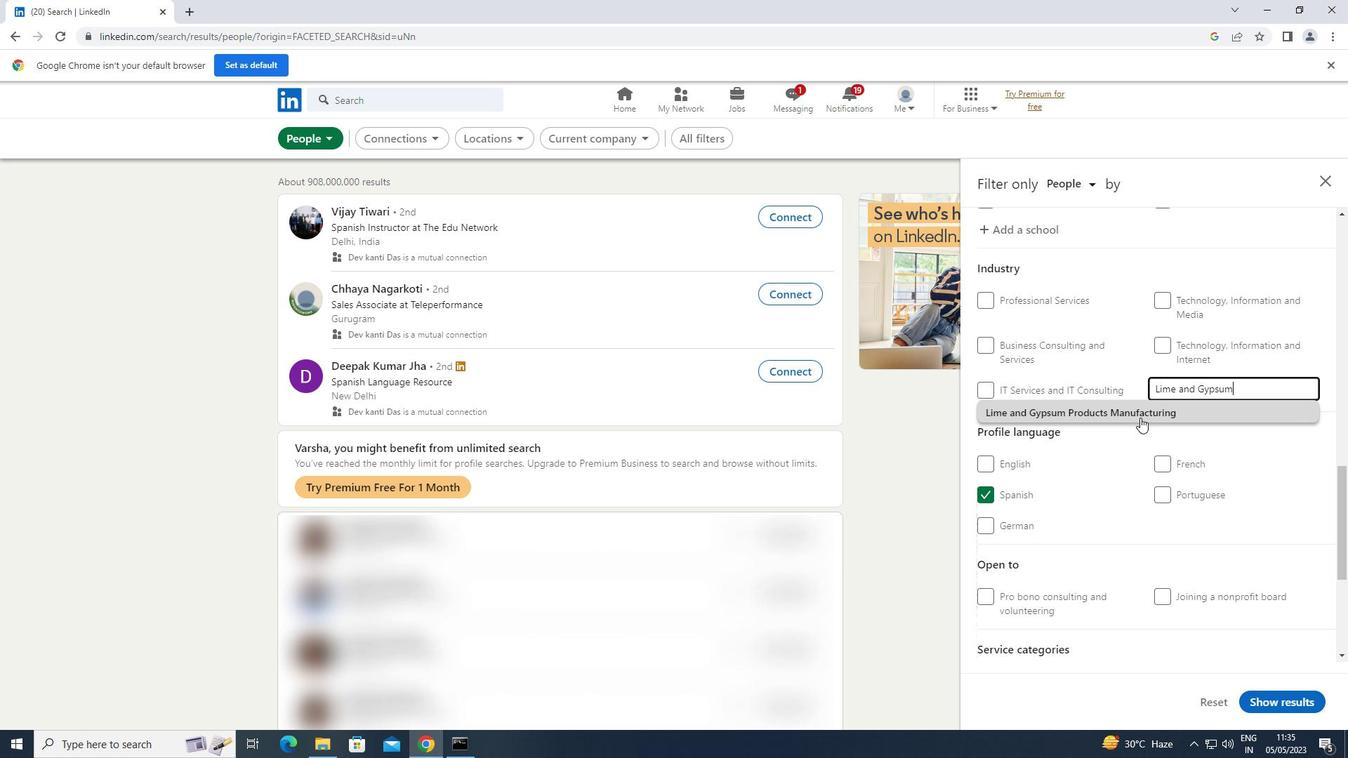 
Action: Mouse pressed left at (1142, 415)
Screenshot: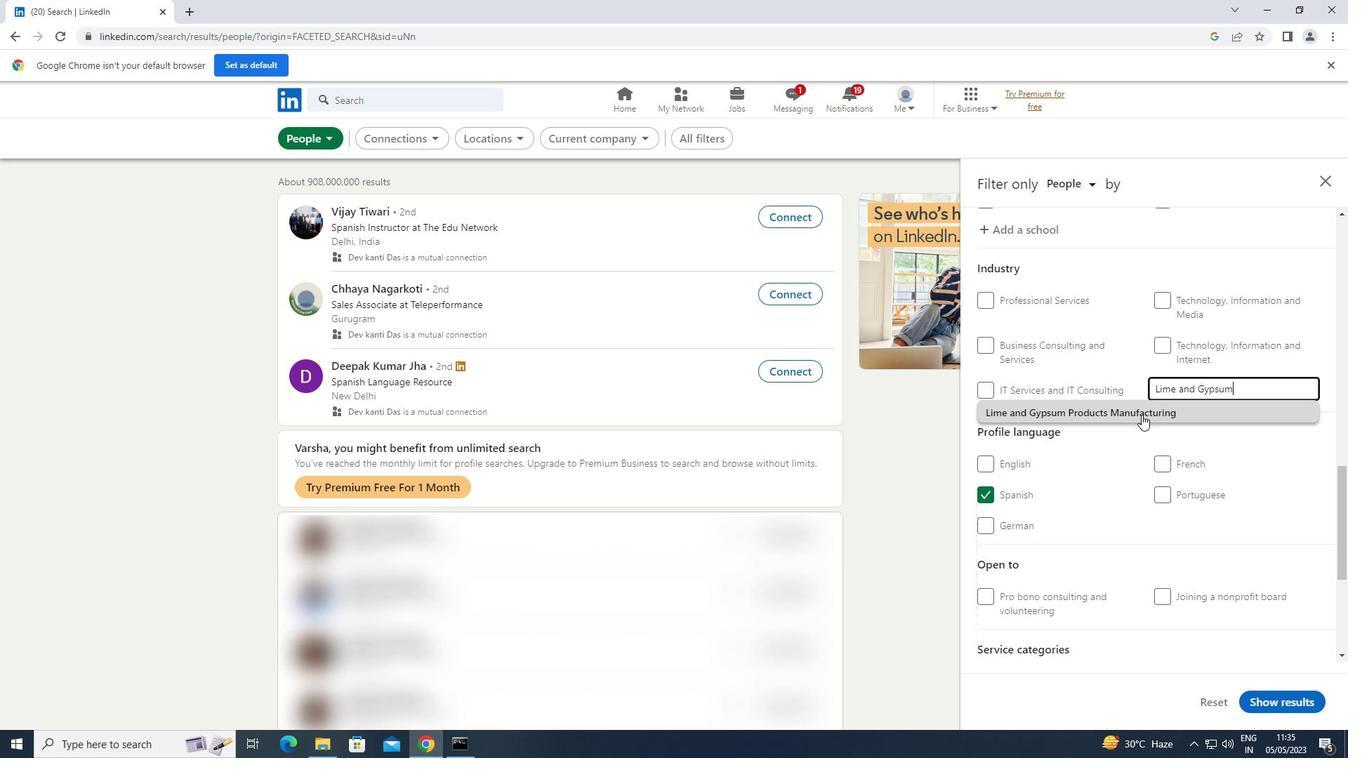 
Action: Mouse moved to (1142, 414)
Screenshot: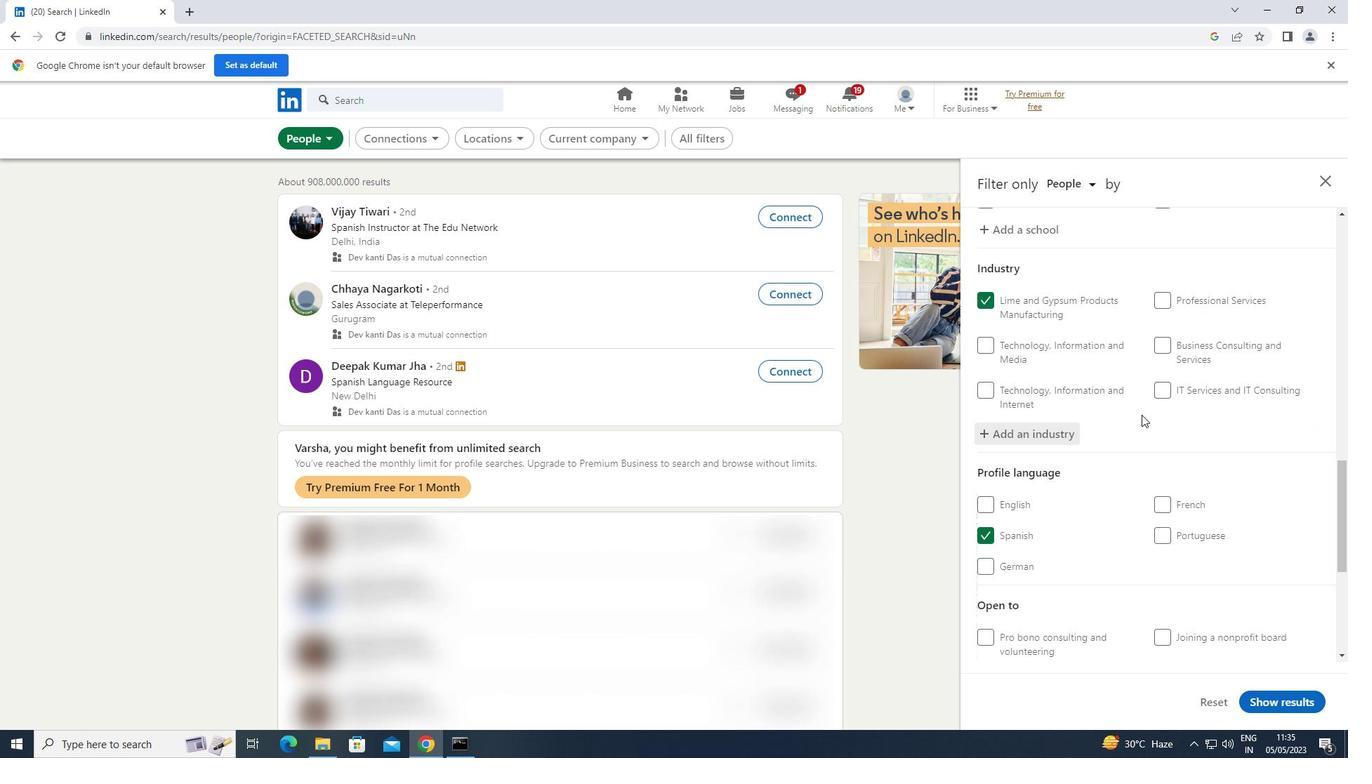 
Action: Mouse scrolled (1142, 413) with delta (0, 0)
Screenshot: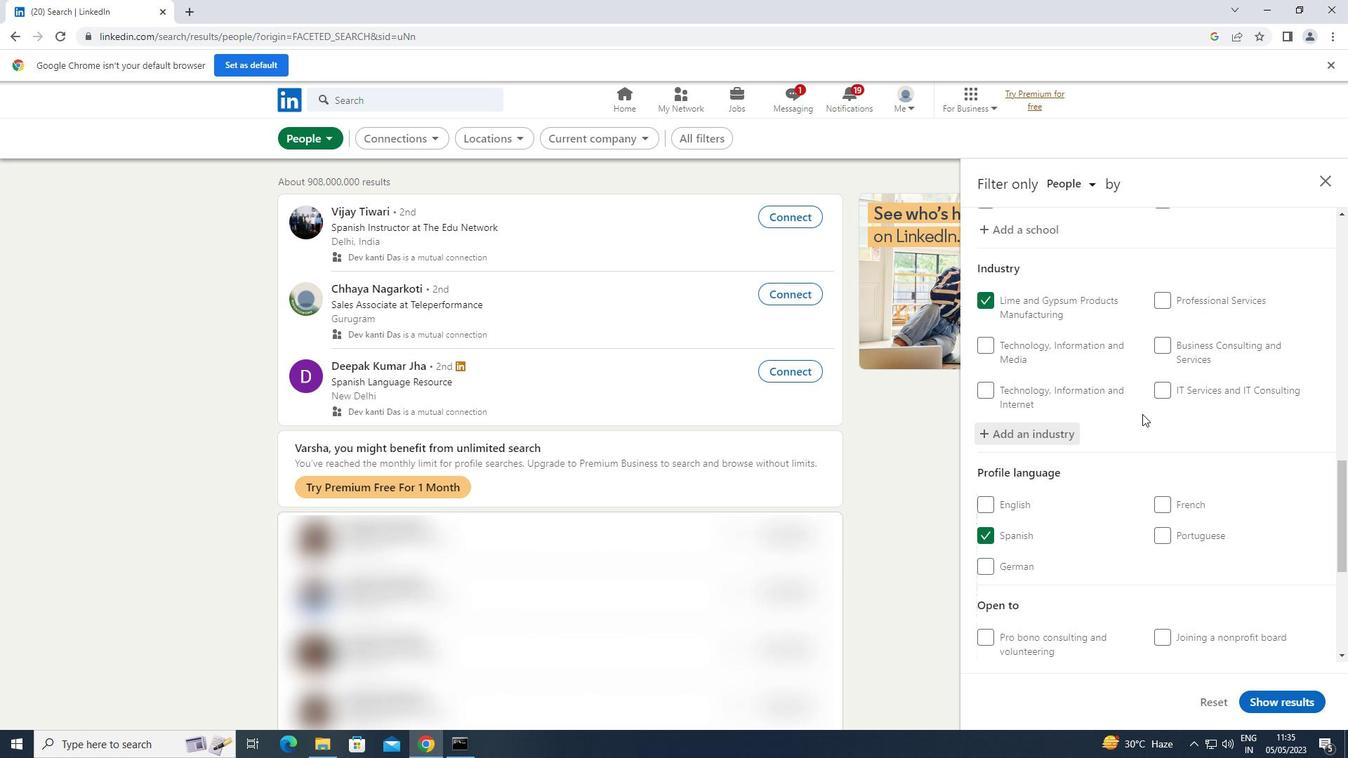 
Action: Mouse scrolled (1142, 413) with delta (0, 0)
Screenshot: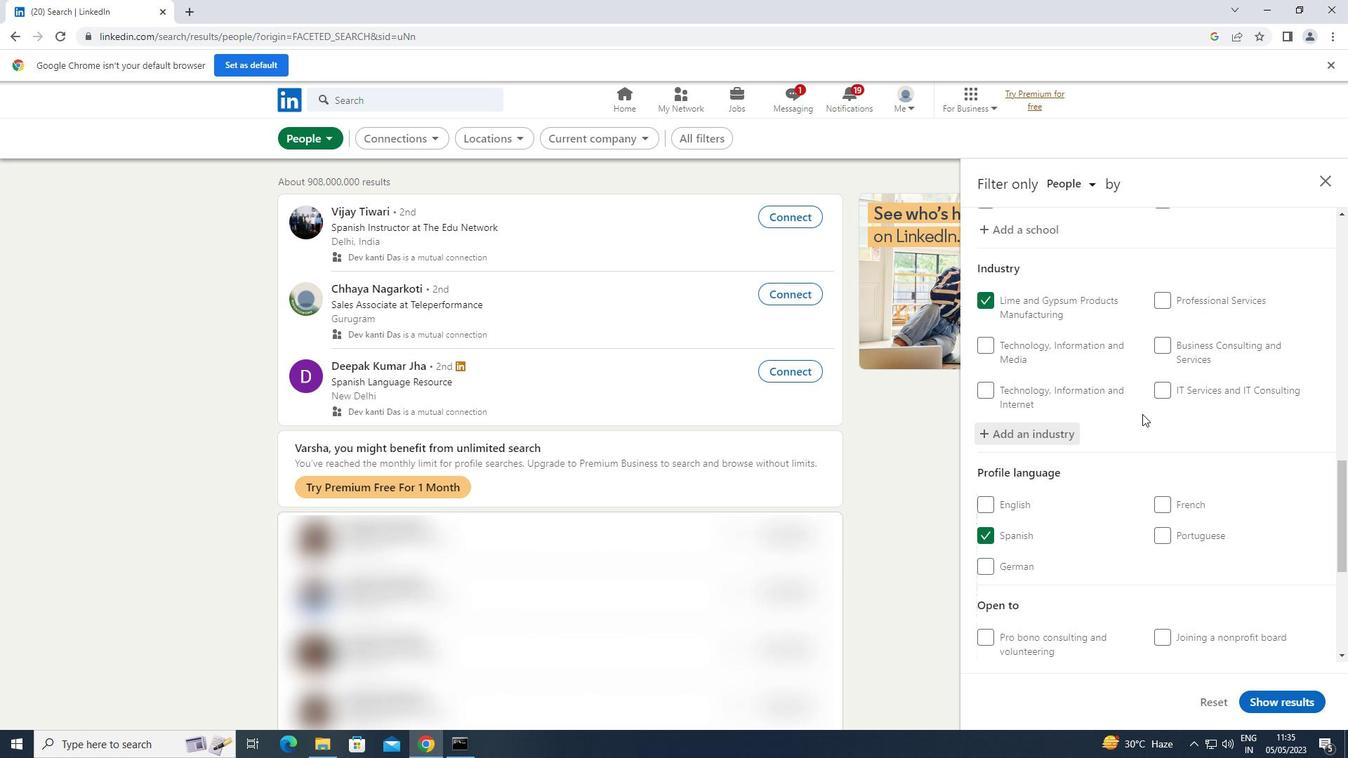 
Action: Mouse scrolled (1142, 413) with delta (0, 0)
Screenshot: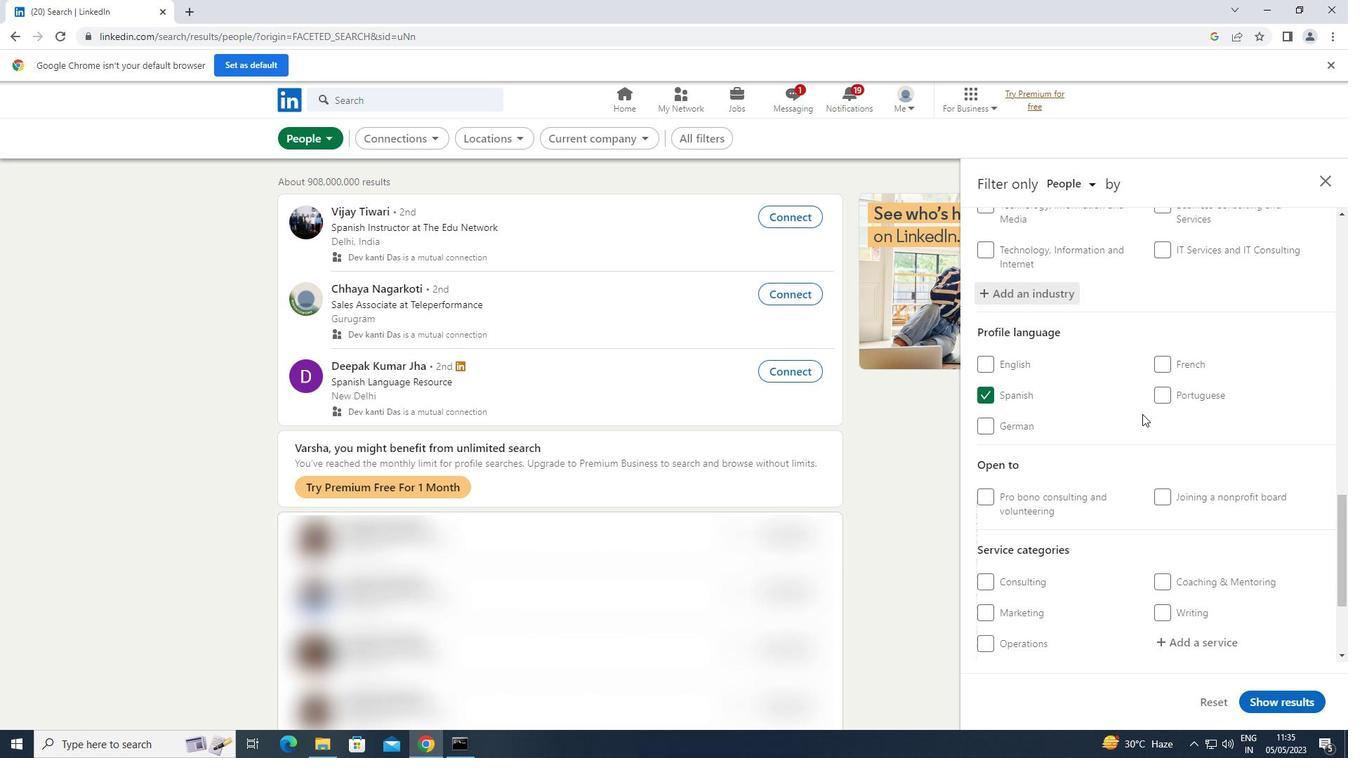 
Action: Mouse scrolled (1142, 413) with delta (0, 0)
Screenshot: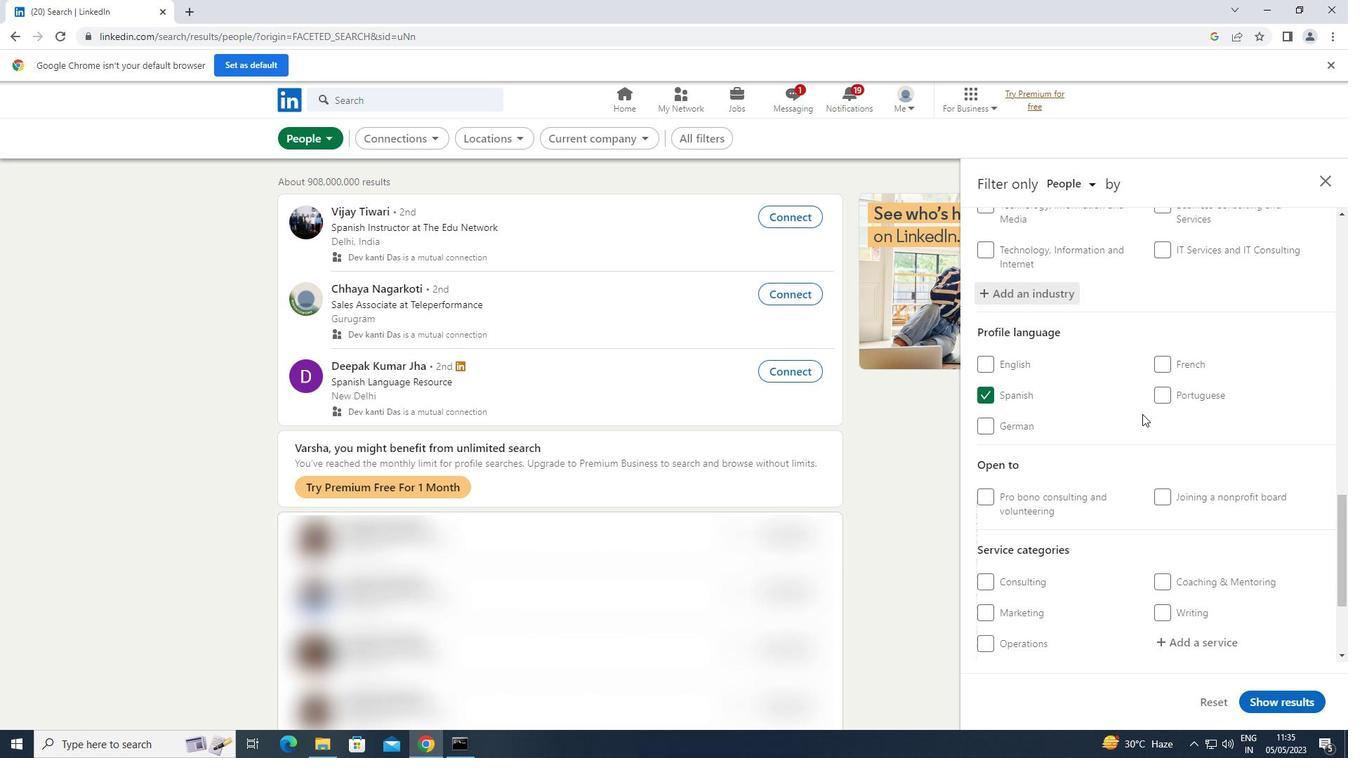 
Action: Mouse moved to (1193, 496)
Screenshot: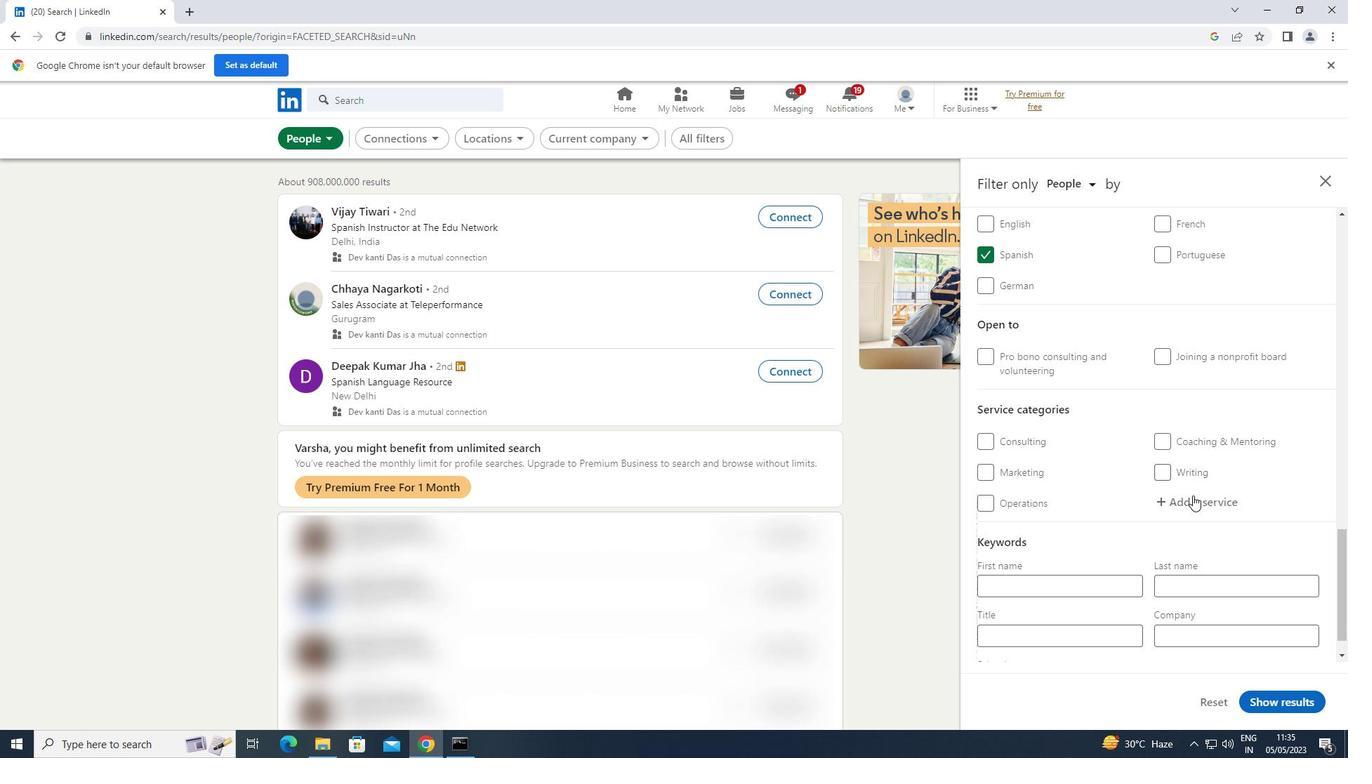 
Action: Mouse pressed left at (1193, 496)
Screenshot: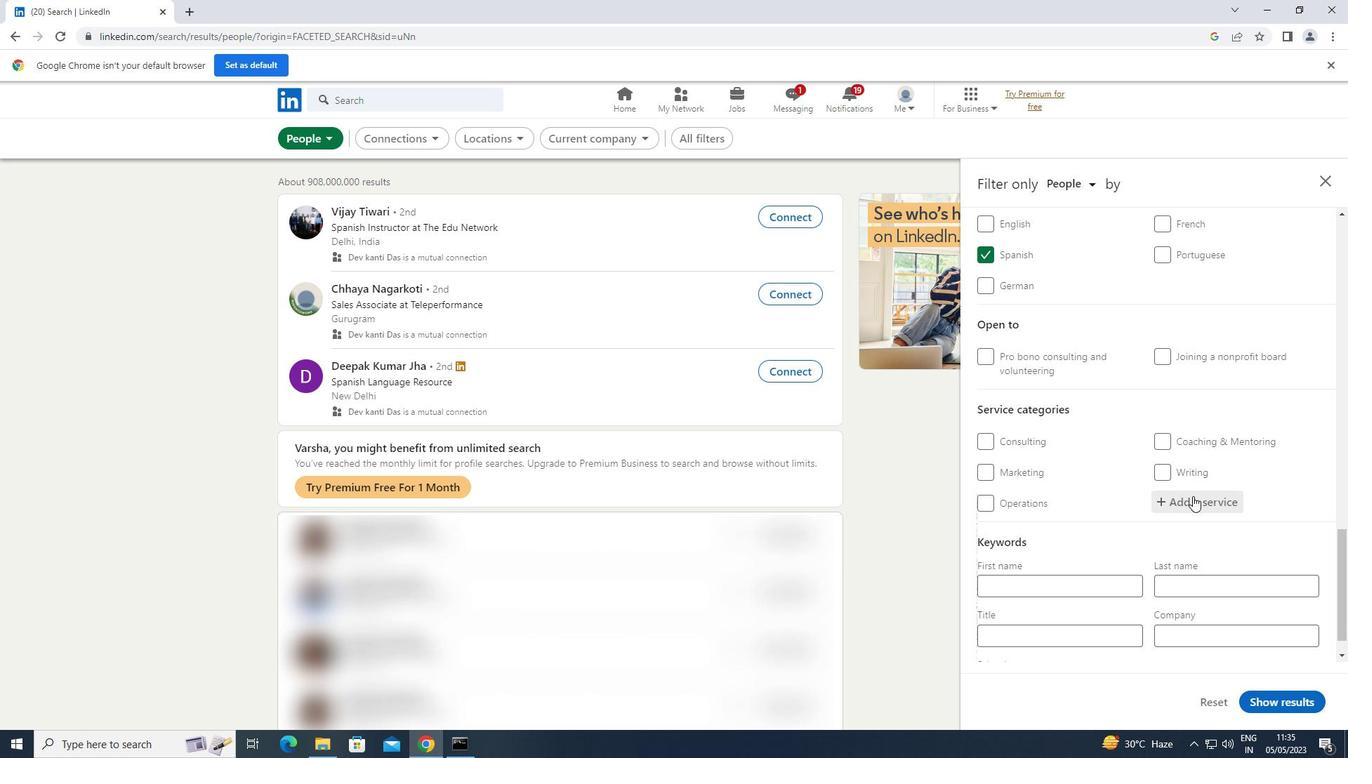 
Action: Mouse moved to (1194, 496)
Screenshot: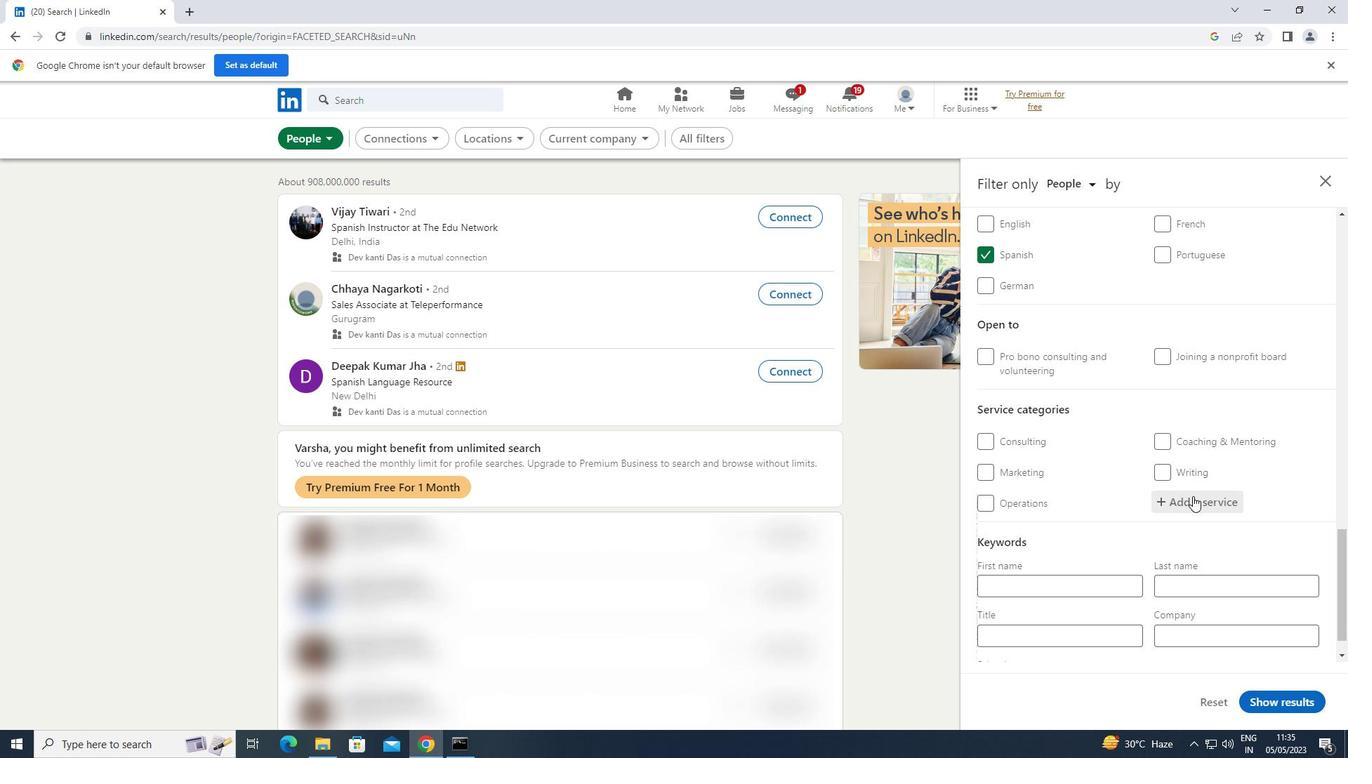 
Action: Key pressed <Key.shift>OUTSOUR
Screenshot: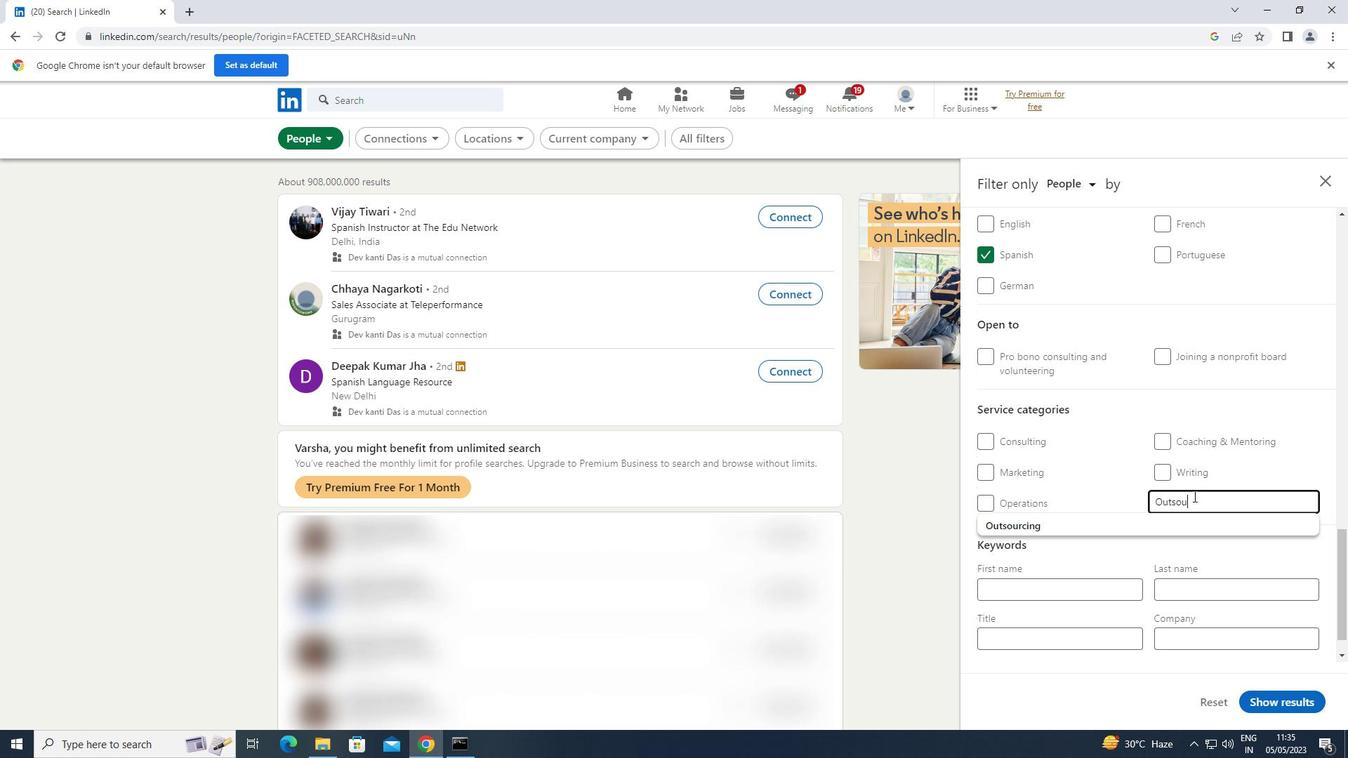 
Action: Mouse moved to (1123, 519)
Screenshot: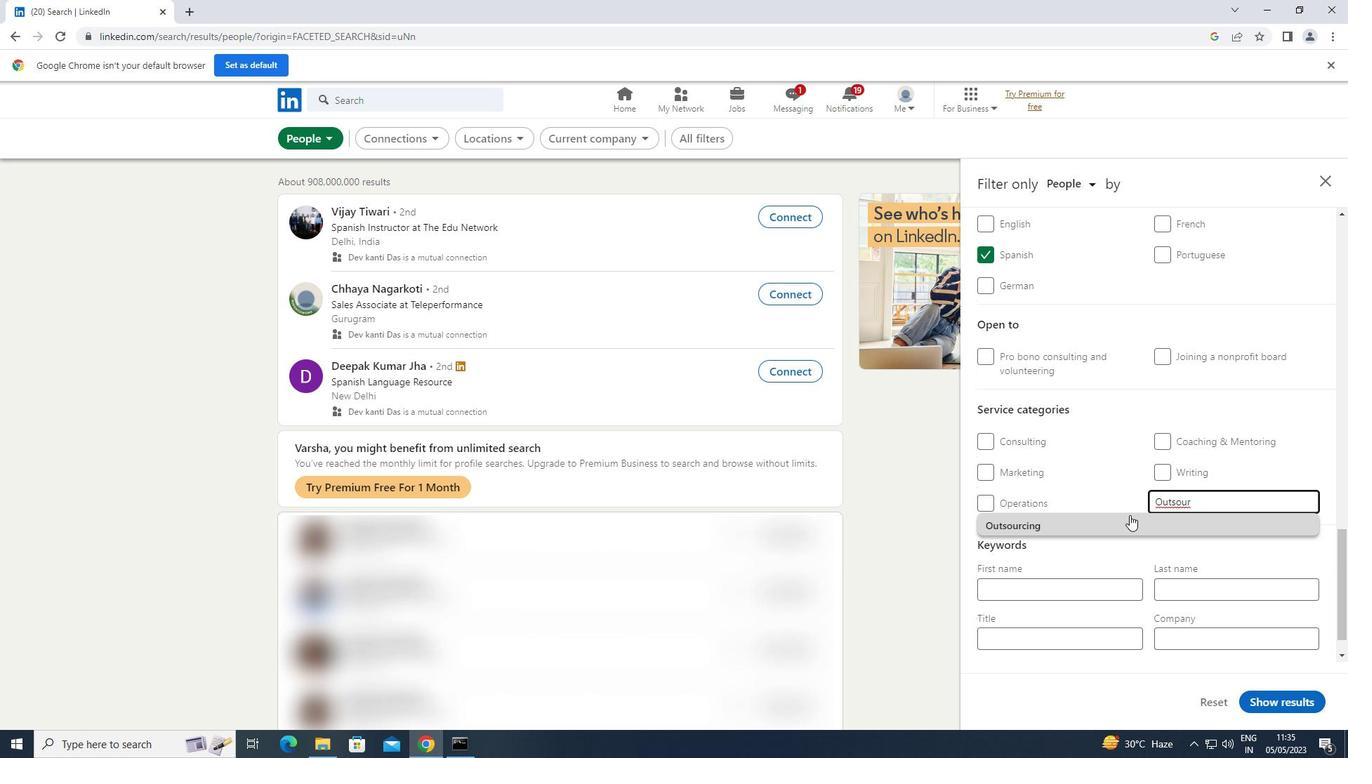 
Action: Mouse pressed left at (1123, 519)
Screenshot: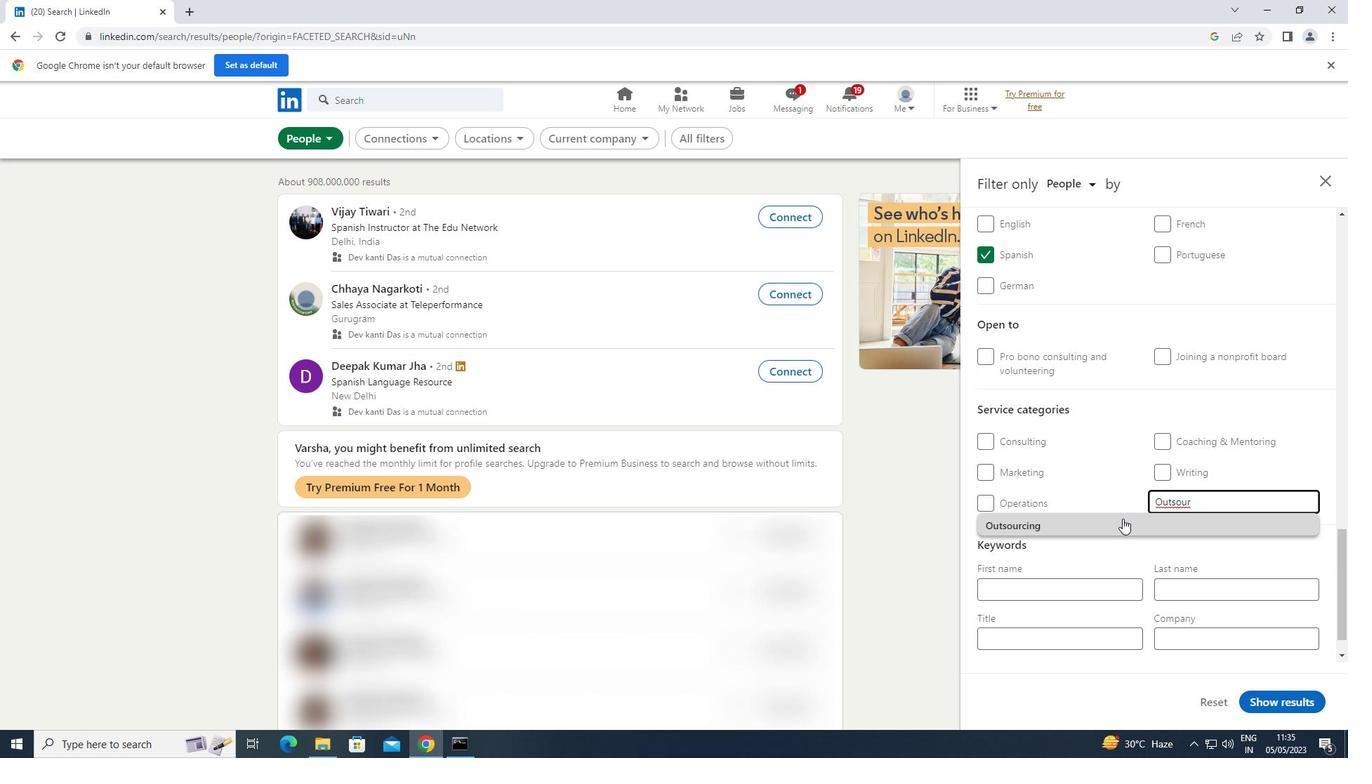 
Action: Mouse scrolled (1123, 518) with delta (0, 0)
Screenshot: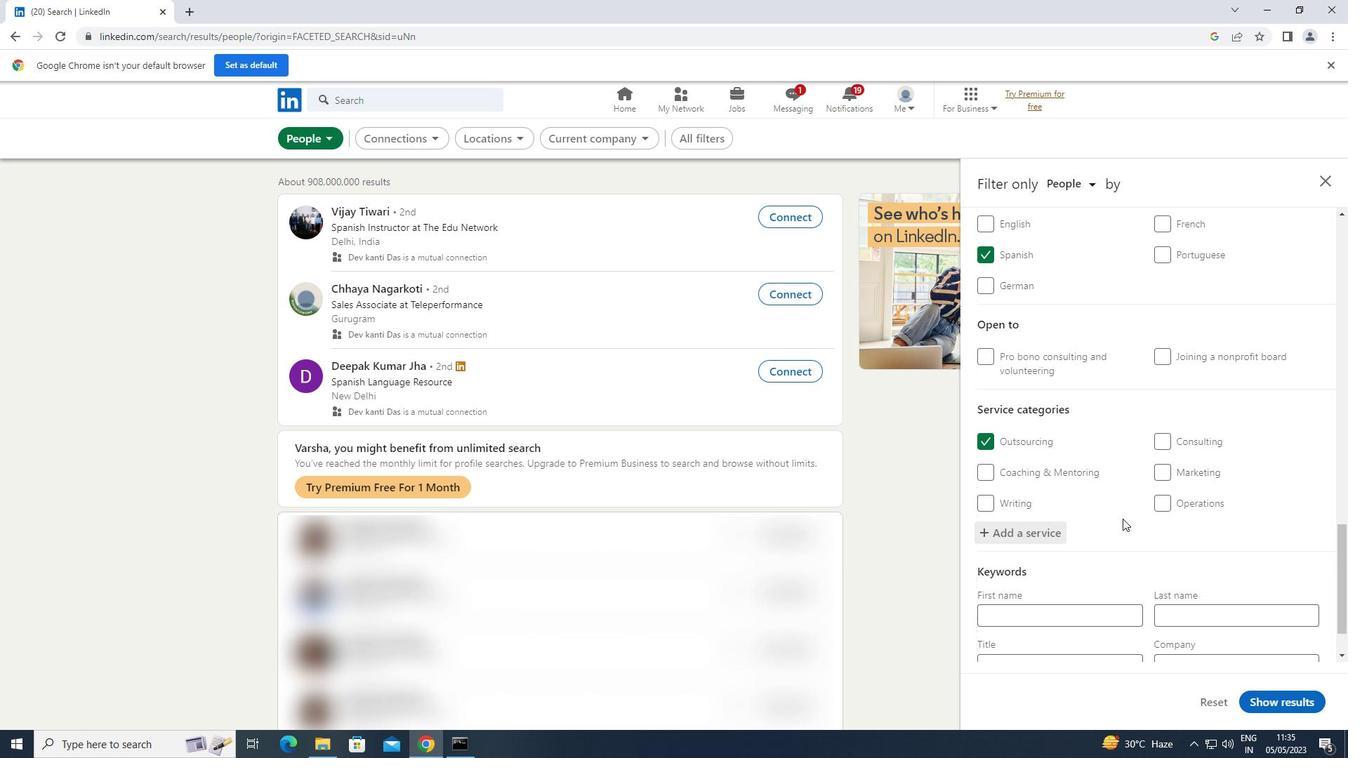 
Action: Mouse scrolled (1123, 518) with delta (0, 0)
Screenshot: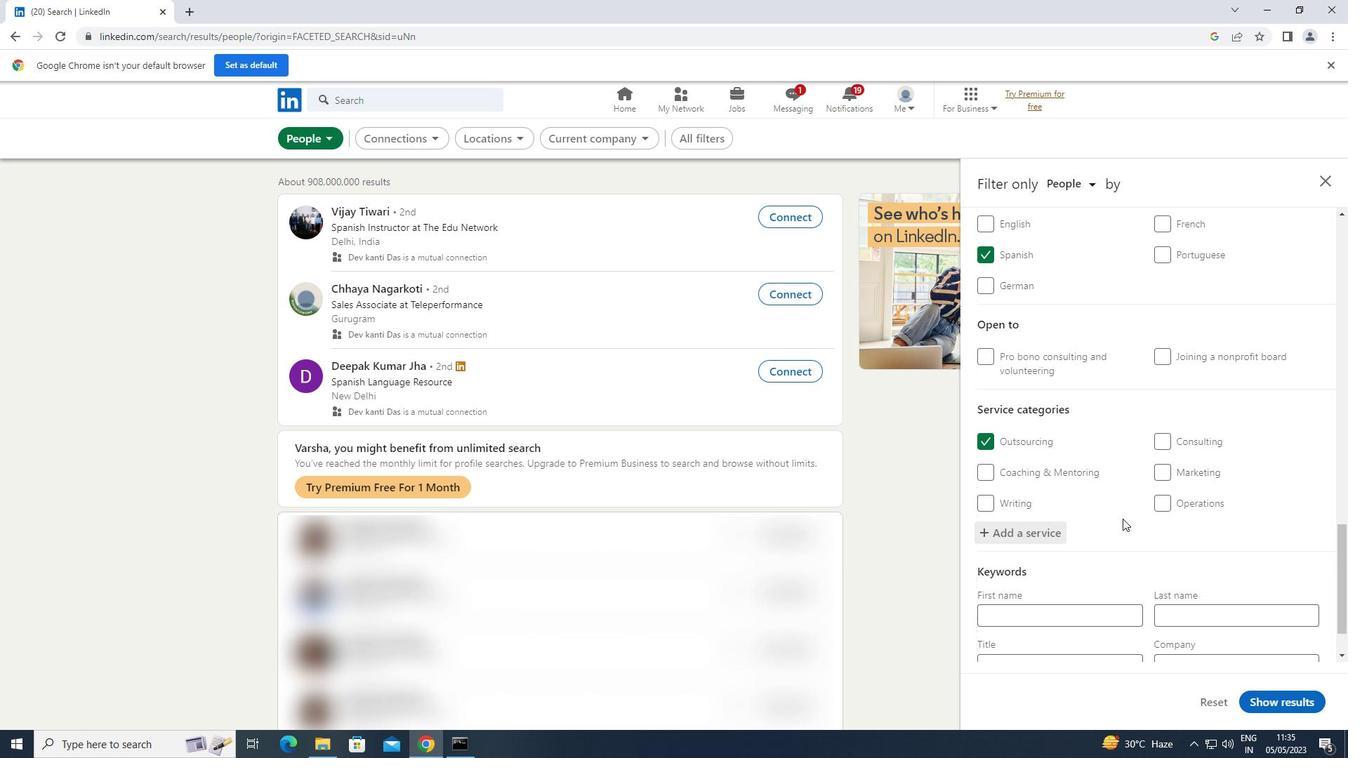 
Action: Mouse scrolled (1123, 518) with delta (0, 0)
Screenshot: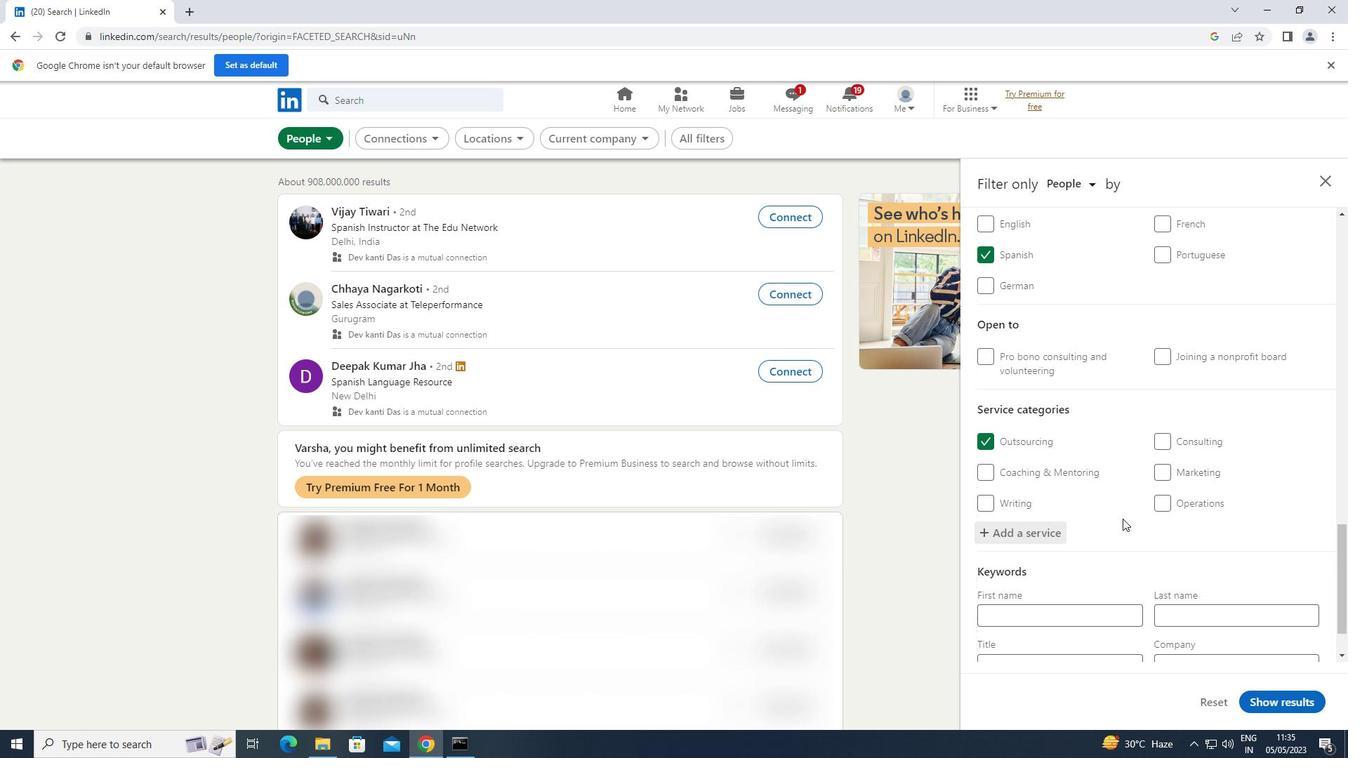
Action: Mouse scrolled (1123, 518) with delta (0, 0)
Screenshot: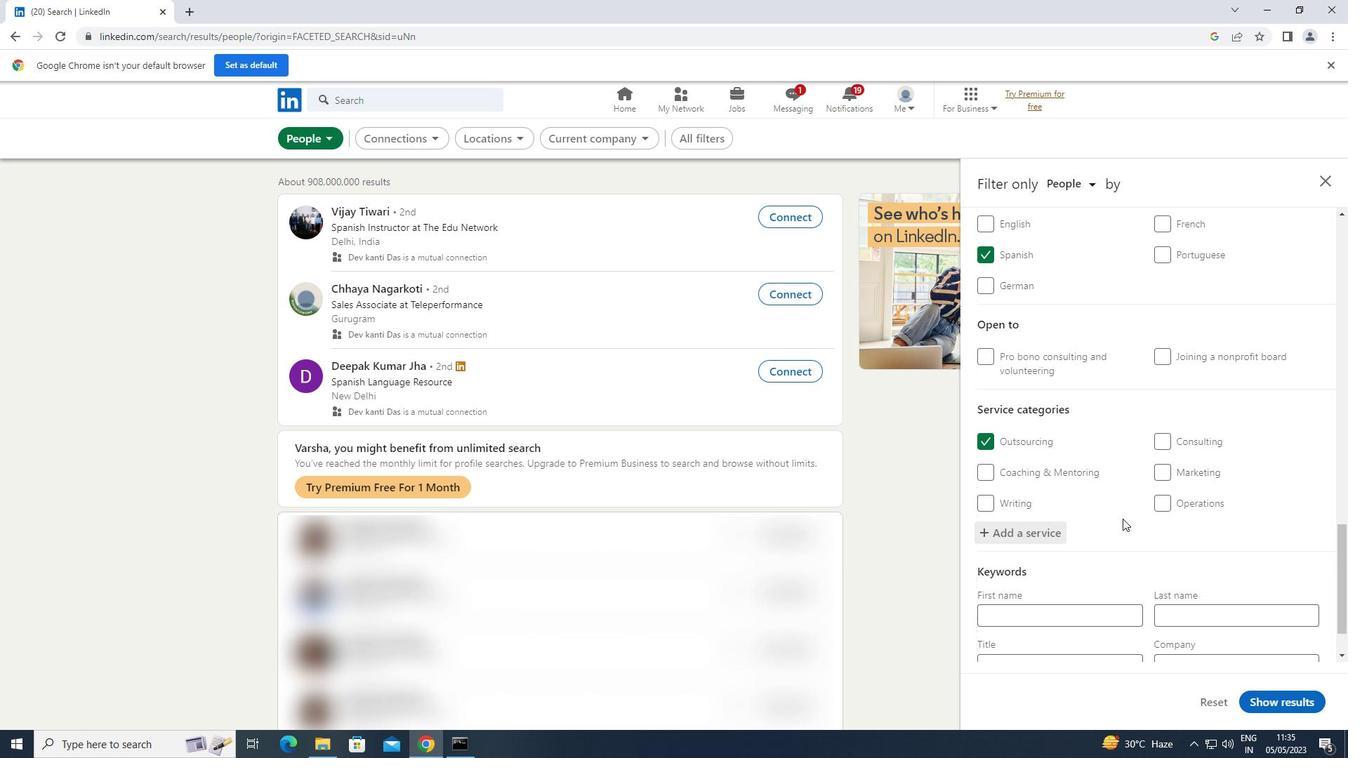 
Action: Mouse scrolled (1123, 518) with delta (0, 0)
Screenshot: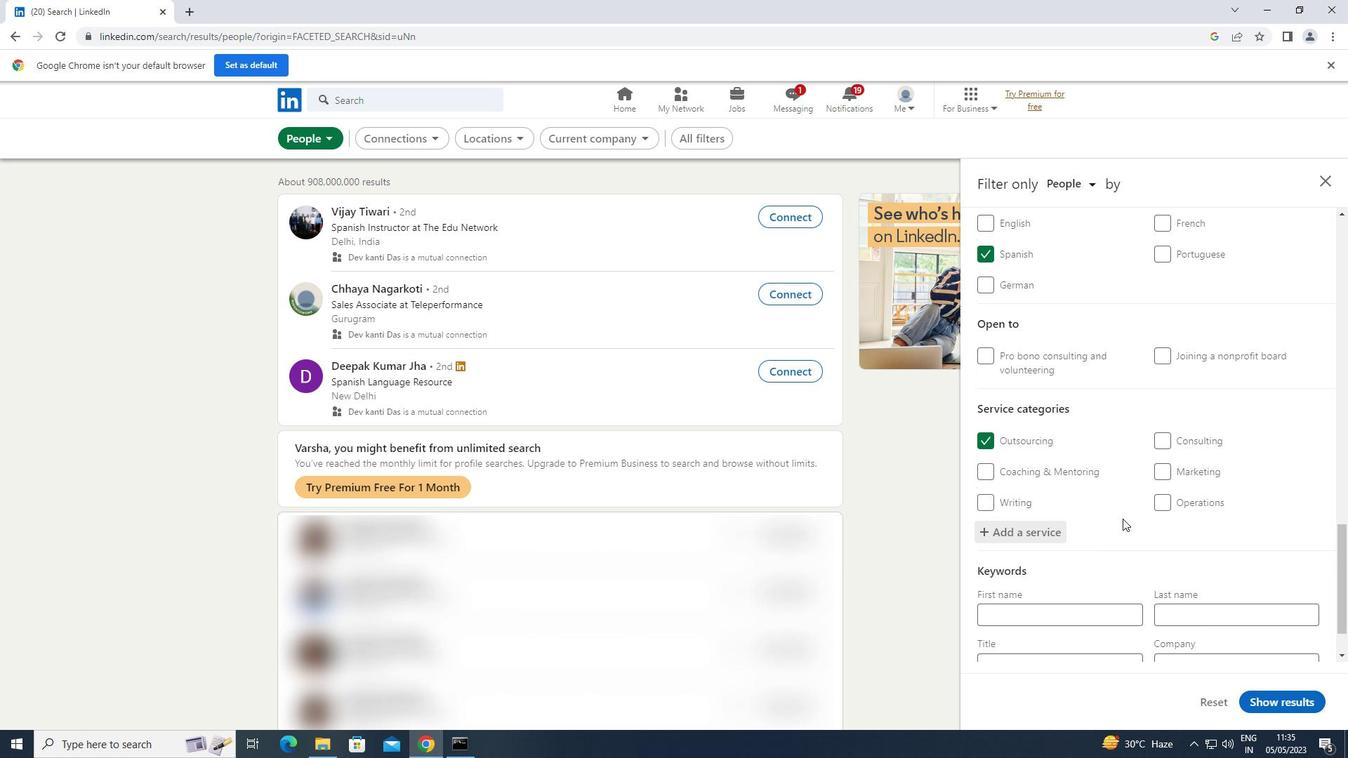 
Action: Mouse moved to (1083, 599)
Screenshot: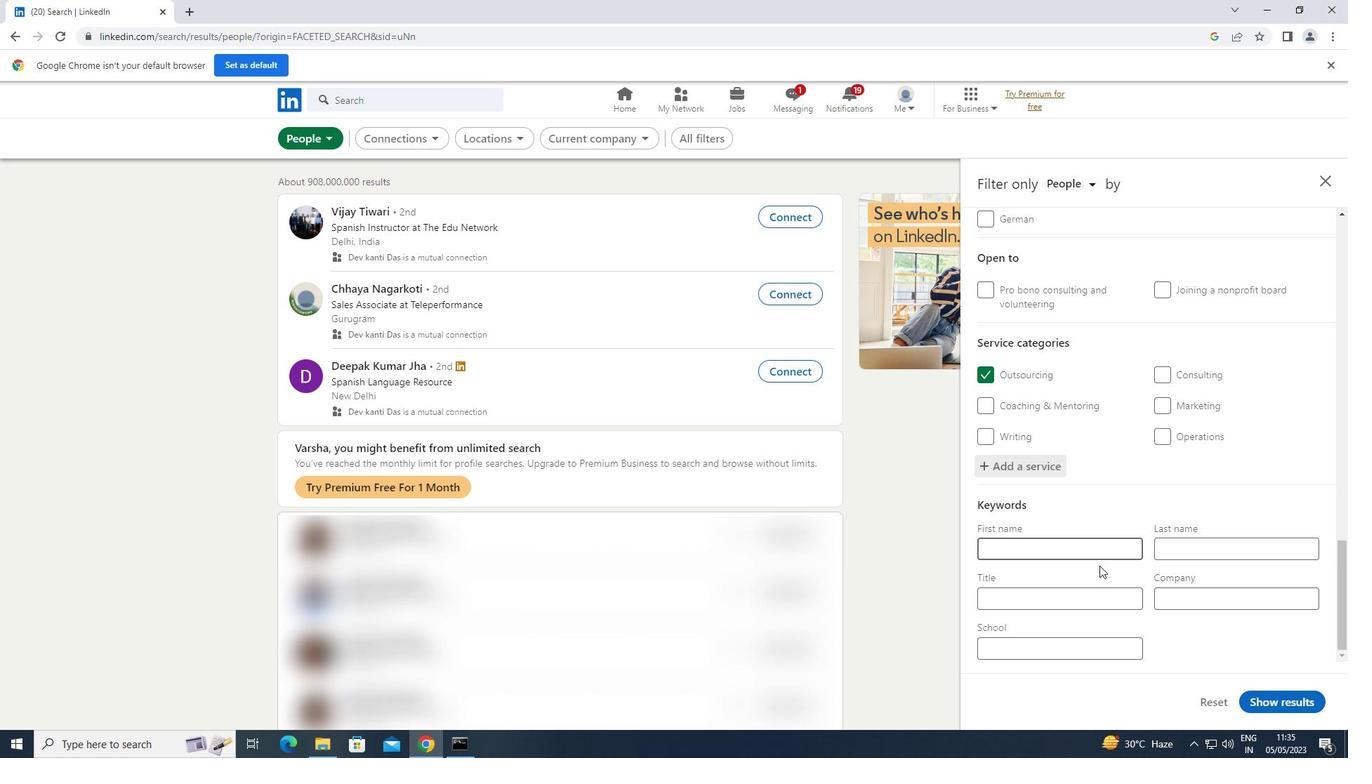 
Action: Mouse pressed left at (1083, 599)
Screenshot: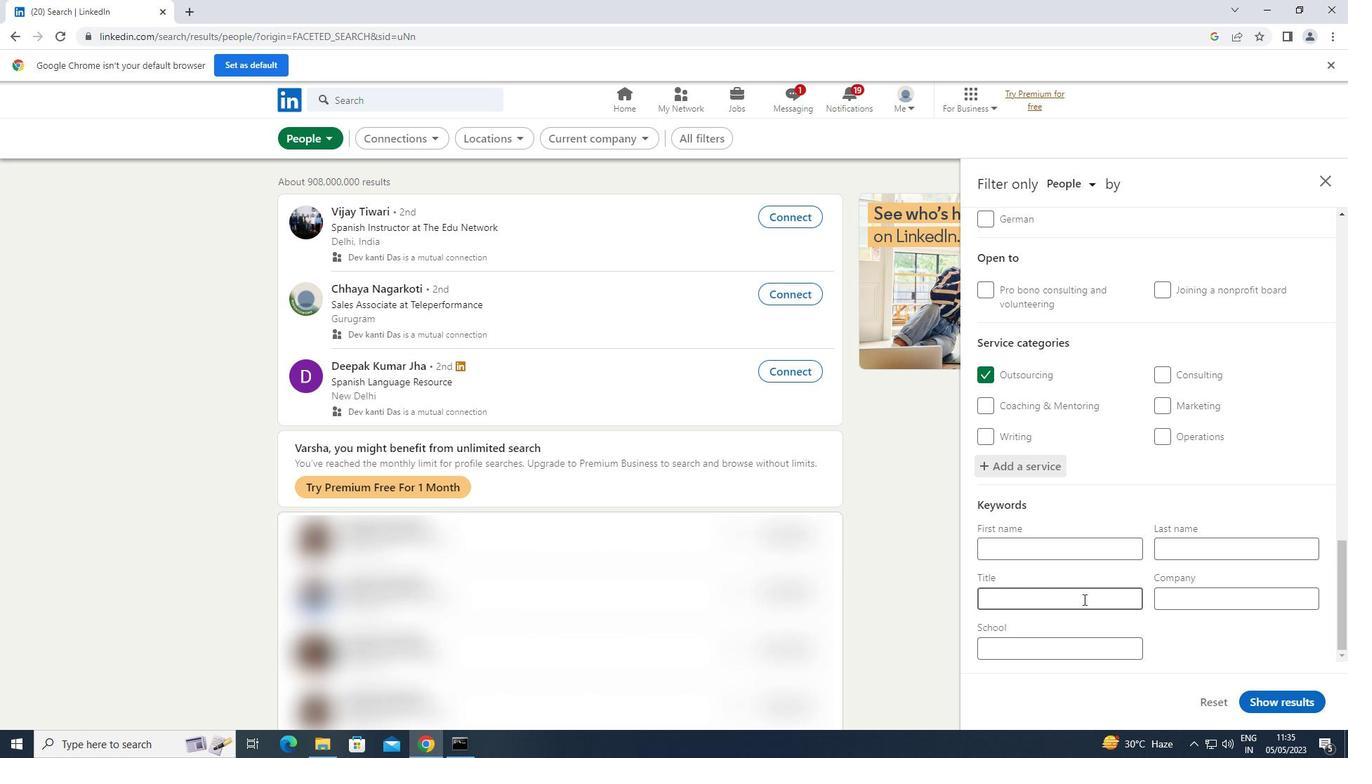 
Action: Key pressed <Key.shift>CHEMIST
Screenshot: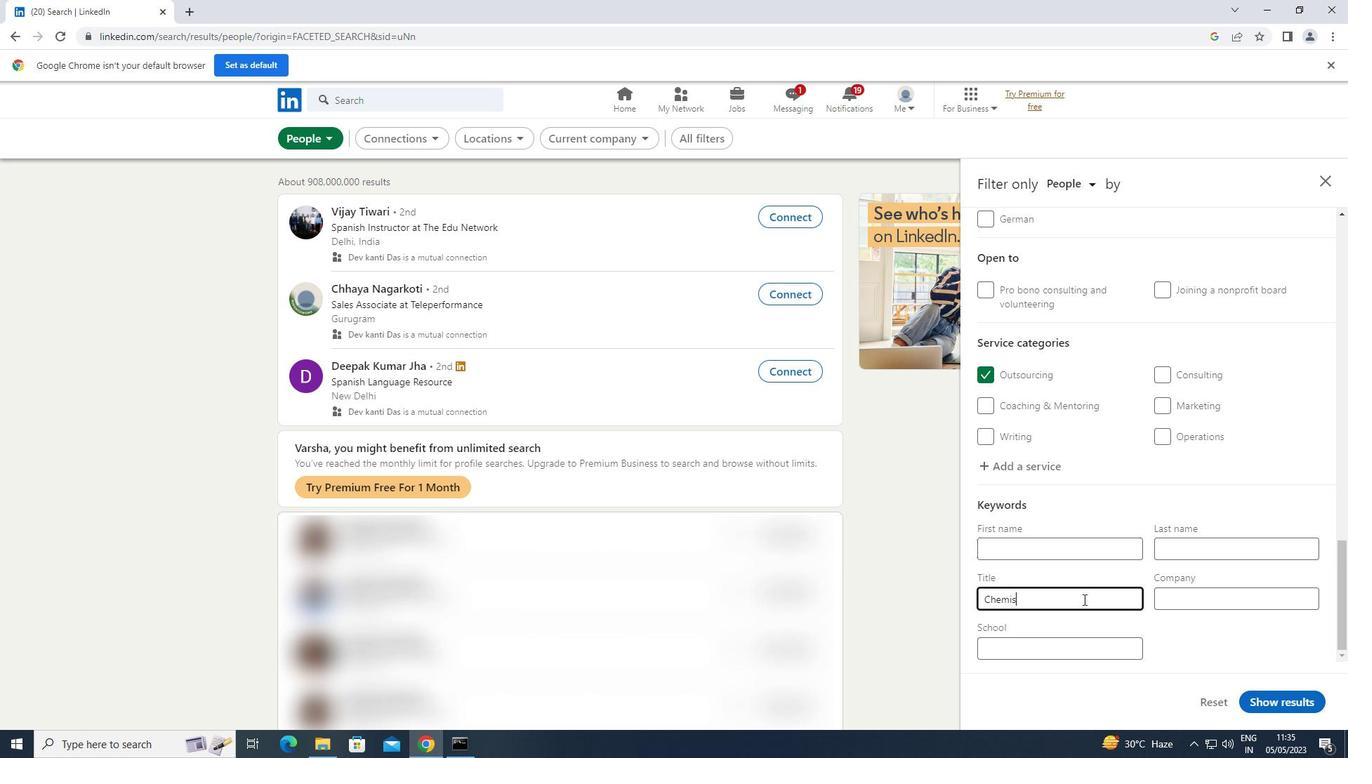 
Action: Mouse moved to (1263, 702)
Screenshot: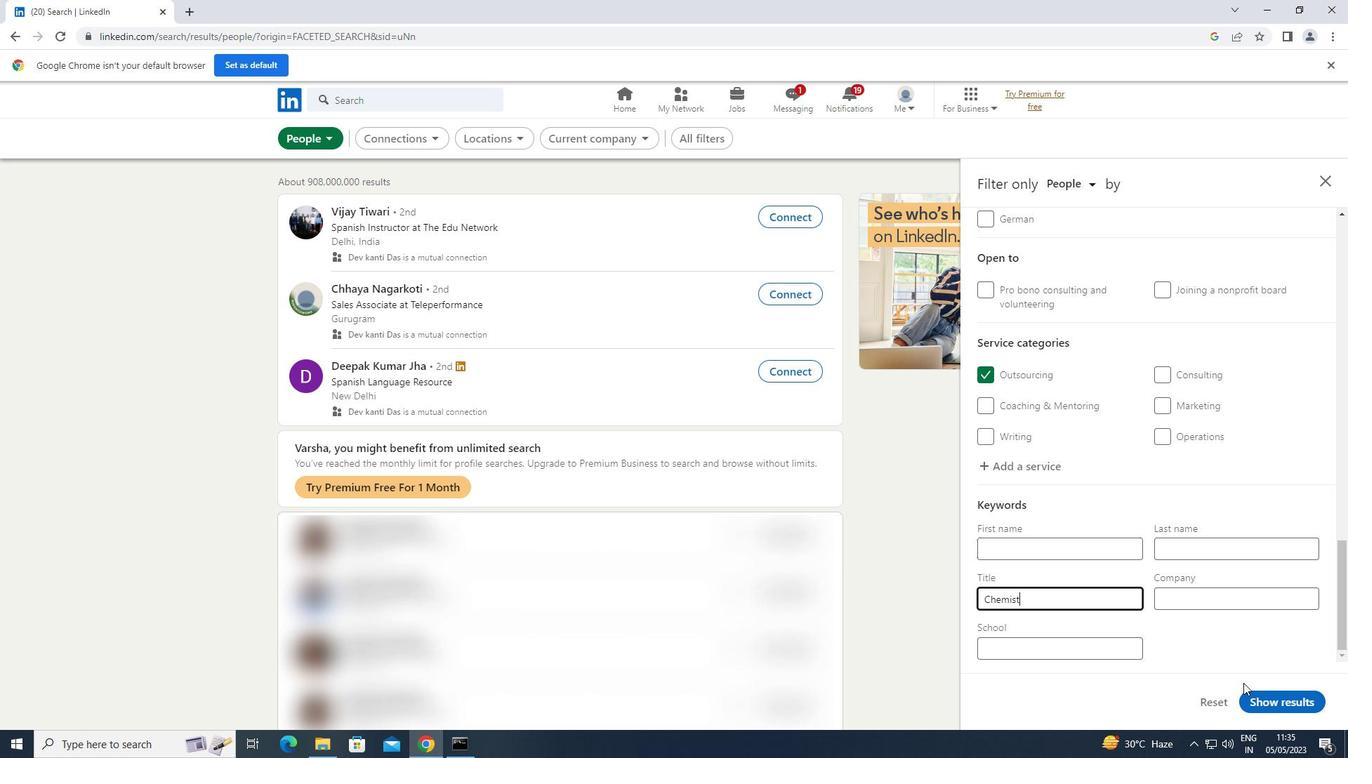 
Action: Mouse pressed left at (1263, 702)
Screenshot: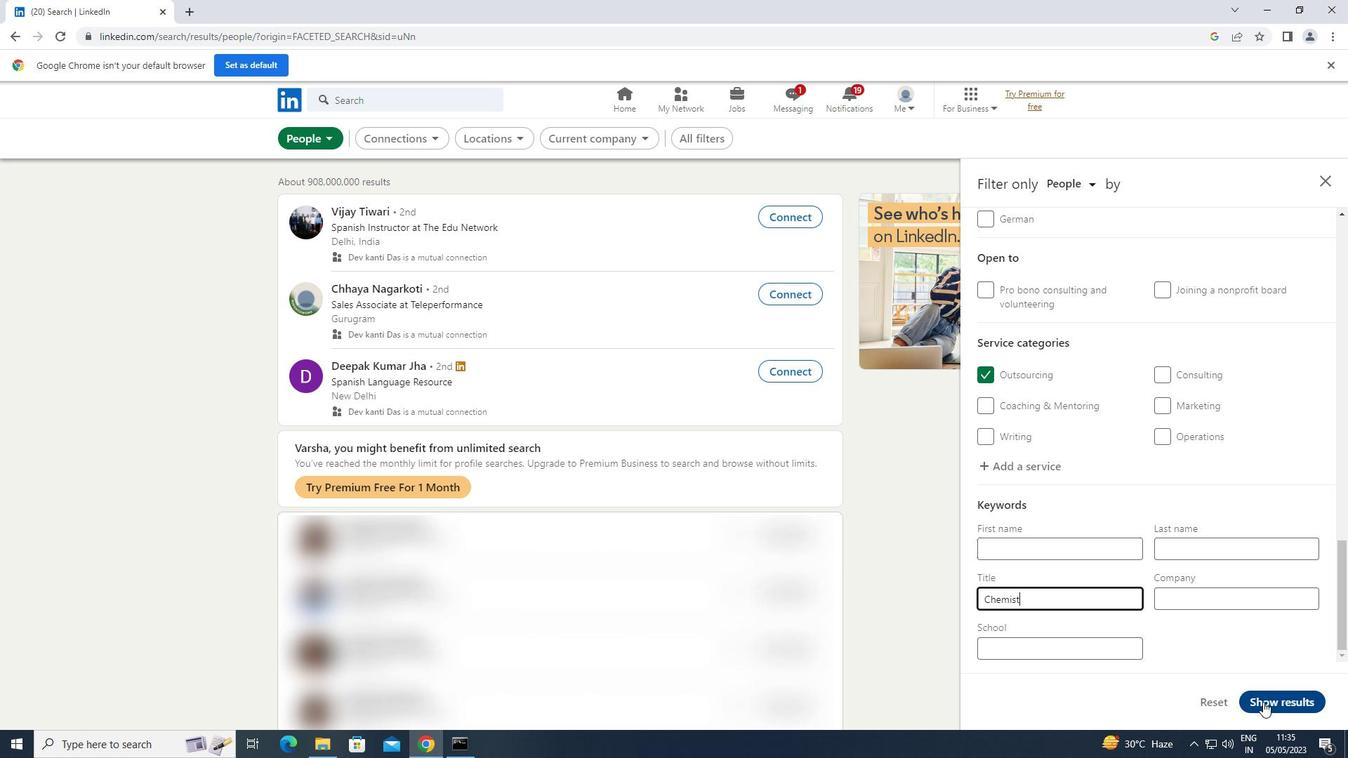 
